 Task: Look for space in A Estrada, Spain from 6th September, 2023 to 10th September, 2023 for 1 adult in price range Rs.9000 to Rs.17000. Place can be private room with 1  bedroom having 1 bed and 1 bathroom. Property type can be house, flat, guest house, hotel. Amenities needed are: washing machine. Booking option can be shelf check-in. Required host language is English.
Action: Mouse moved to (344, 178)
Screenshot: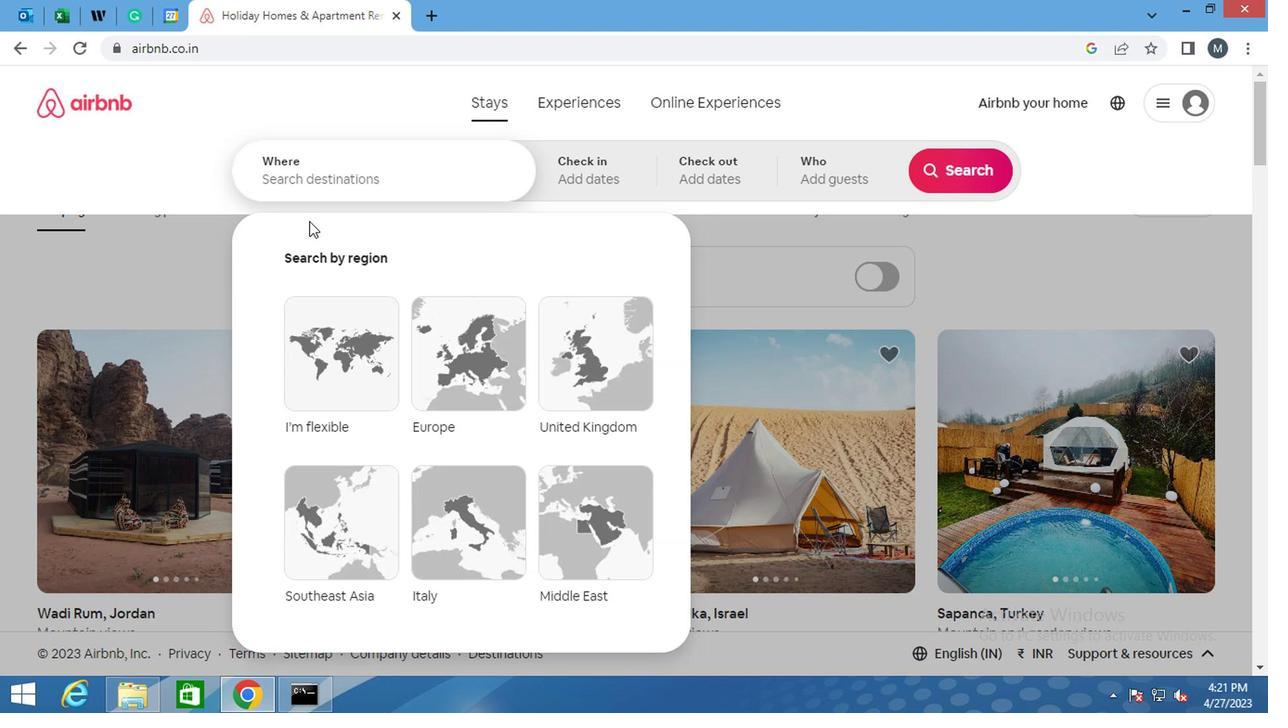 
Action: Key pressed <Key.shift>ESTRADA,<Key.shift>SPAI
Screenshot: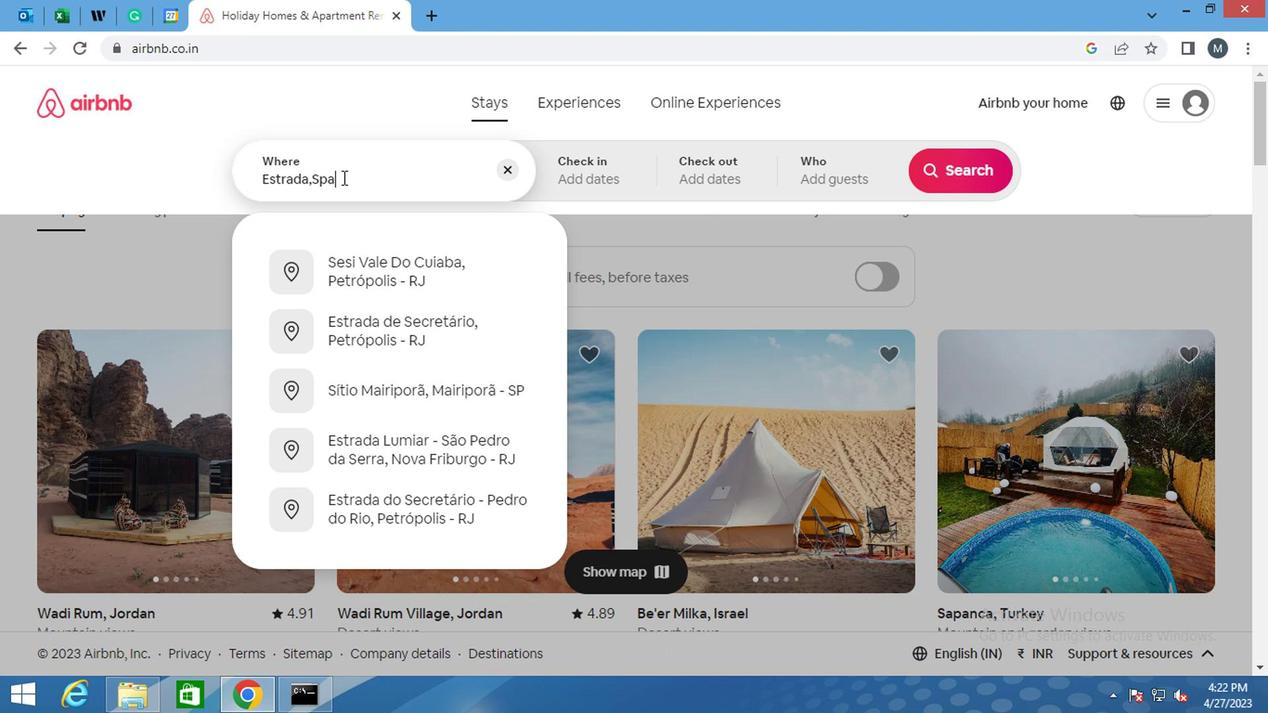 
Action: Mouse moved to (412, 288)
Screenshot: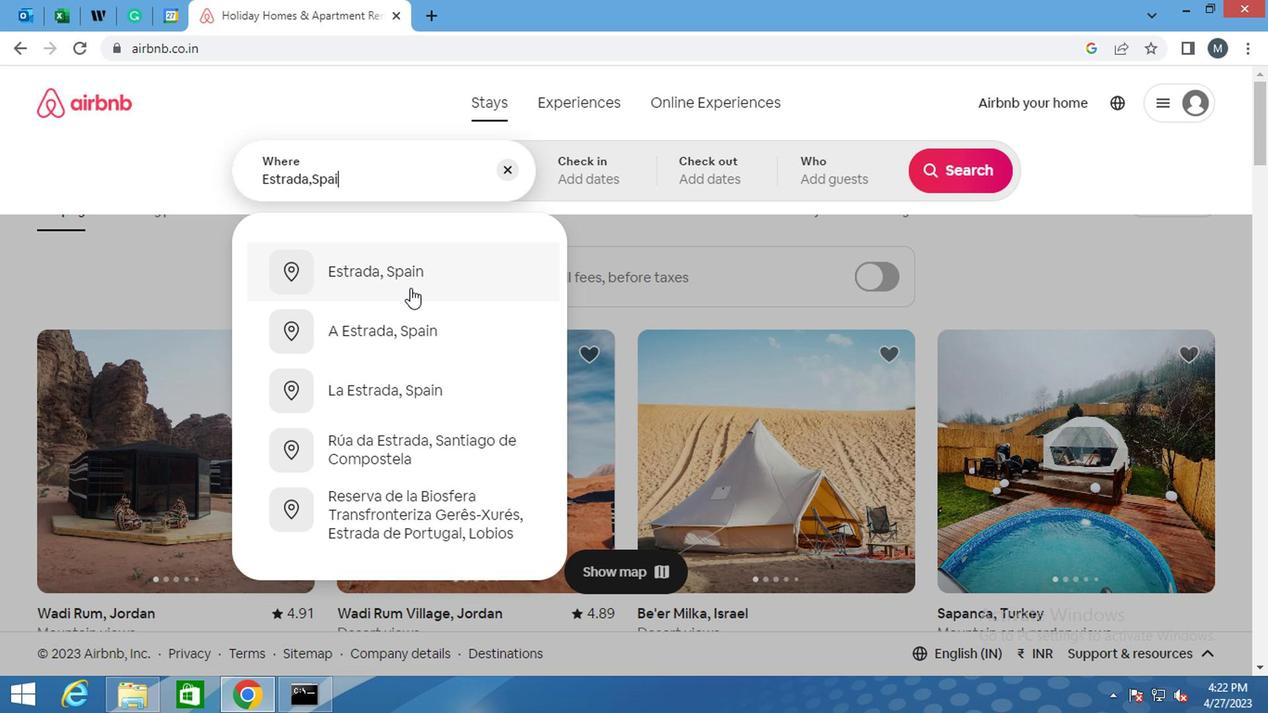 
Action: Mouse pressed left at (412, 288)
Screenshot: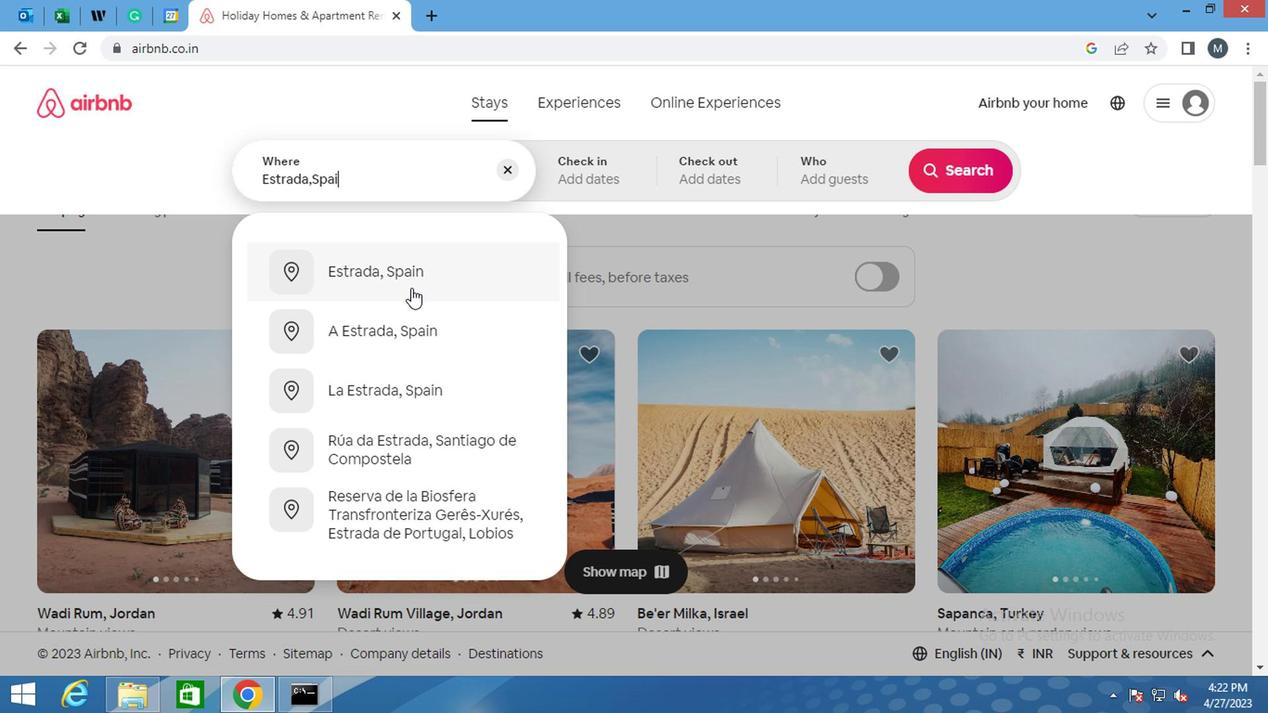 
Action: Mouse moved to (938, 323)
Screenshot: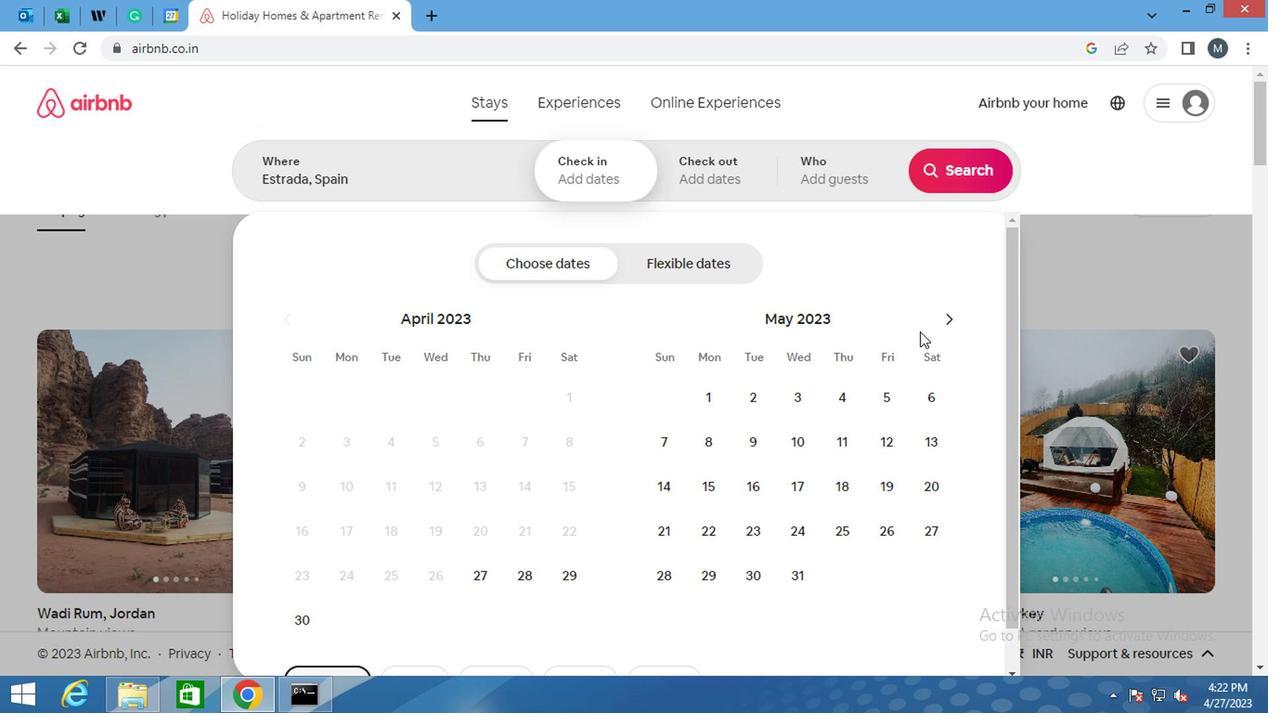 
Action: Mouse pressed left at (938, 323)
Screenshot: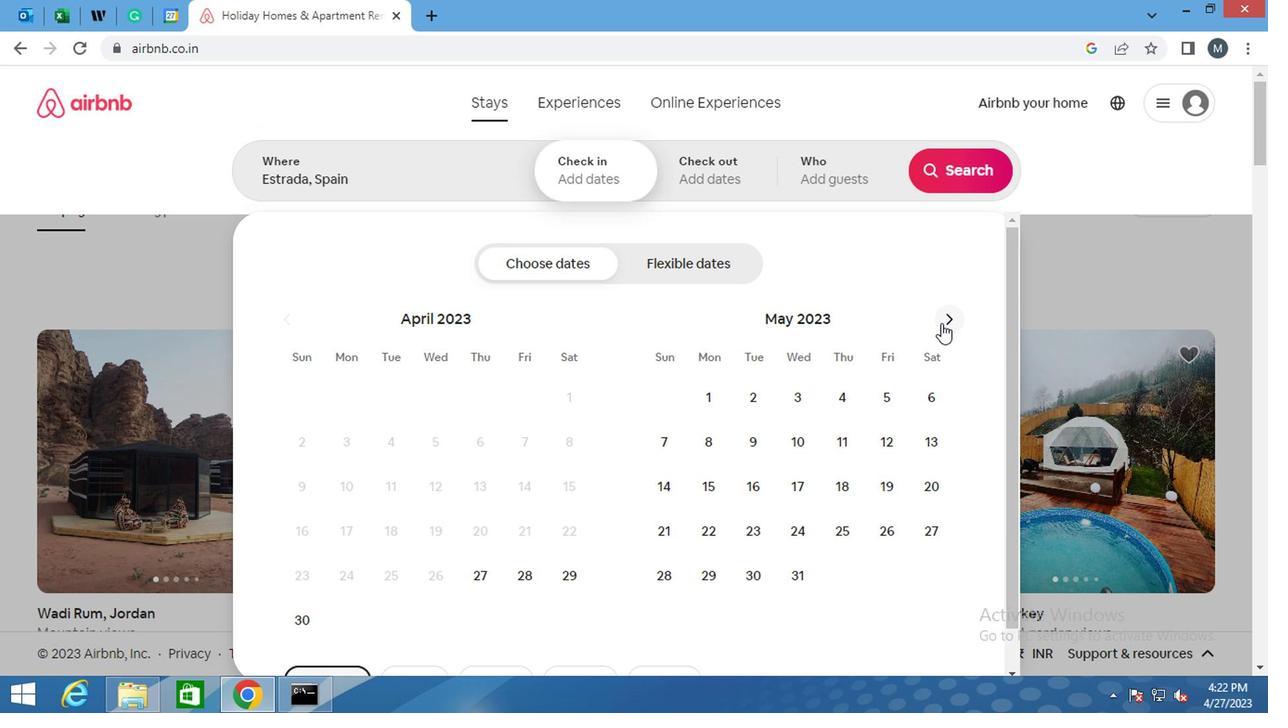 
Action: Mouse pressed left at (938, 323)
Screenshot: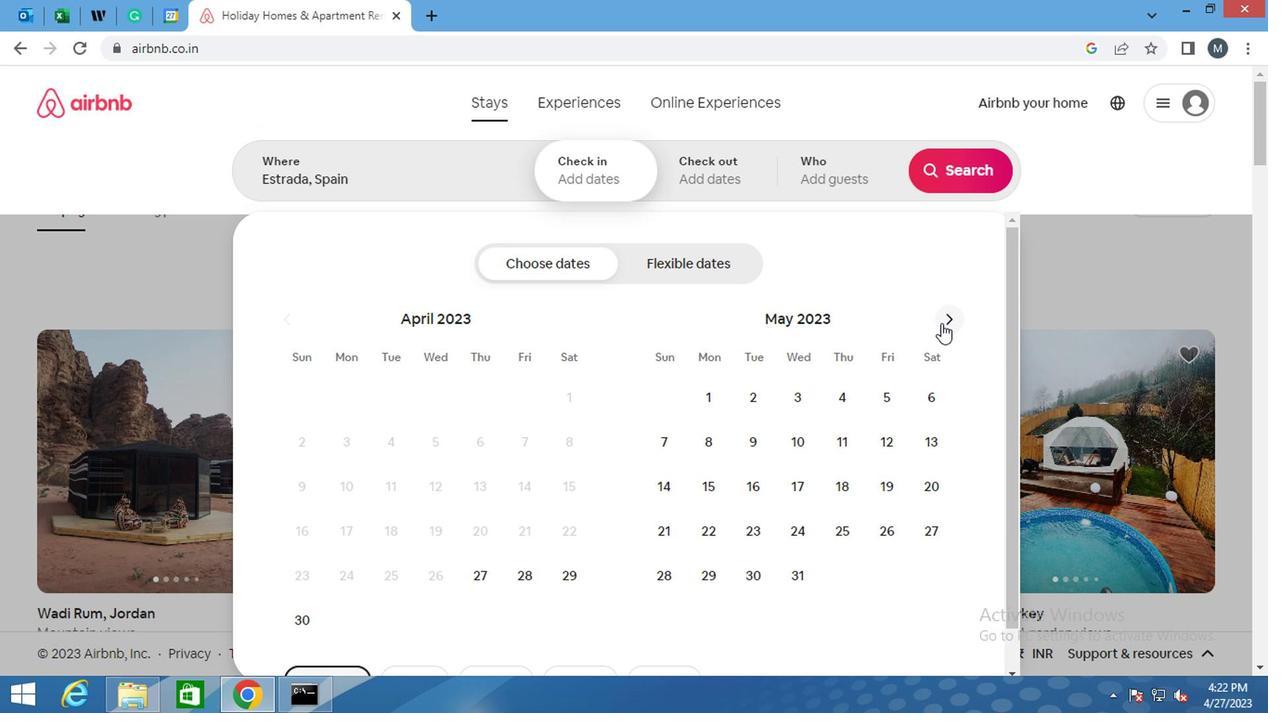 
Action: Mouse pressed left at (938, 323)
Screenshot: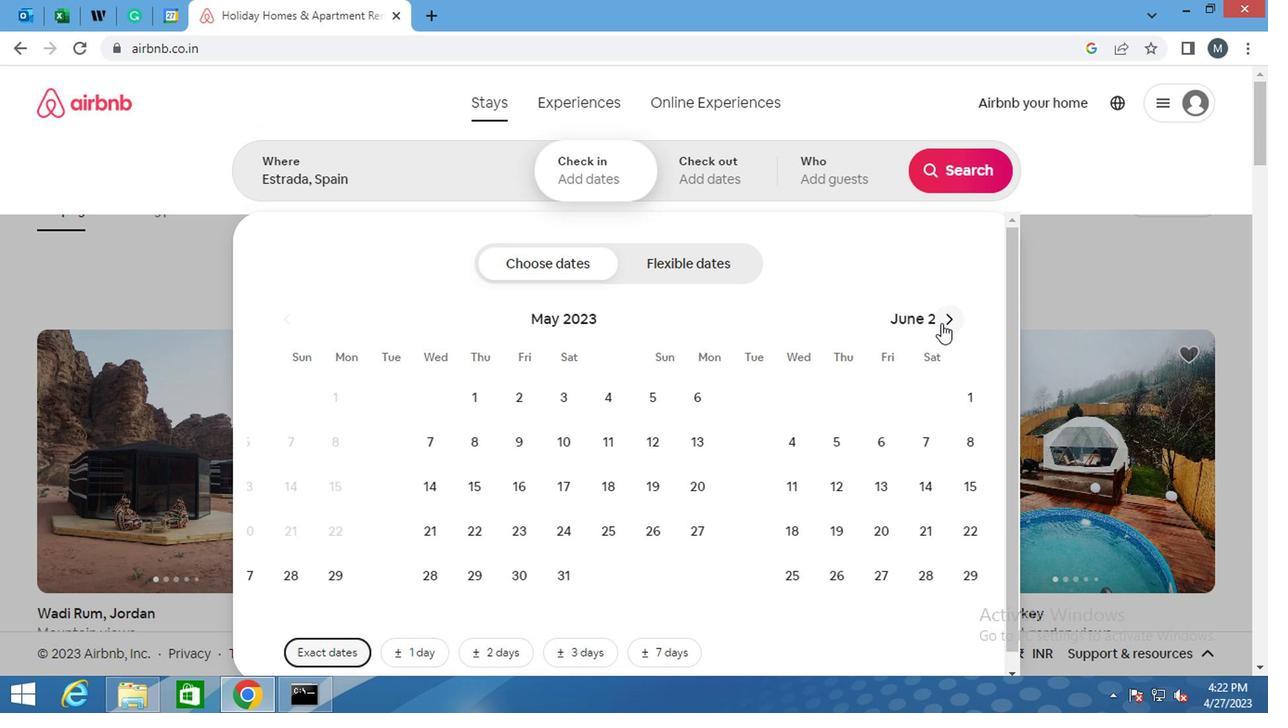 
Action: Mouse moved to (940, 323)
Screenshot: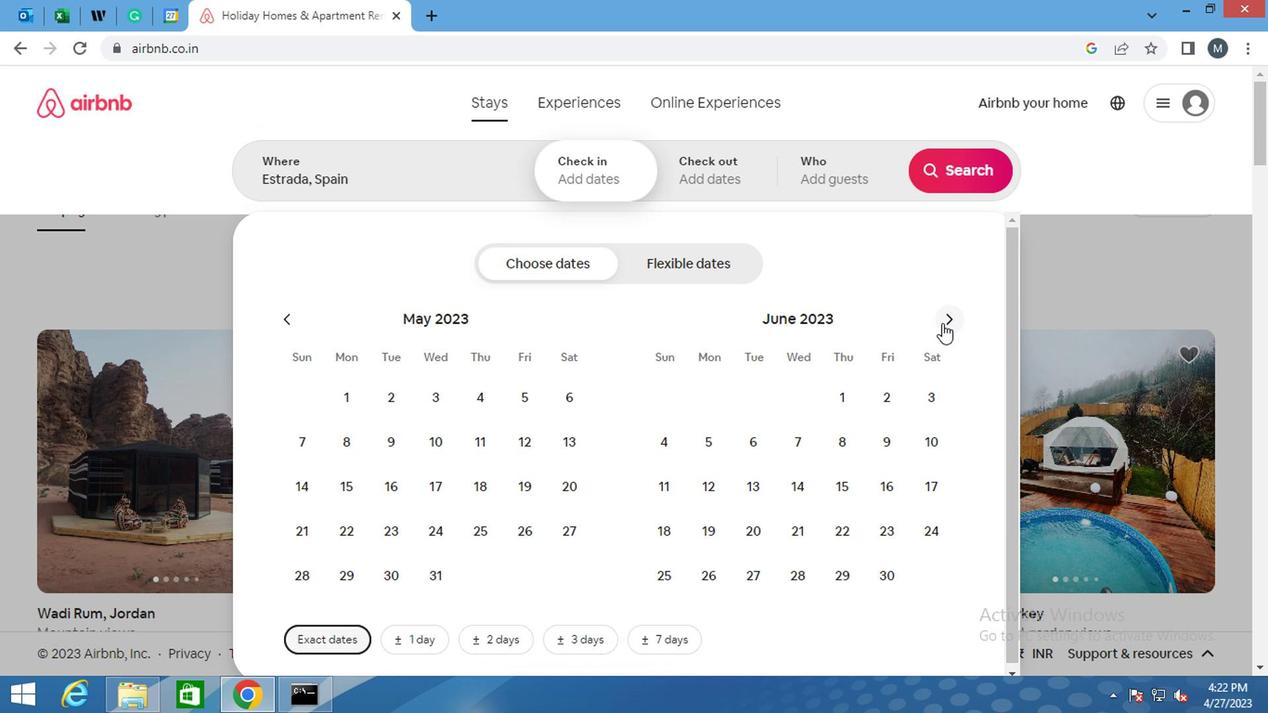 
Action: Mouse pressed left at (940, 323)
Screenshot: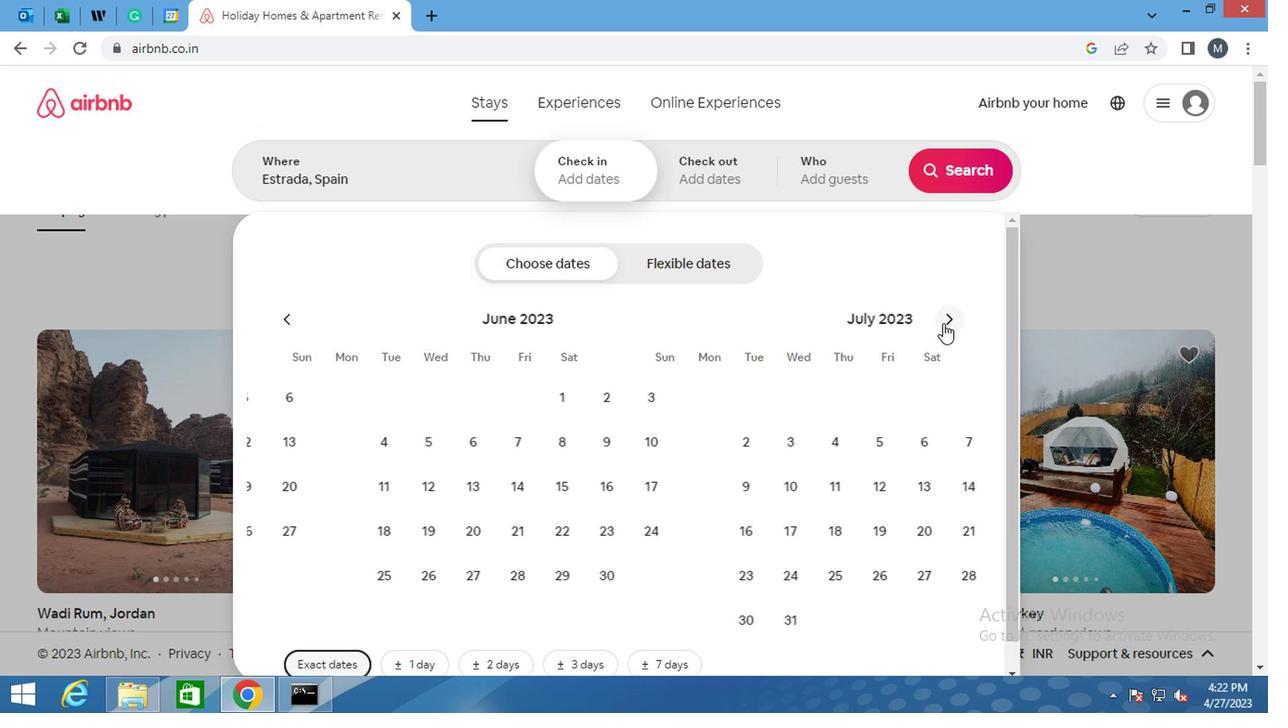 
Action: Mouse moved to (942, 323)
Screenshot: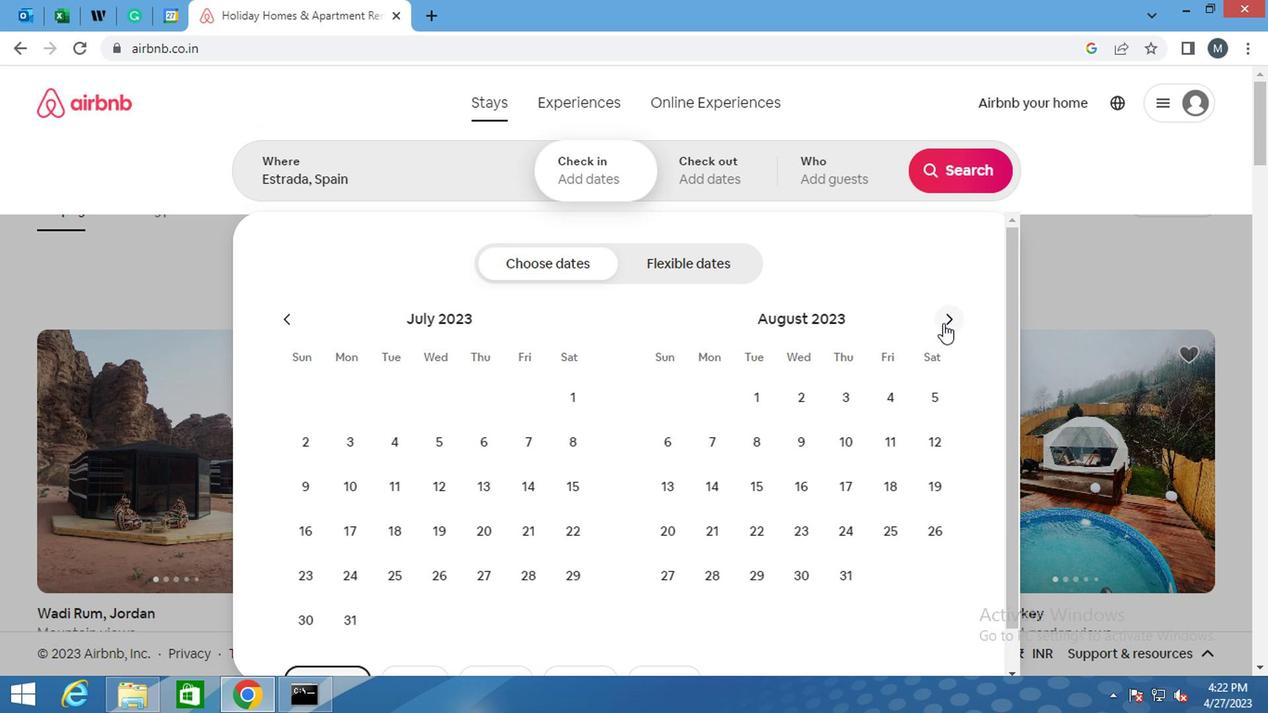 
Action: Mouse pressed left at (942, 323)
Screenshot: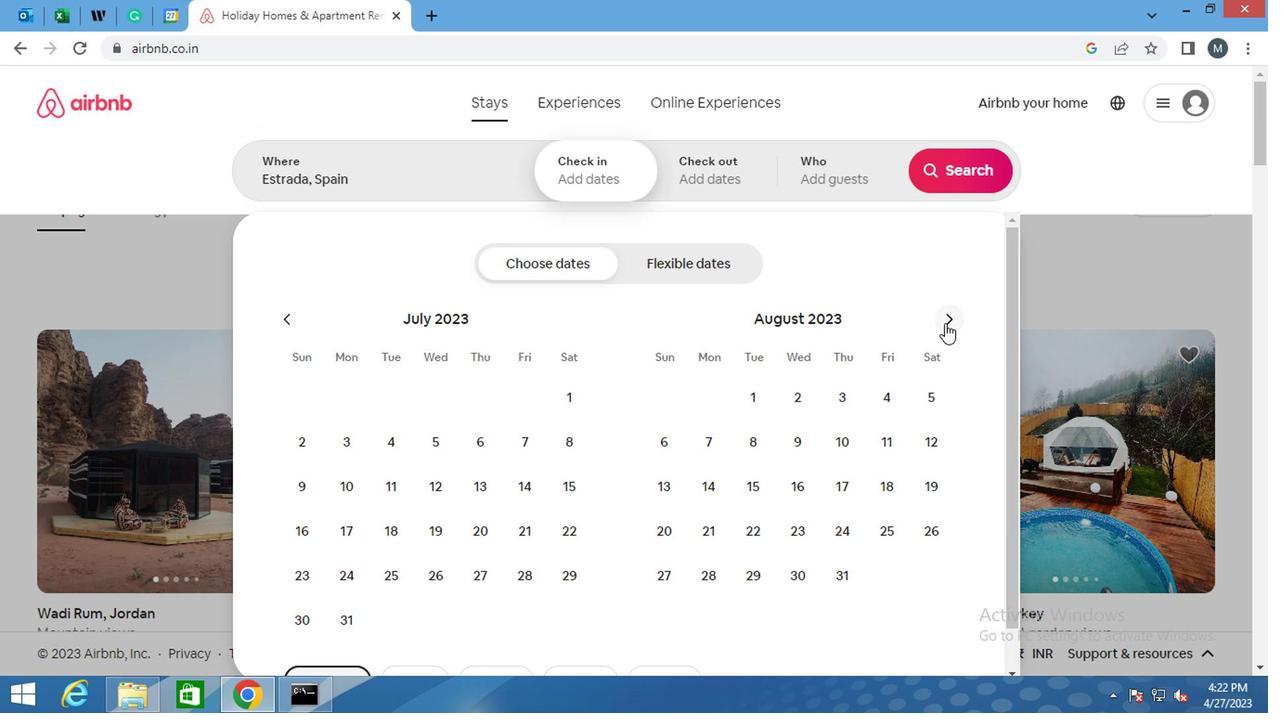 
Action: Mouse moved to (793, 442)
Screenshot: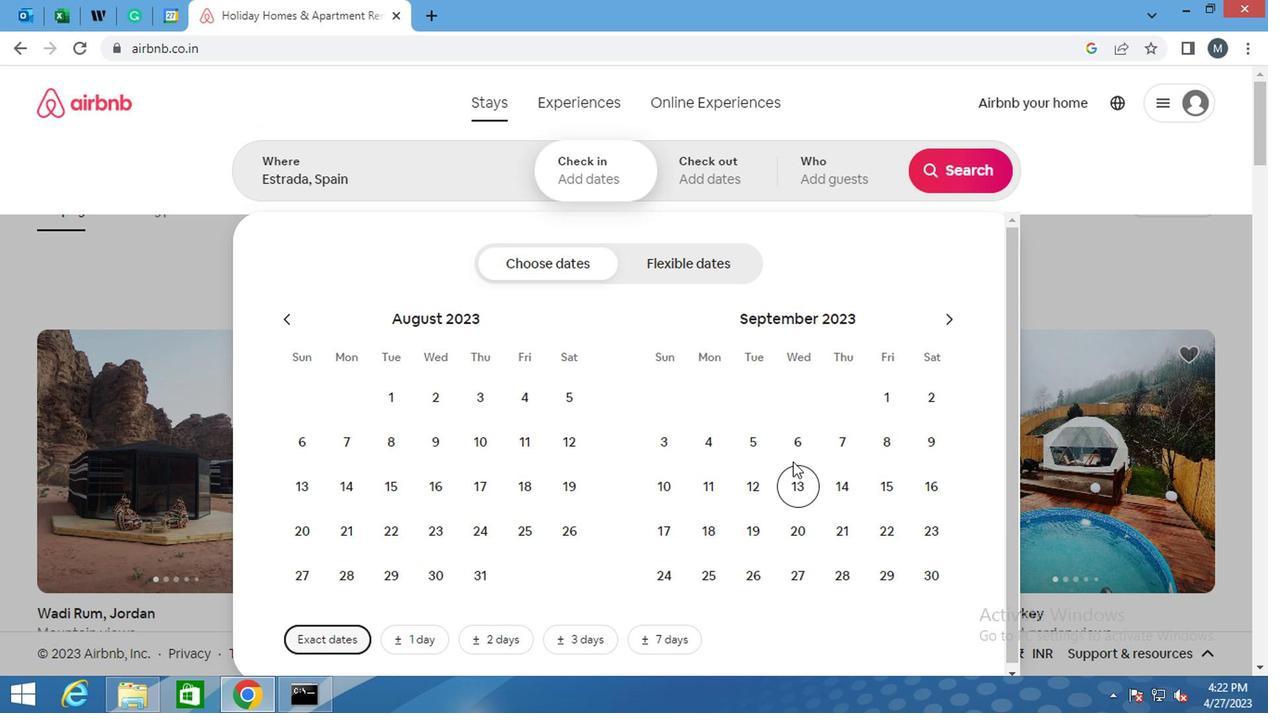 
Action: Mouse pressed left at (793, 442)
Screenshot: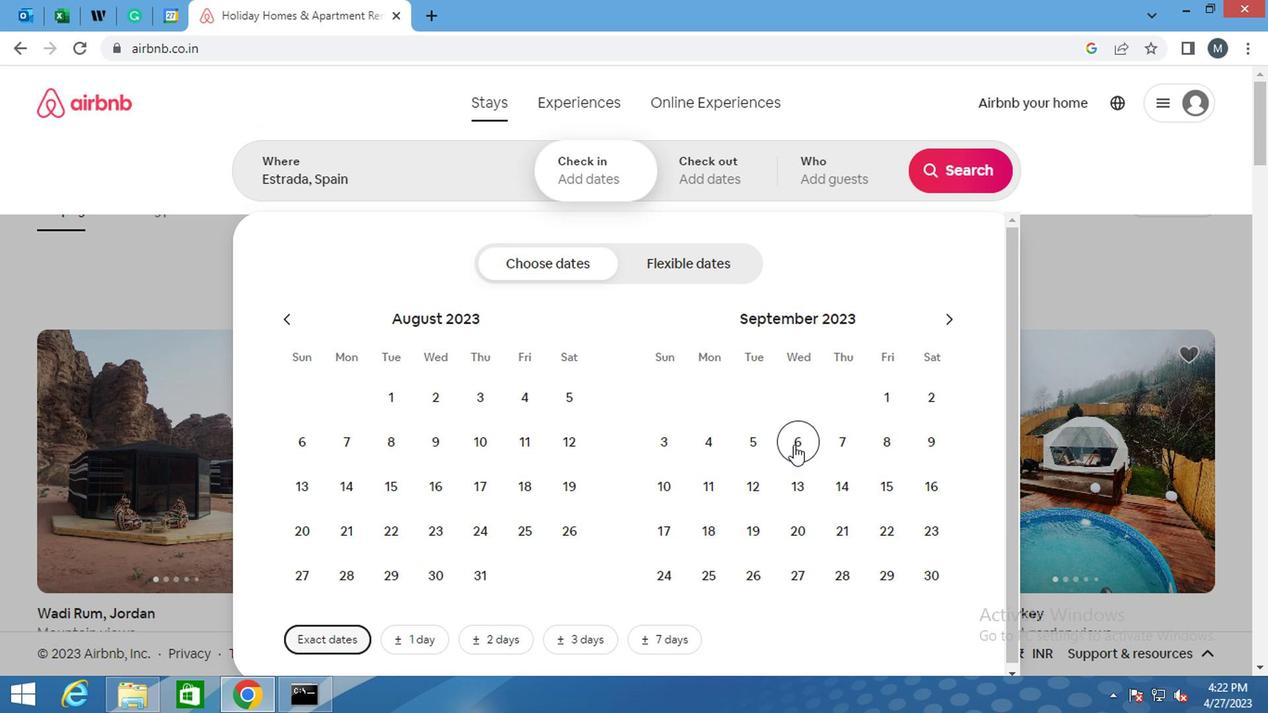 
Action: Mouse moved to (649, 499)
Screenshot: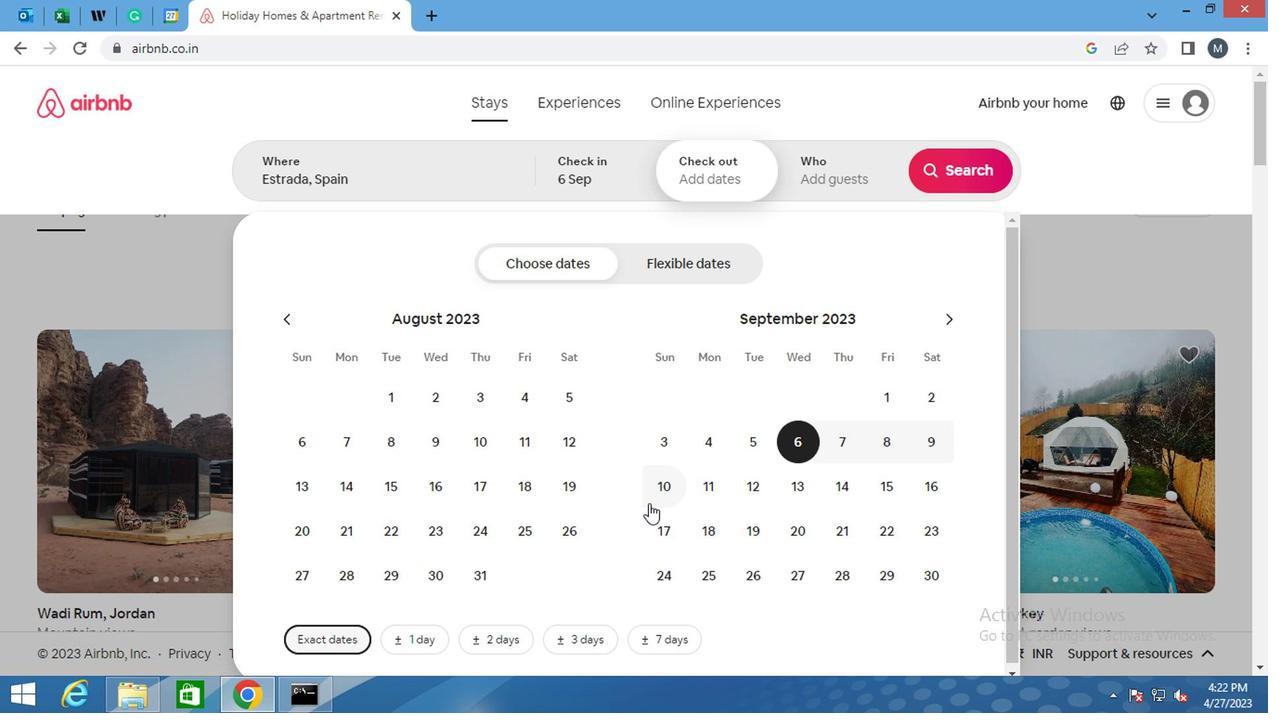 
Action: Mouse pressed left at (649, 499)
Screenshot: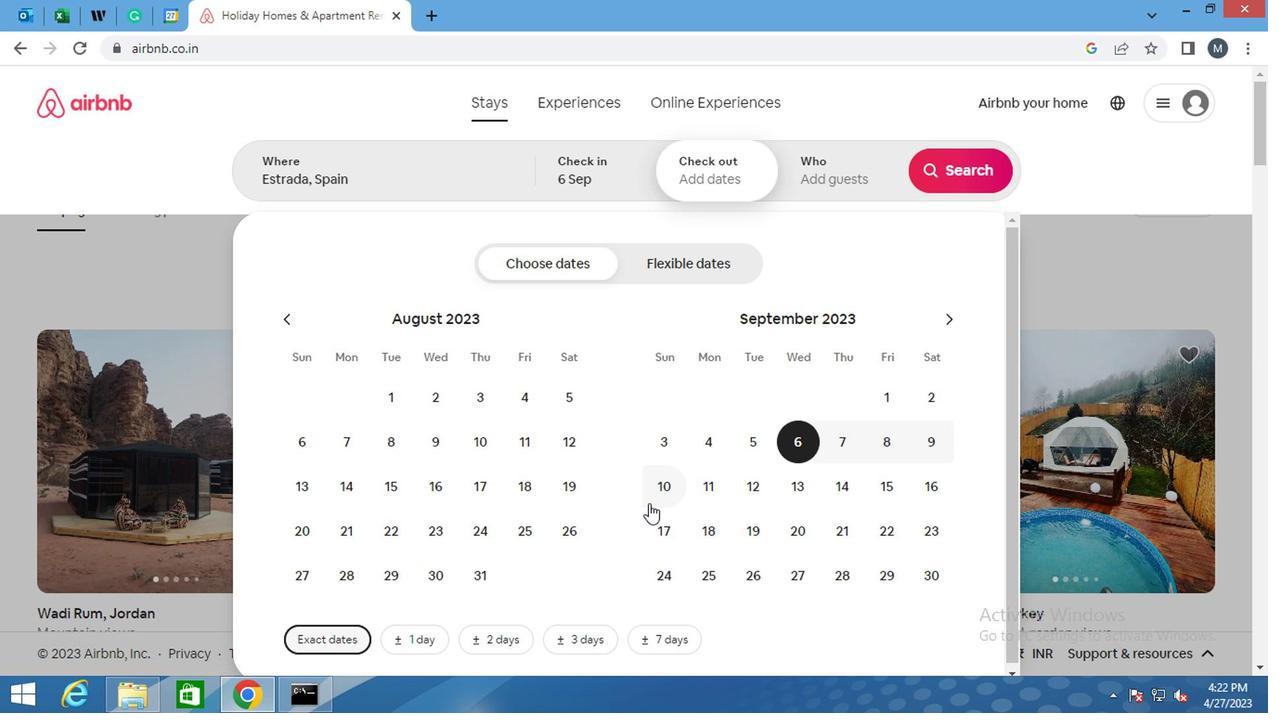 
Action: Mouse moved to (826, 169)
Screenshot: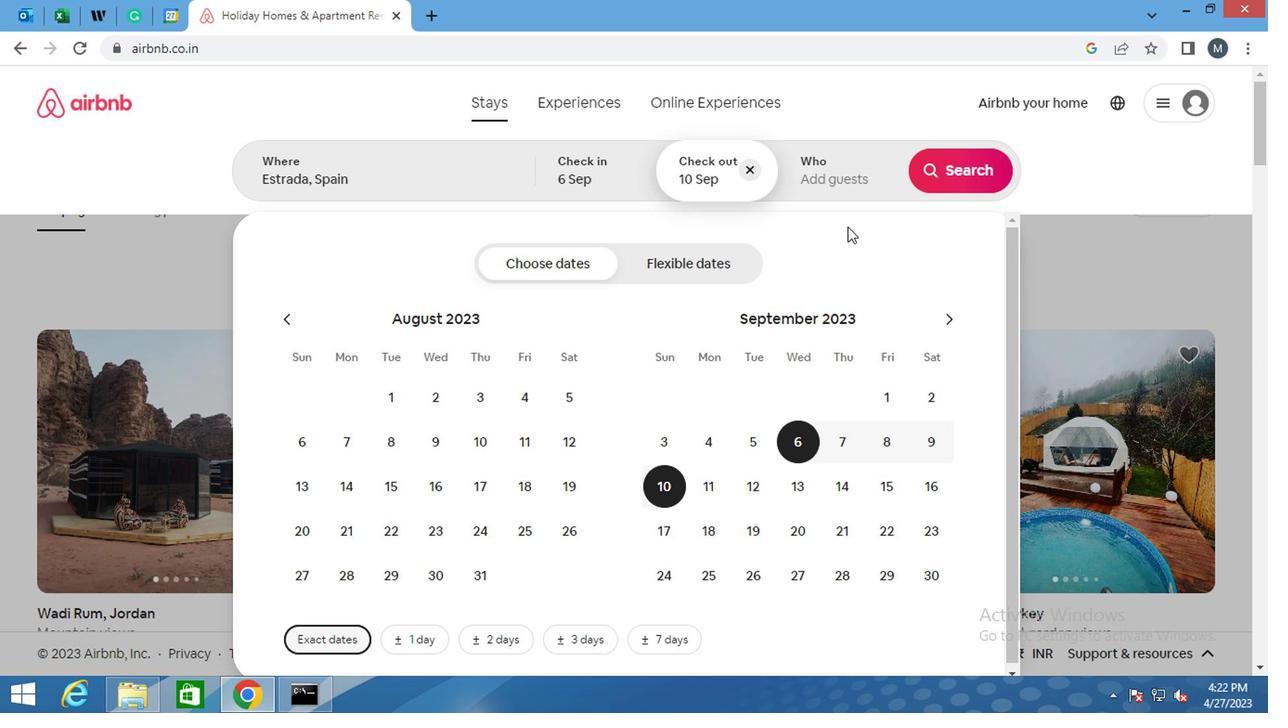 
Action: Mouse pressed left at (826, 169)
Screenshot: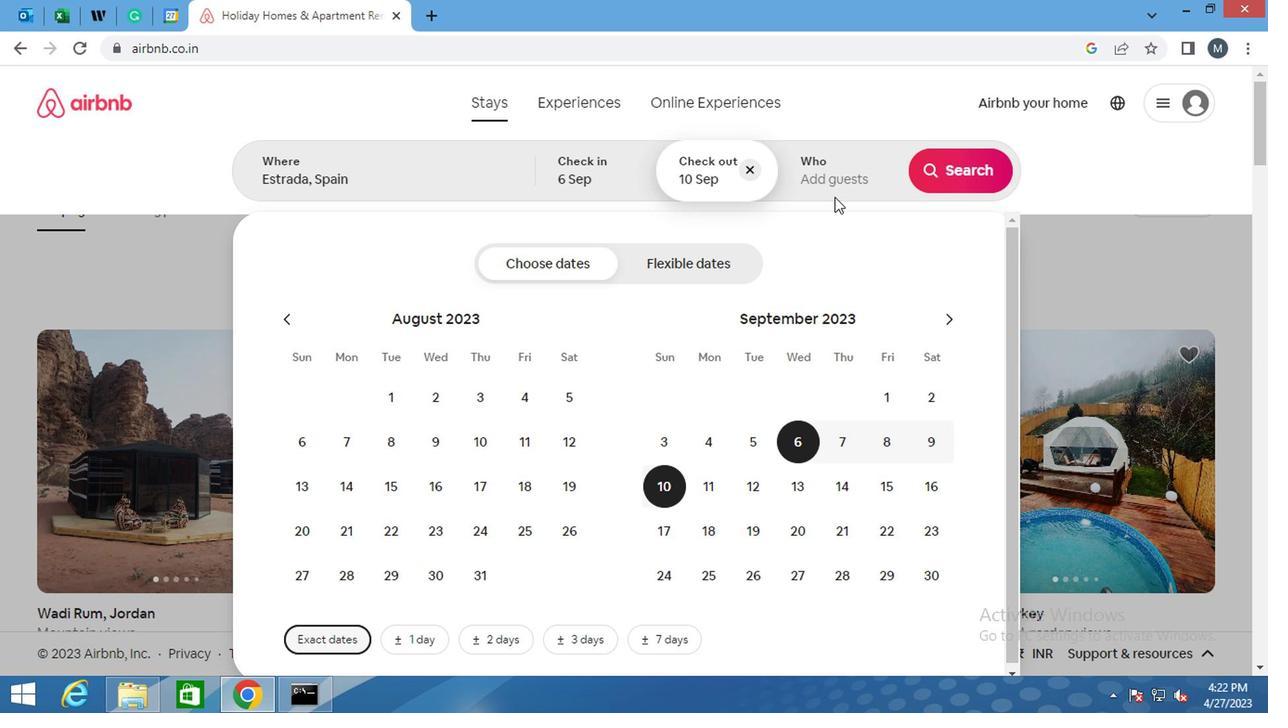 
Action: Mouse moved to (963, 269)
Screenshot: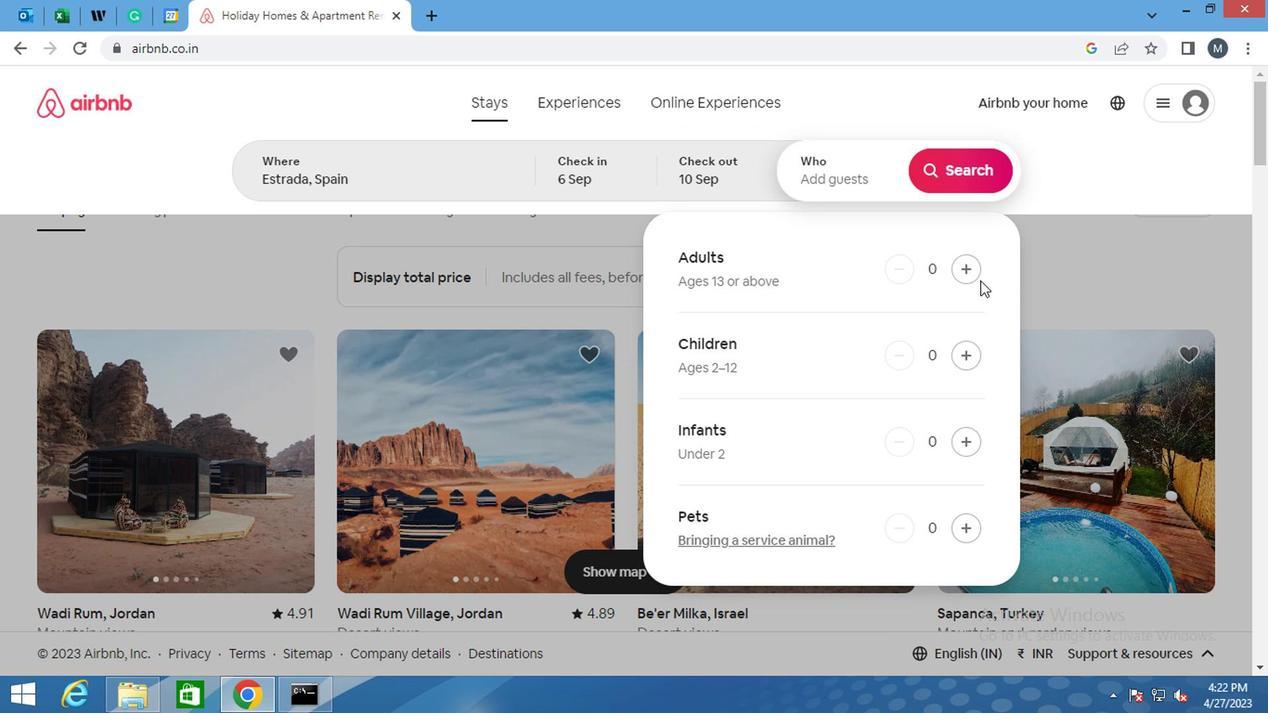 
Action: Mouse pressed left at (963, 269)
Screenshot: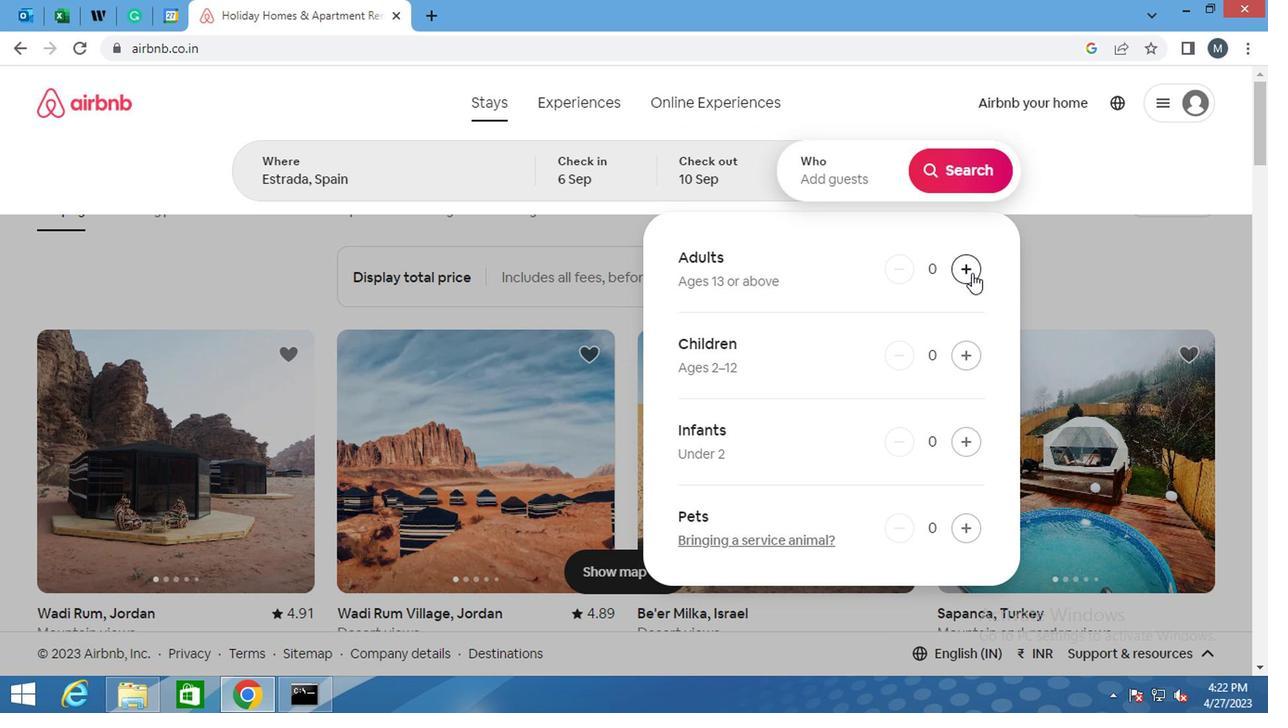 
Action: Mouse moved to (967, 168)
Screenshot: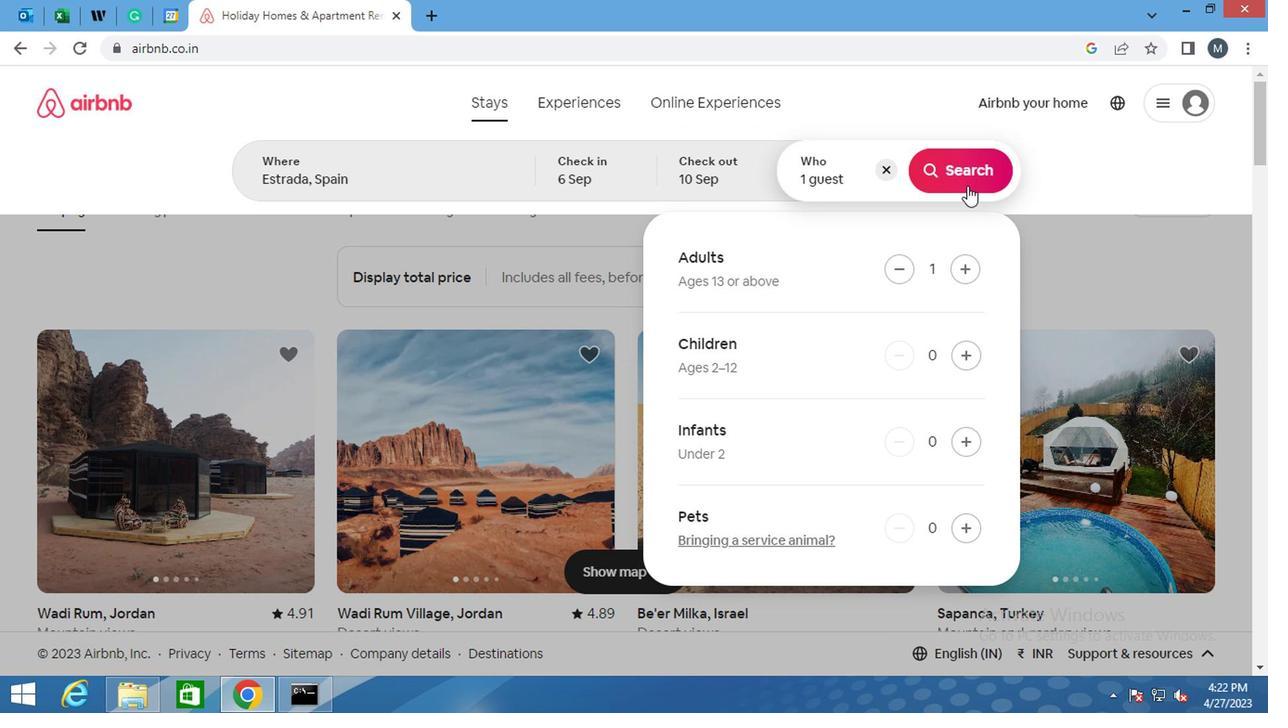 
Action: Mouse pressed left at (967, 168)
Screenshot: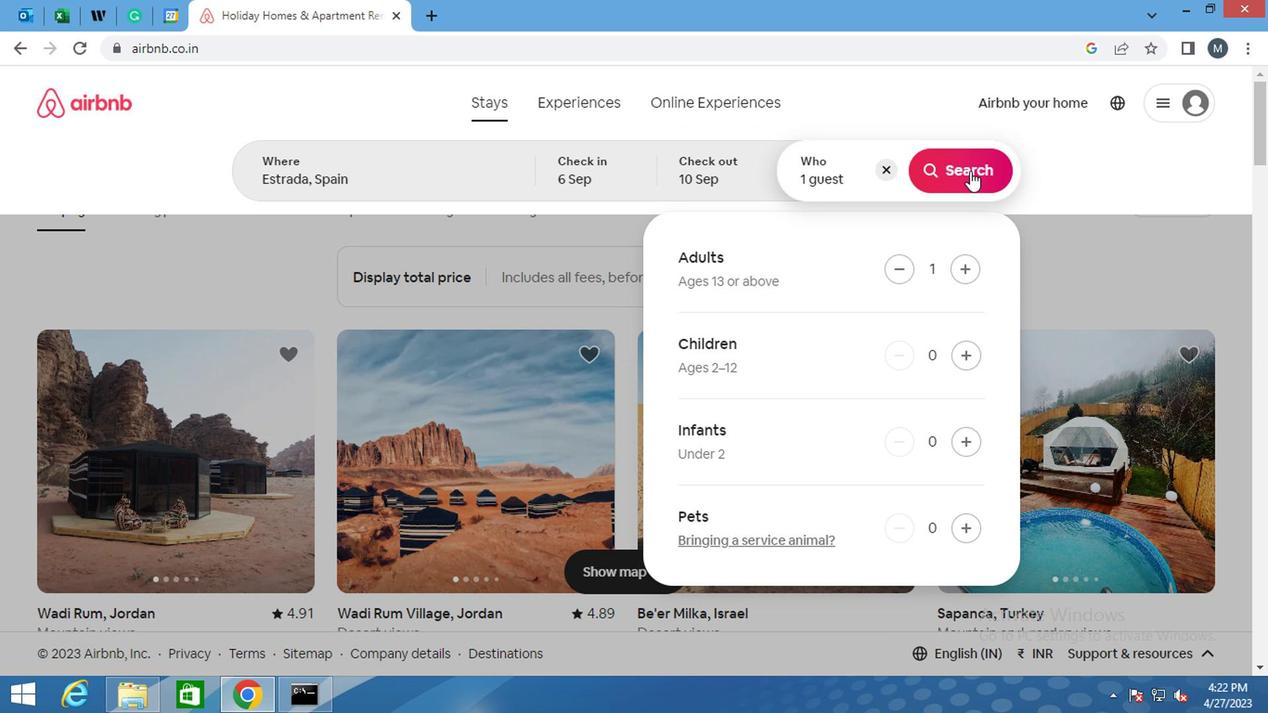 
Action: Mouse moved to (1168, 178)
Screenshot: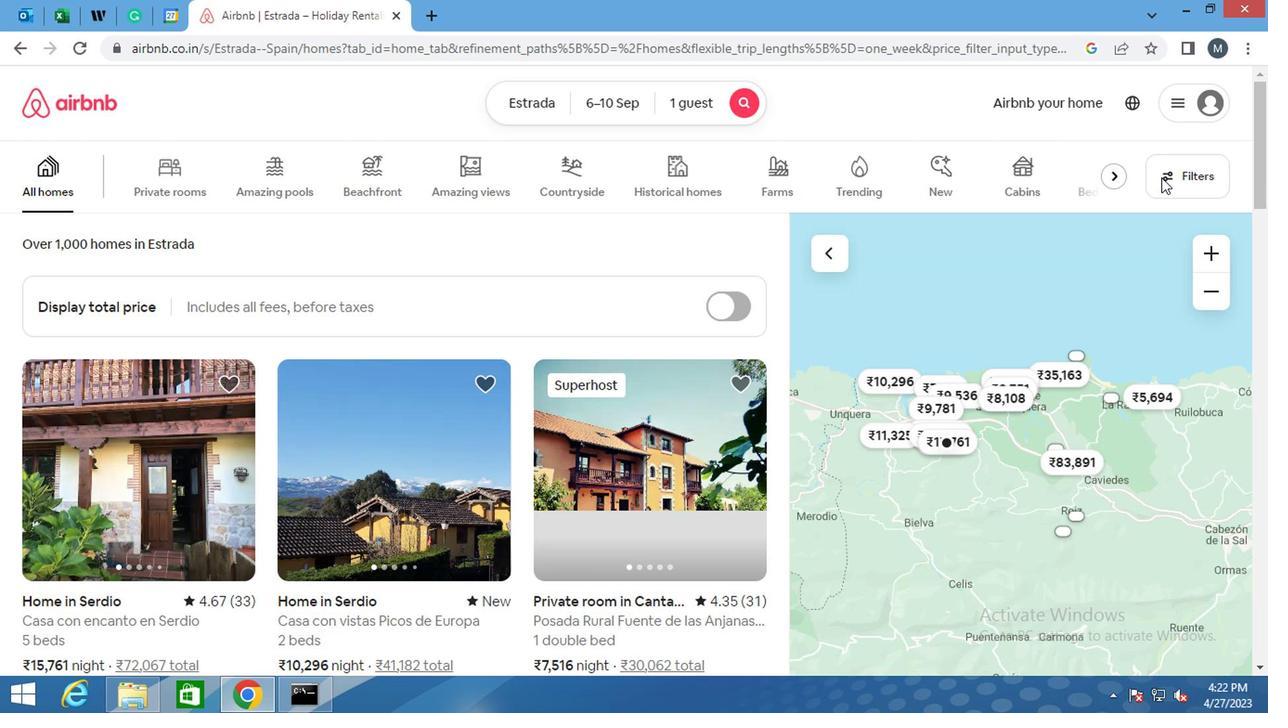 
Action: Mouse pressed left at (1168, 178)
Screenshot: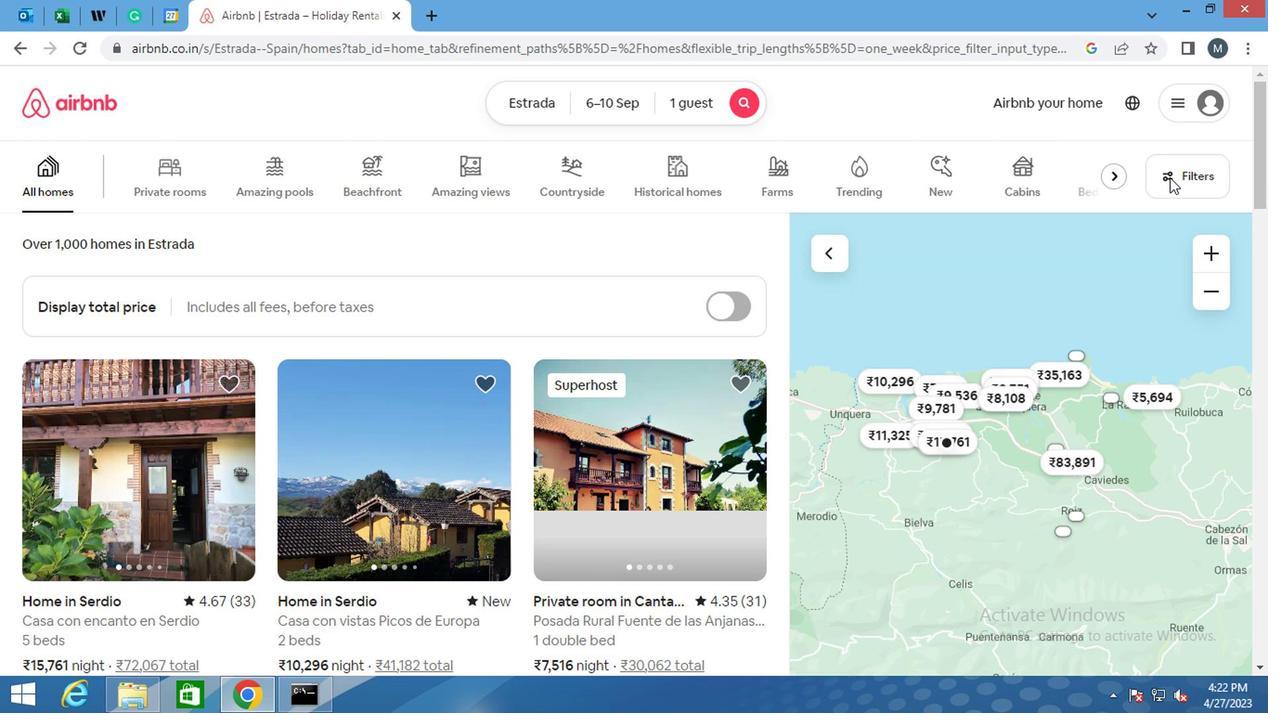 
Action: Mouse moved to (480, 415)
Screenshot: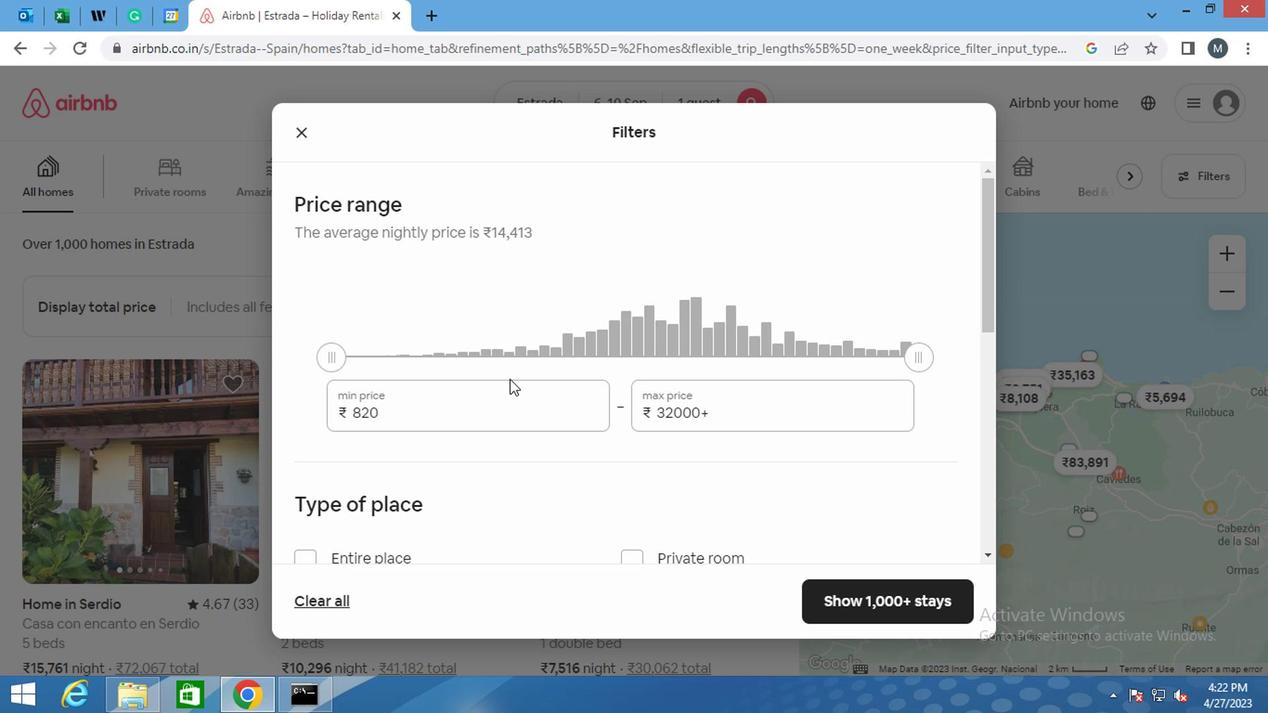 
Action: Mouse pressed left at (480, 415)
Screenshot: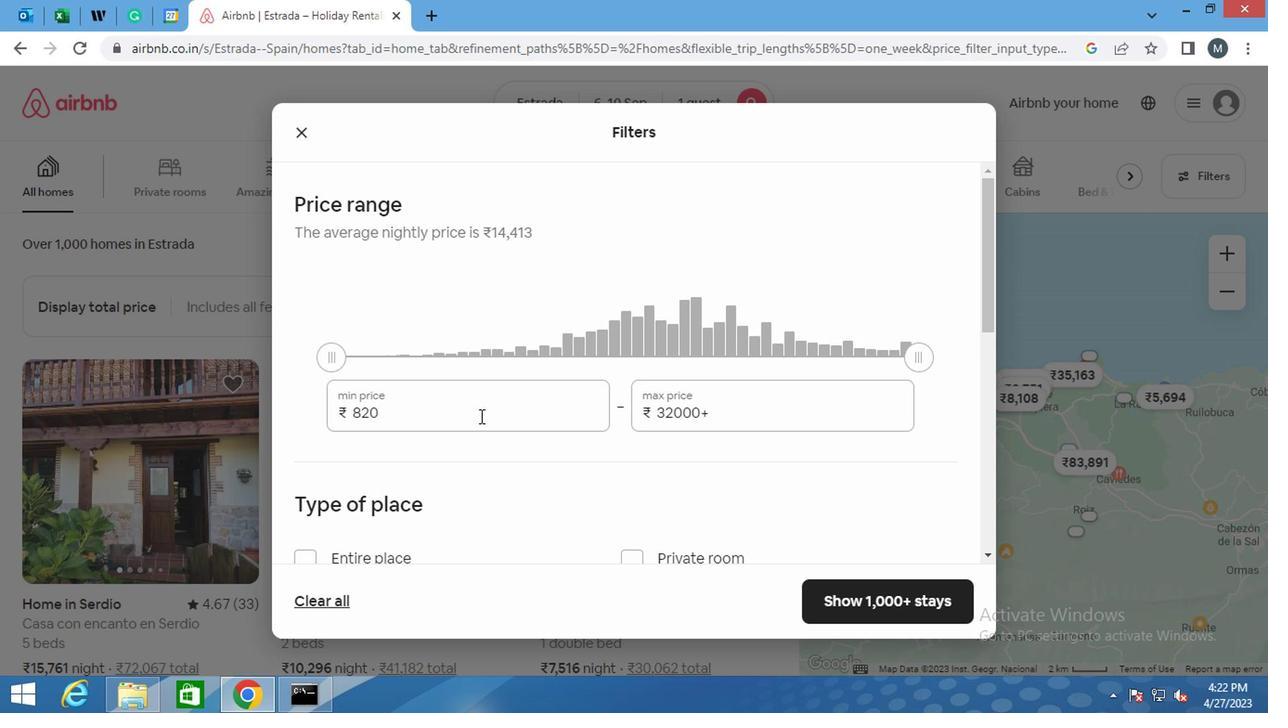 
Action: Mouse moved to (480, 415)
Screenshot: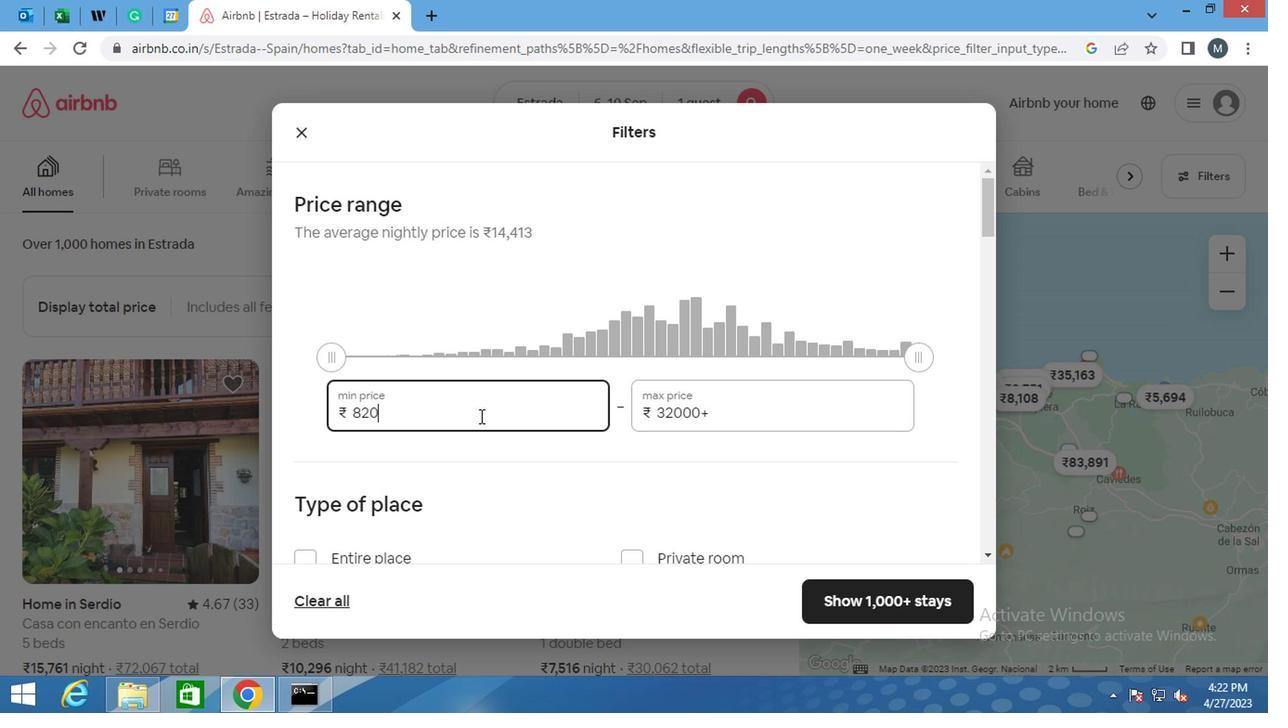 
Action: Key pressed <Key.backspace><Key.backspace><Key.backspace><Key.backspace><Key.backspace>90
Screenshot: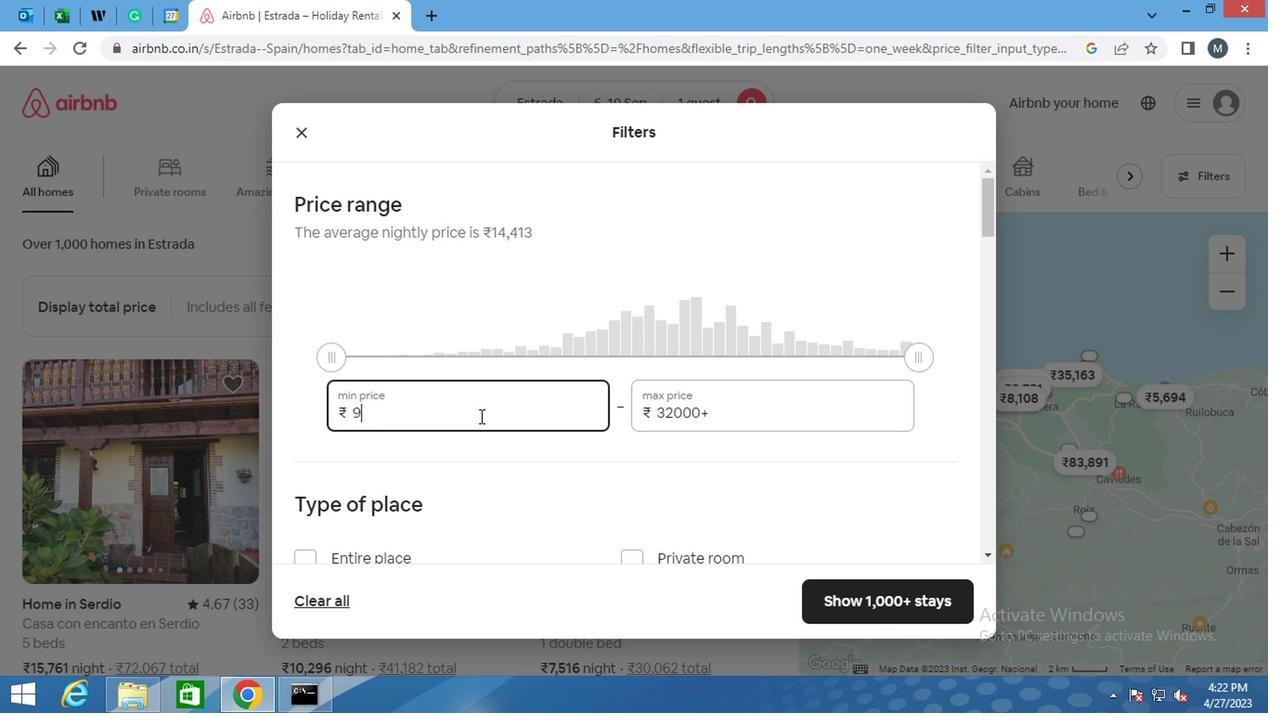 
Action: Mouse moved to (476, 416)
Screenshot: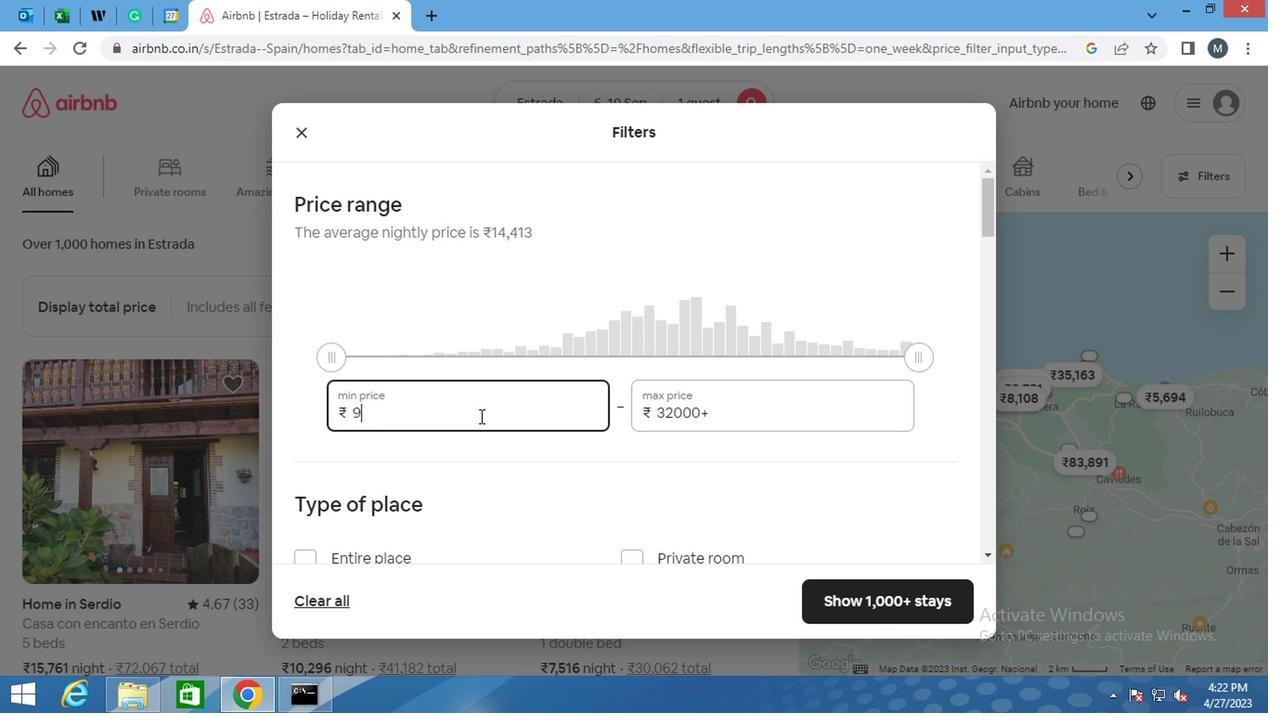 
Action: Key pressed 00
Screenshot: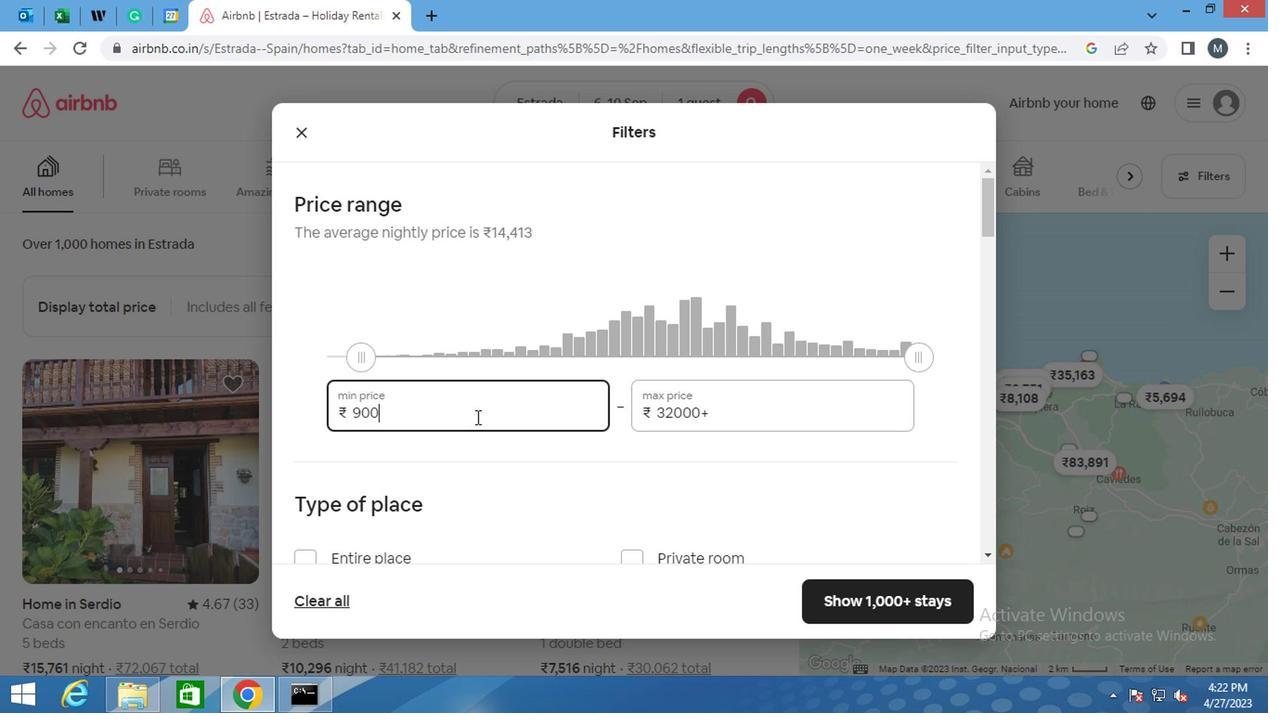 
Action: Mouse moved to (725, 410)
Screenshot: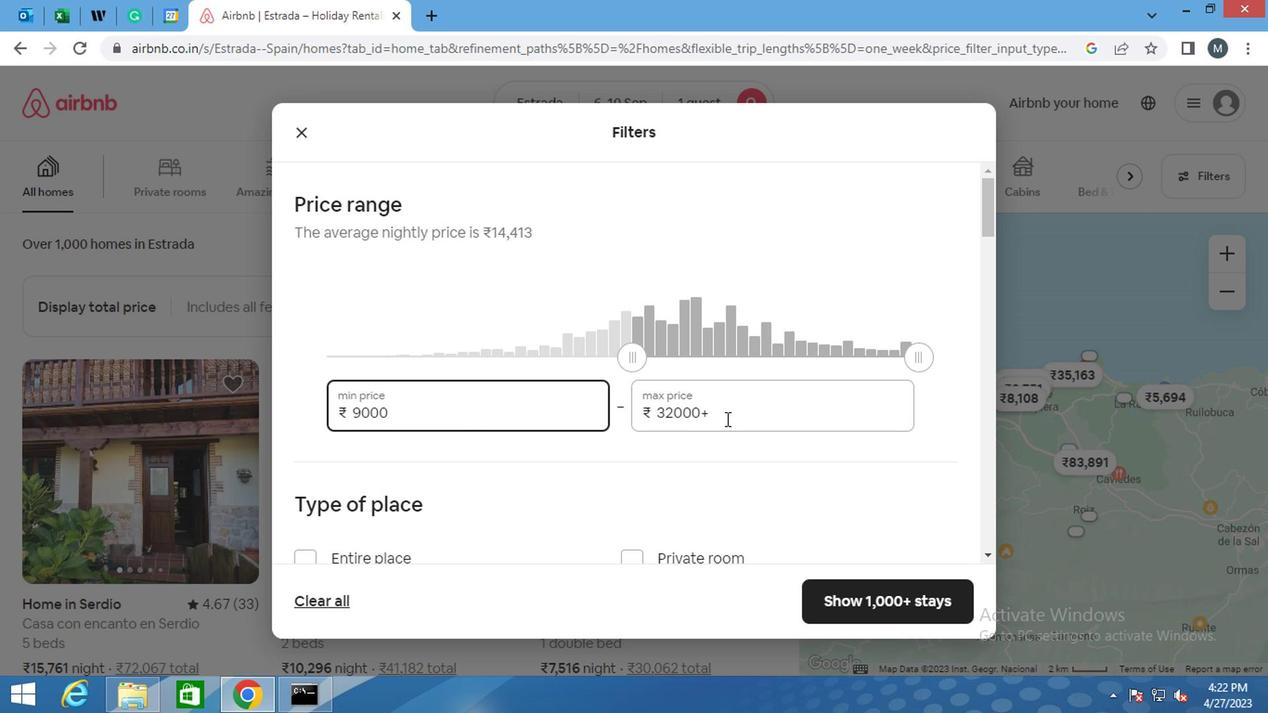 
Action: Mouse pressed left at (725, 410)
Screenshot: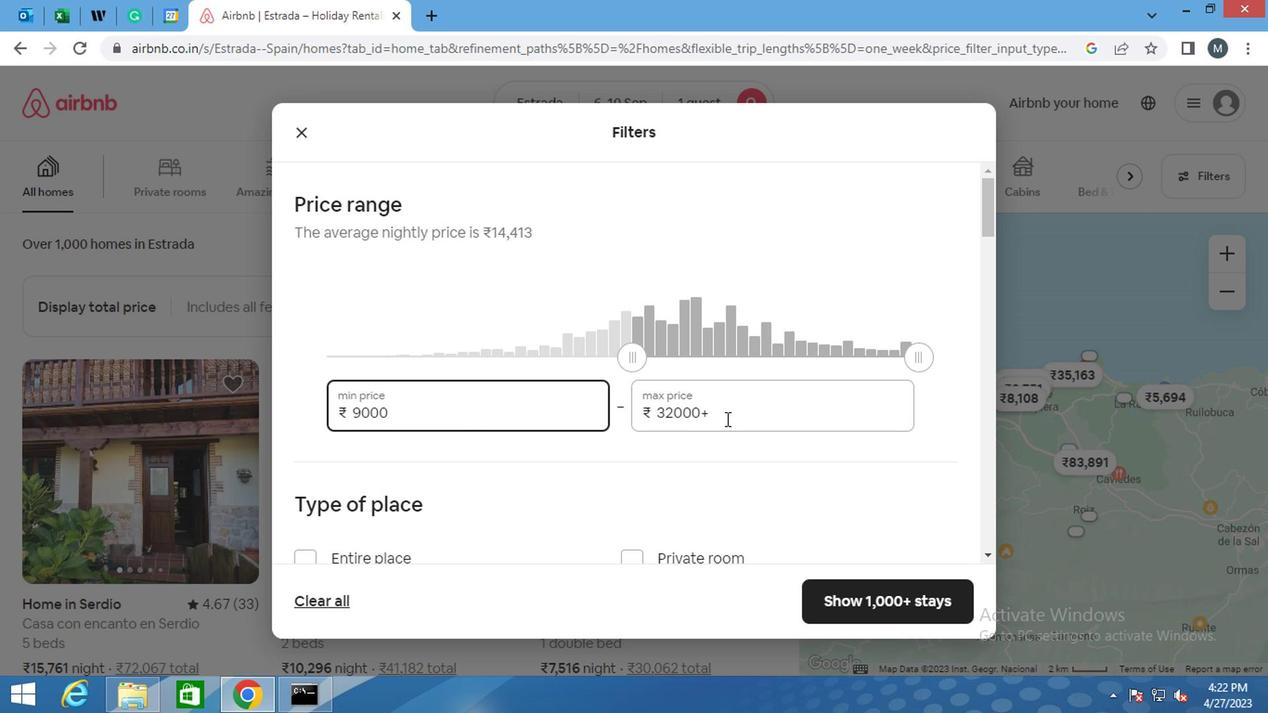 
Action: Mouse moved to (645, 408)
Screenshot: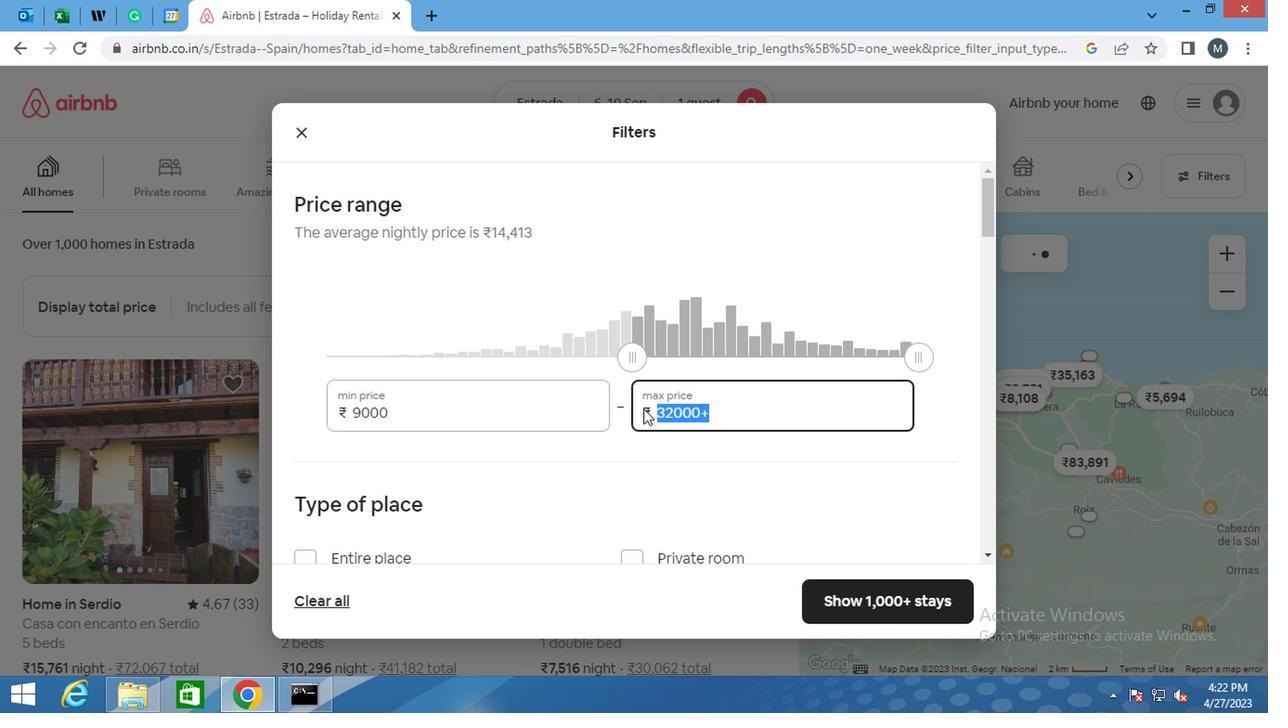 
Action: Key pressed 17000
Screenshot: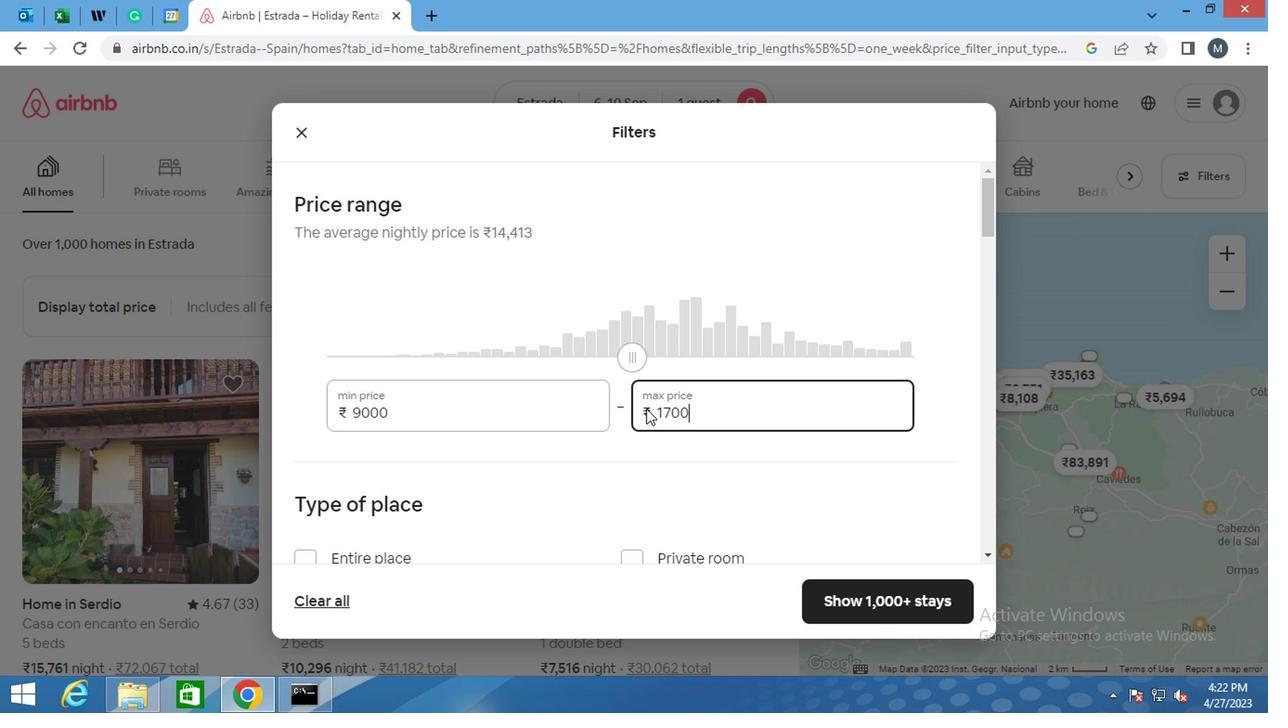 
Action: Mouse moved to (600, 391)
Screenshot: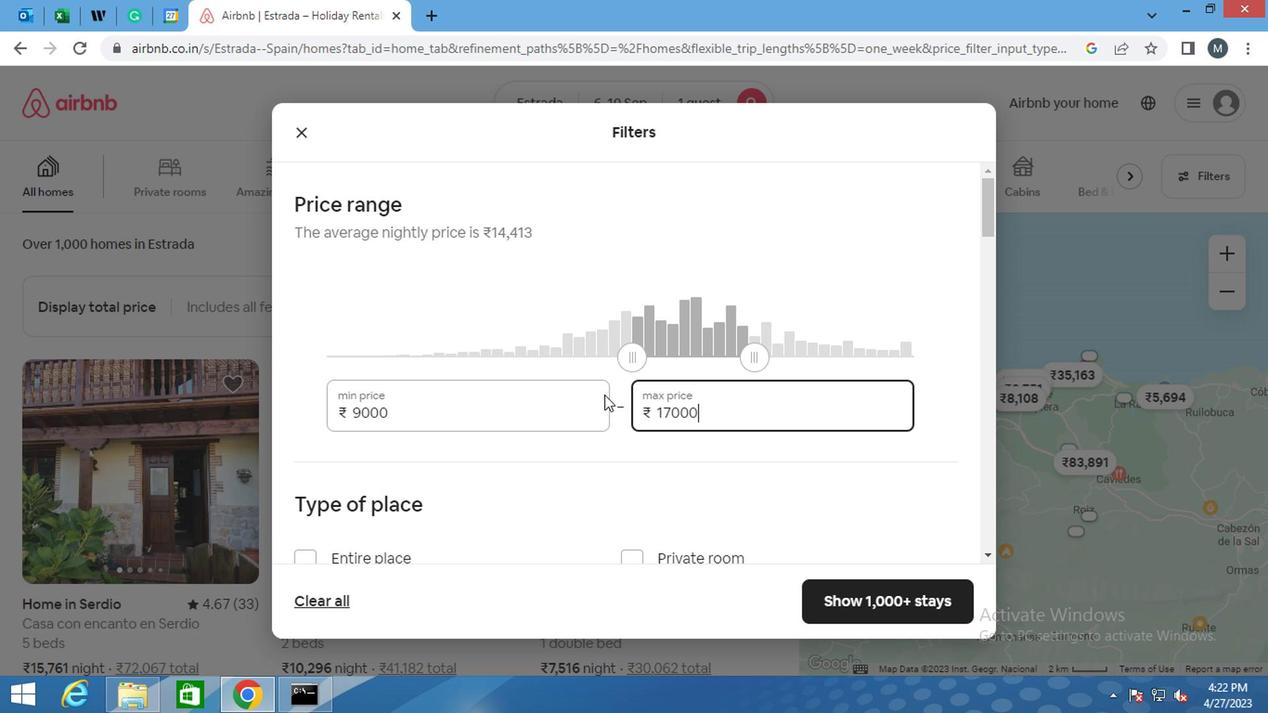 
Action: Mouse scrolled (600, 391) with delta (0, 0)
Screenshot: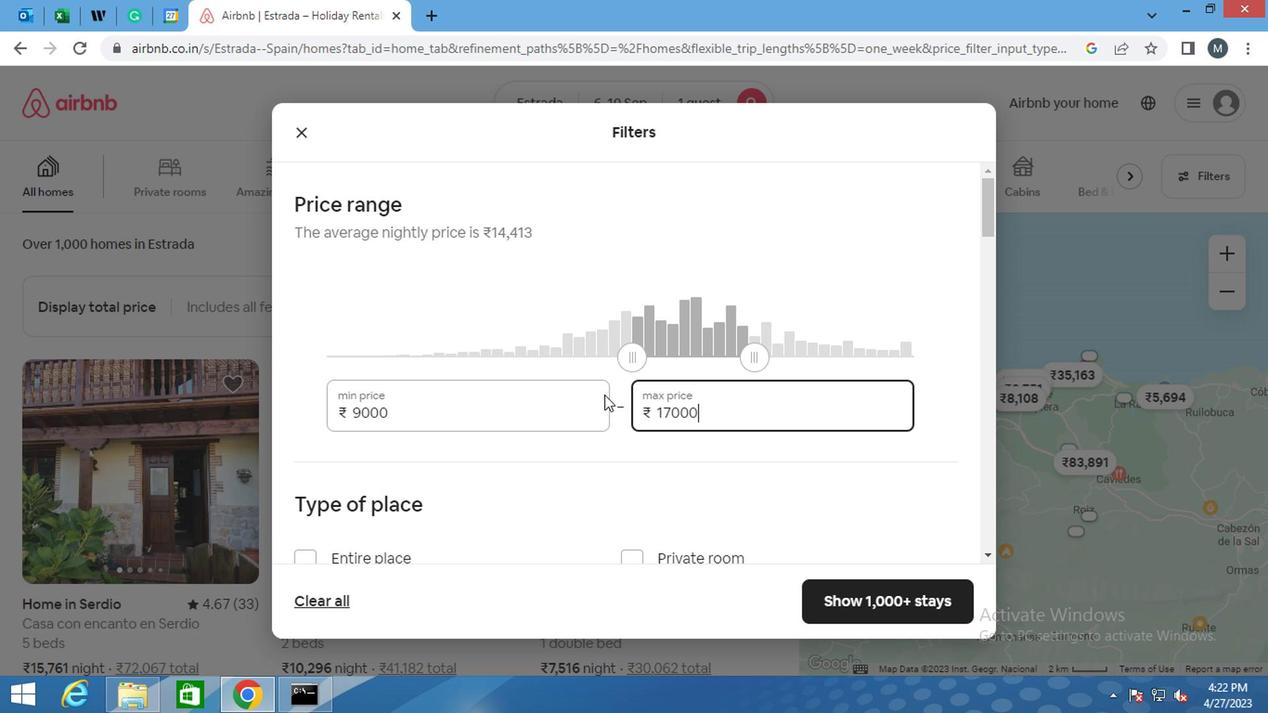 
Action: Mouse moved to (598, 391)
Screenshot: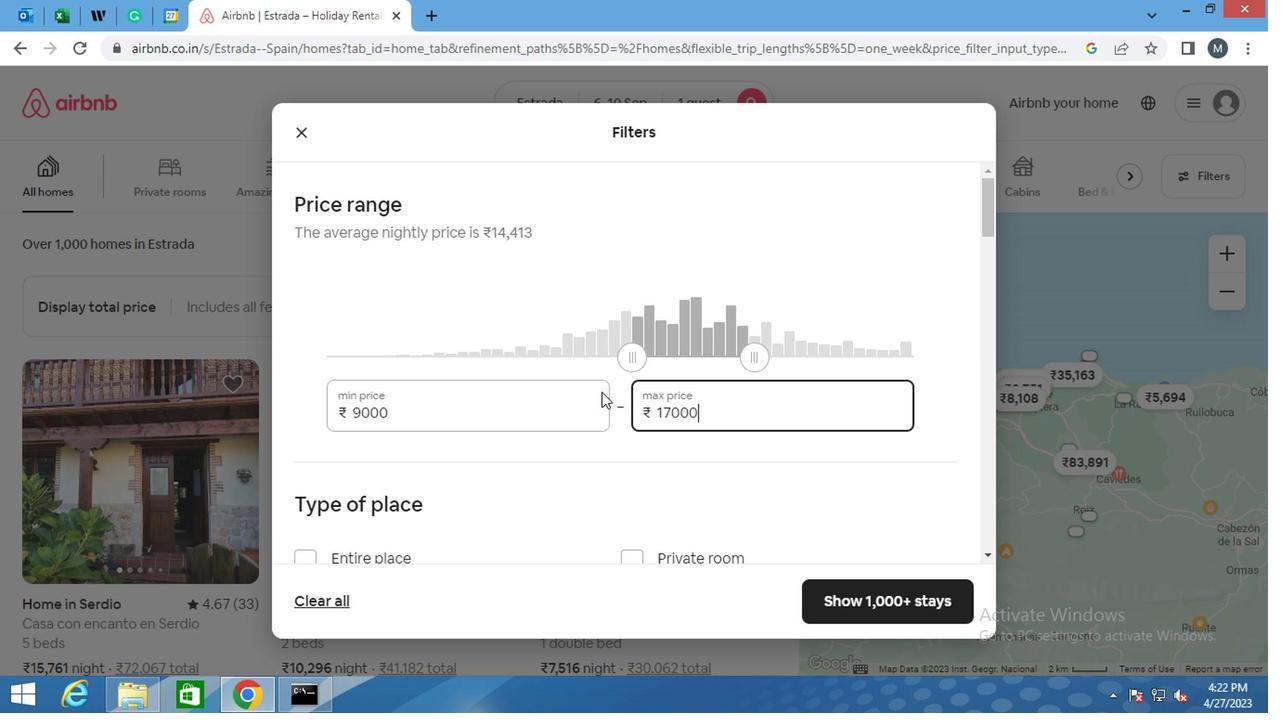 
Action: Mouse scrolled (598, 391) with delta (0, 0)
Screenshot: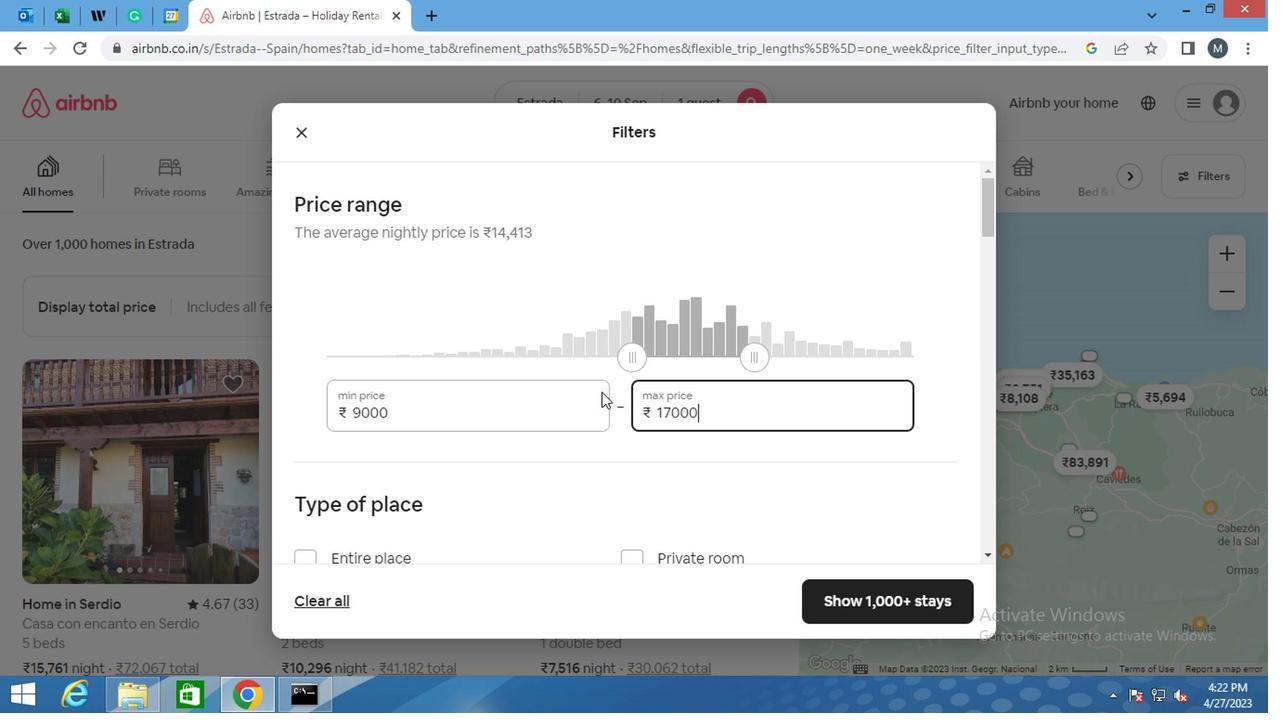 
Action: Mouse moved to (622, 366)
Screenshot: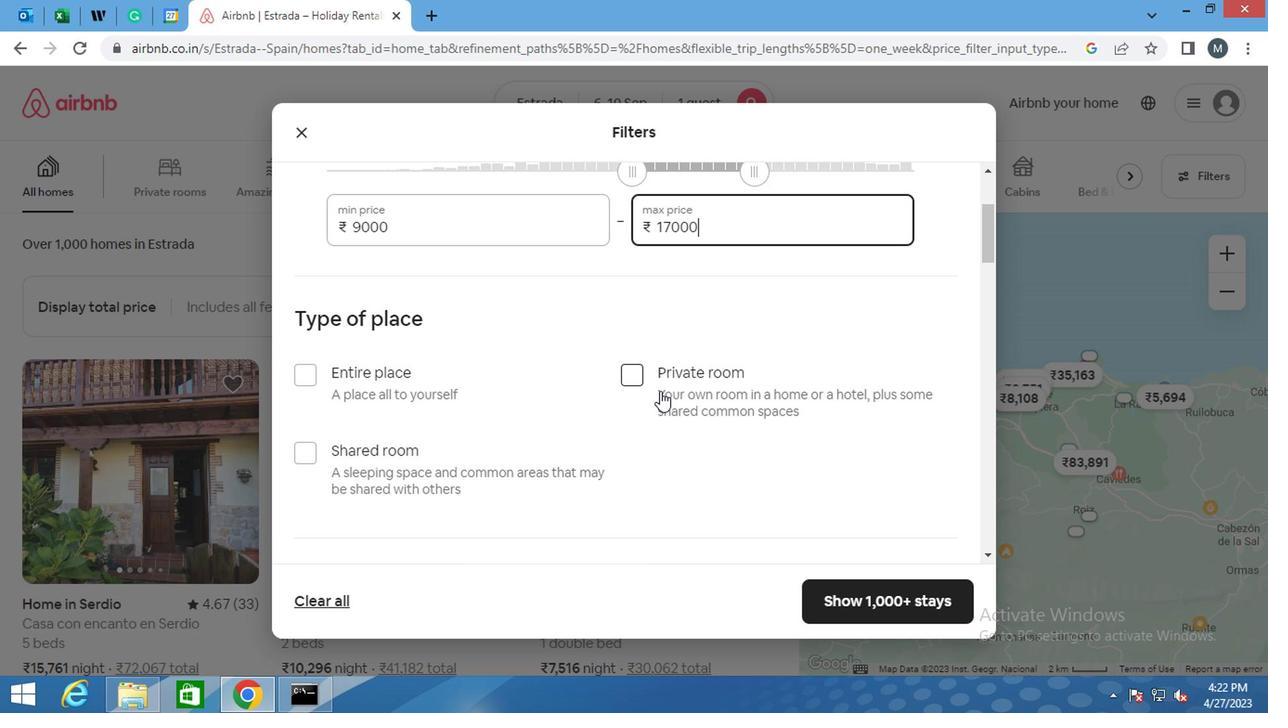 
Action: Mouse pressed left at (622, 366)
Screenshot: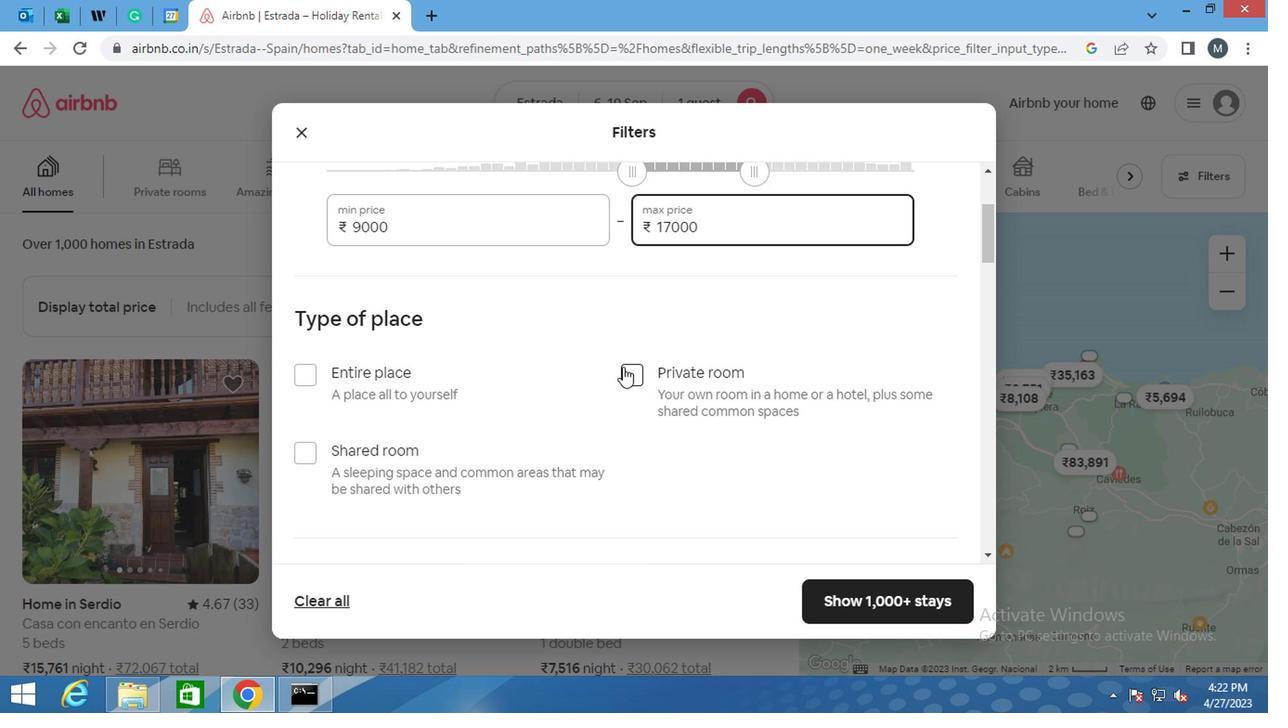 
Action: Mouse moved to (521, 334)
Screenshot: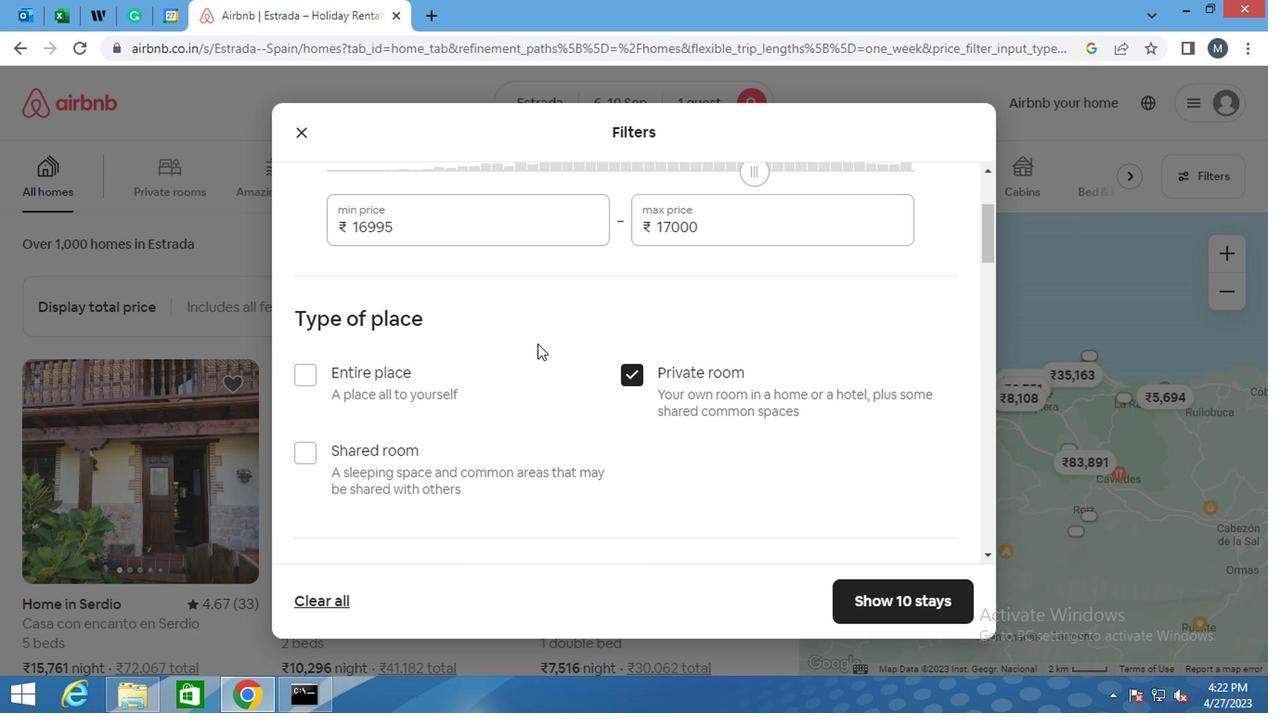 
Action: Mouse scrolled (521, 333) with delta (0, -1)
Screenshot: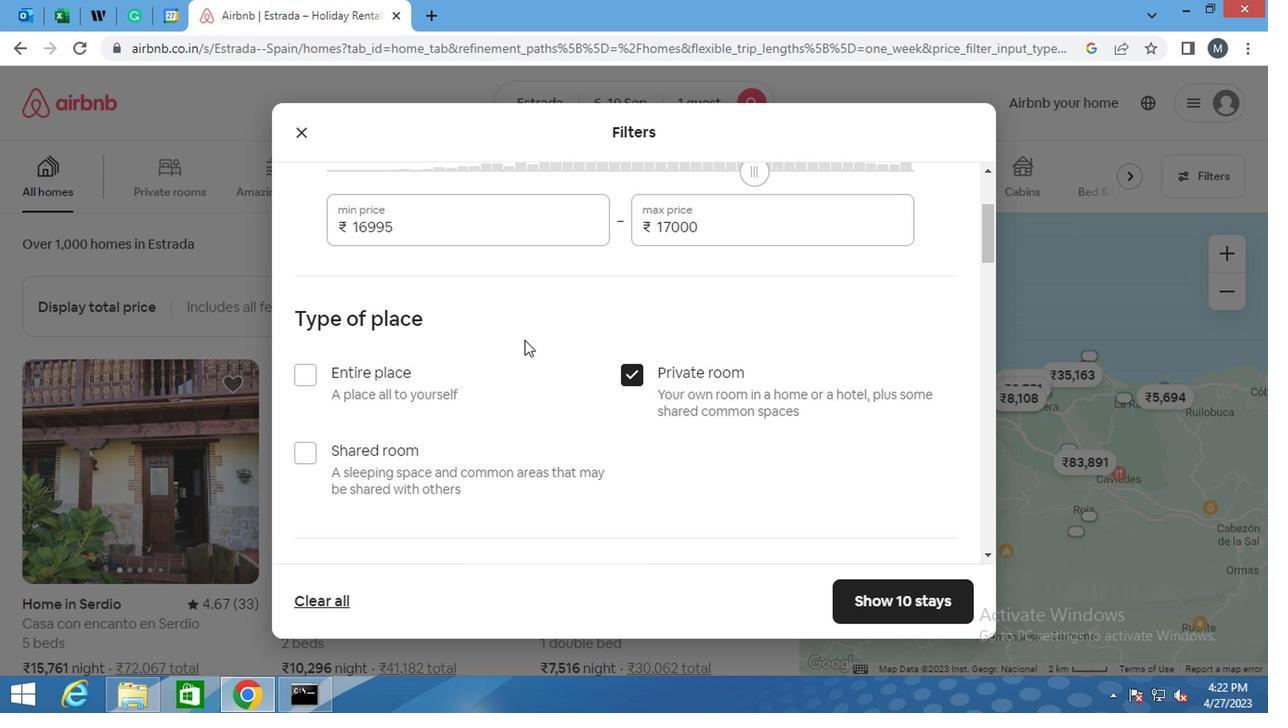 
Action: Mouse moved to (520, 334)
Screenshot: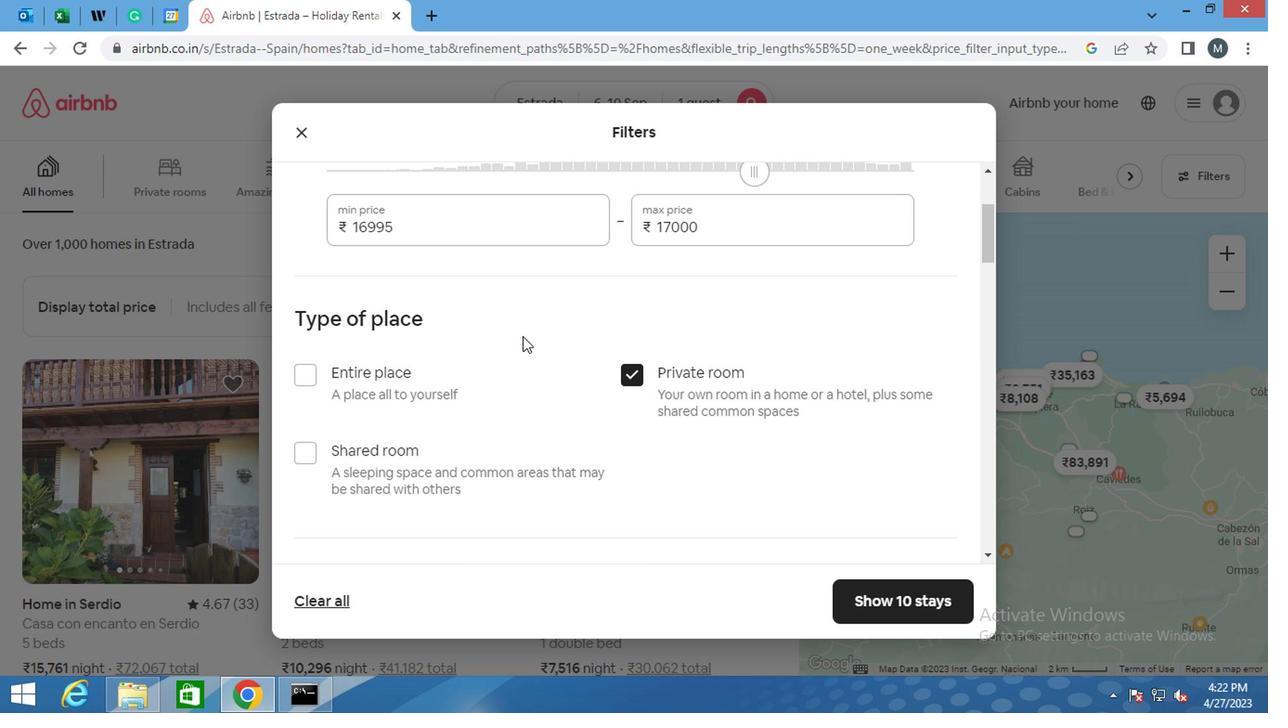 
Action: Mouse scrolled (520, 333) with delta (0, -1)
Screenshot: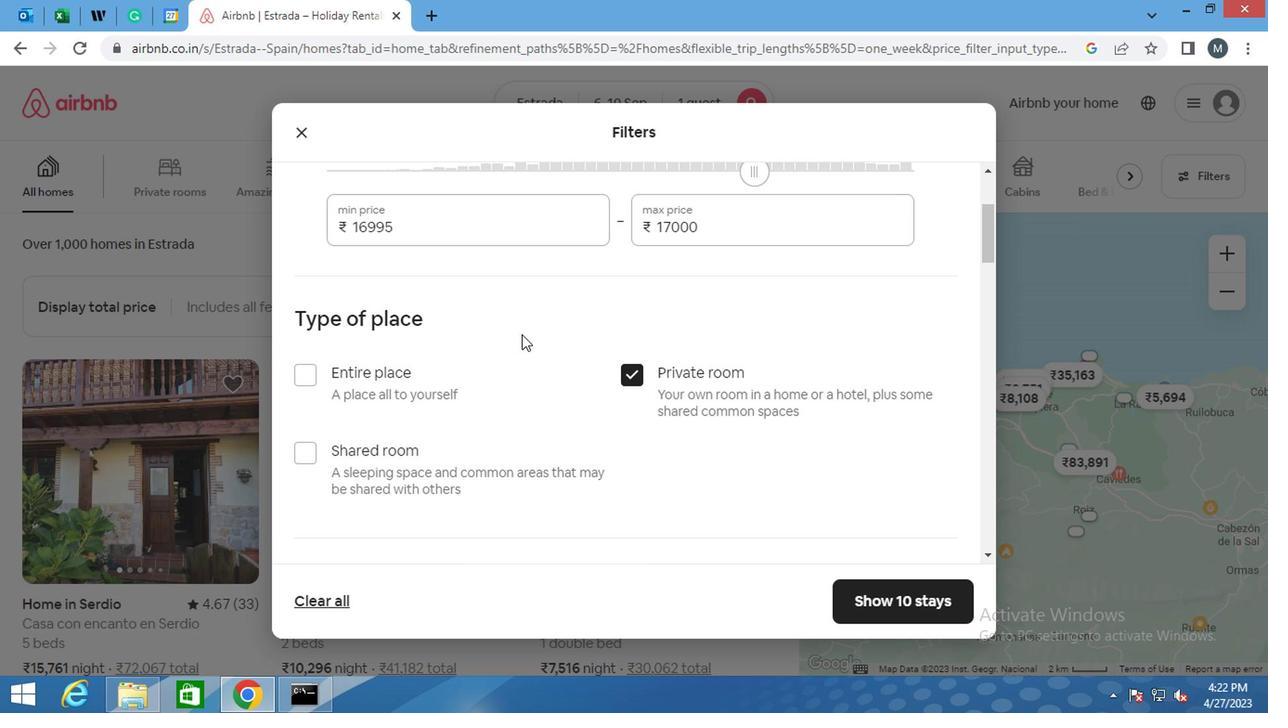 
Action: Mouse moved to (491, 320)
Screenshot: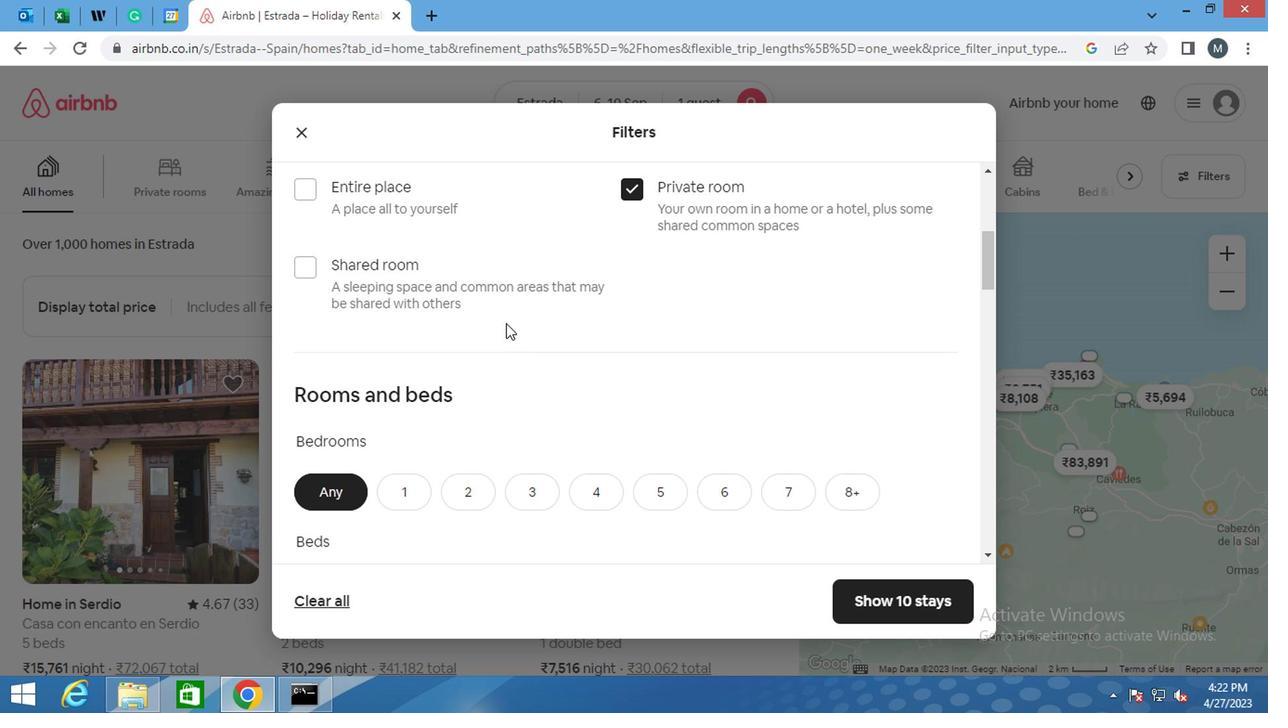 
Action: Mouse scrolled (491, 319) with delta (0, -1)
Screenshot: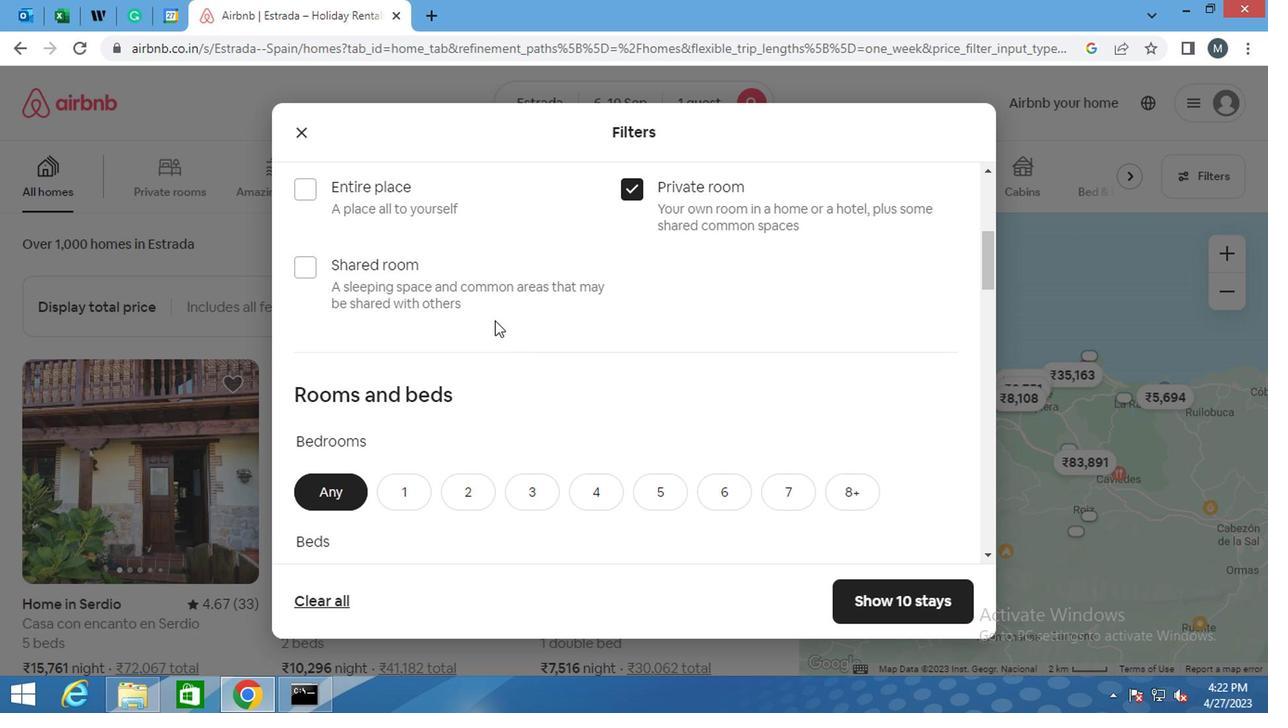 
Action: Mouse moved to (468, 335)
Screenshot: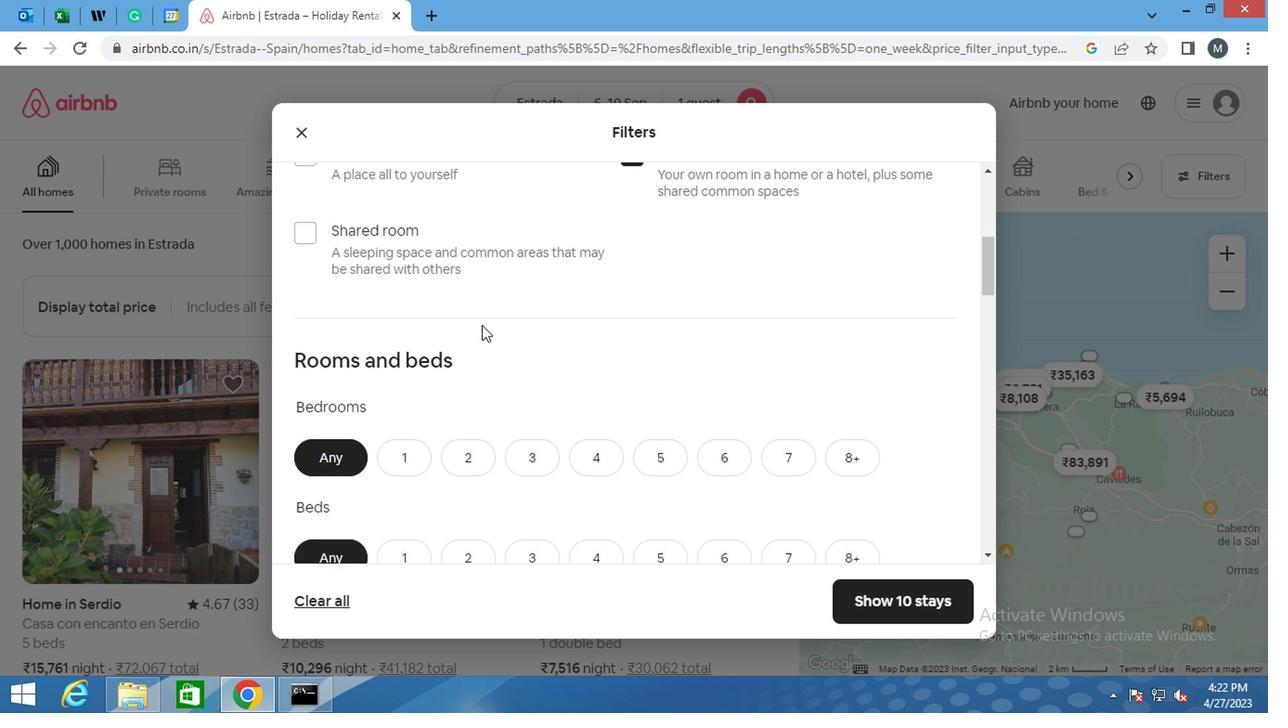 
Action: Mouse scrolled (468, 334) with delta (0, 0)
Screenshot: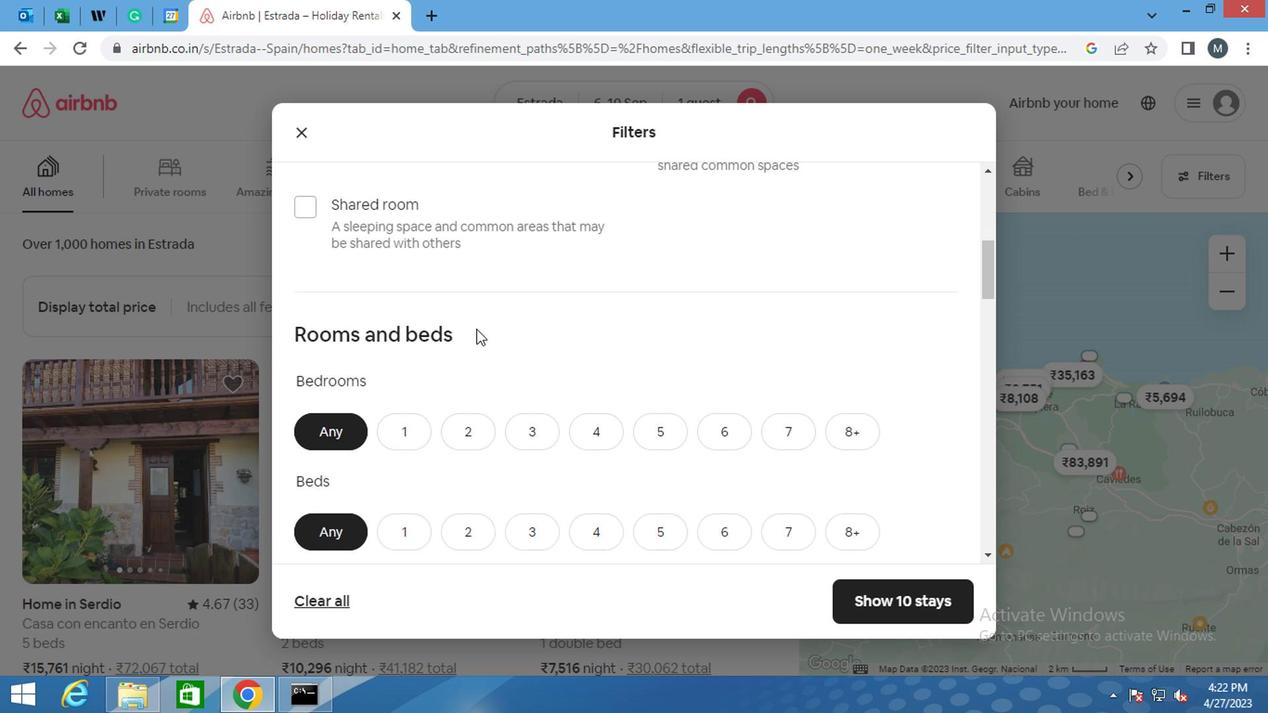 
Action: Mouse moved to (463, 340)
Screenshot: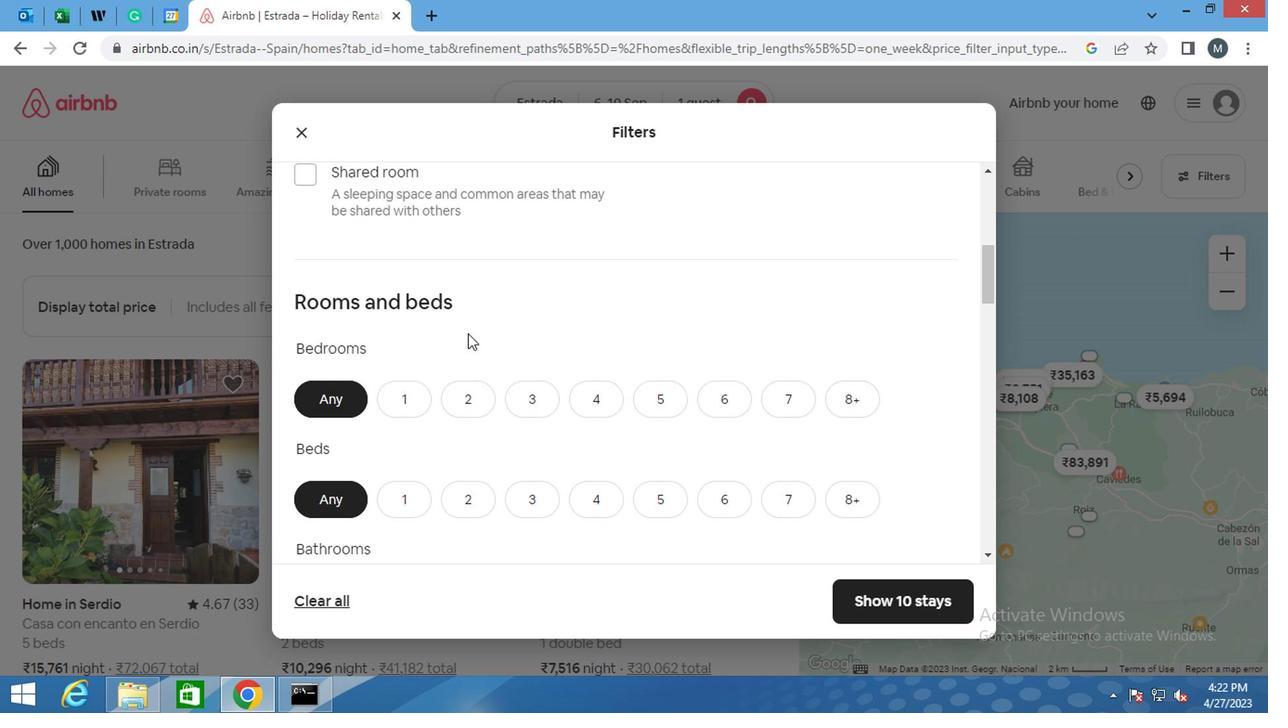 
Action: Mouse scrolled (463, 339) with delta (0, 0)
Screenshot: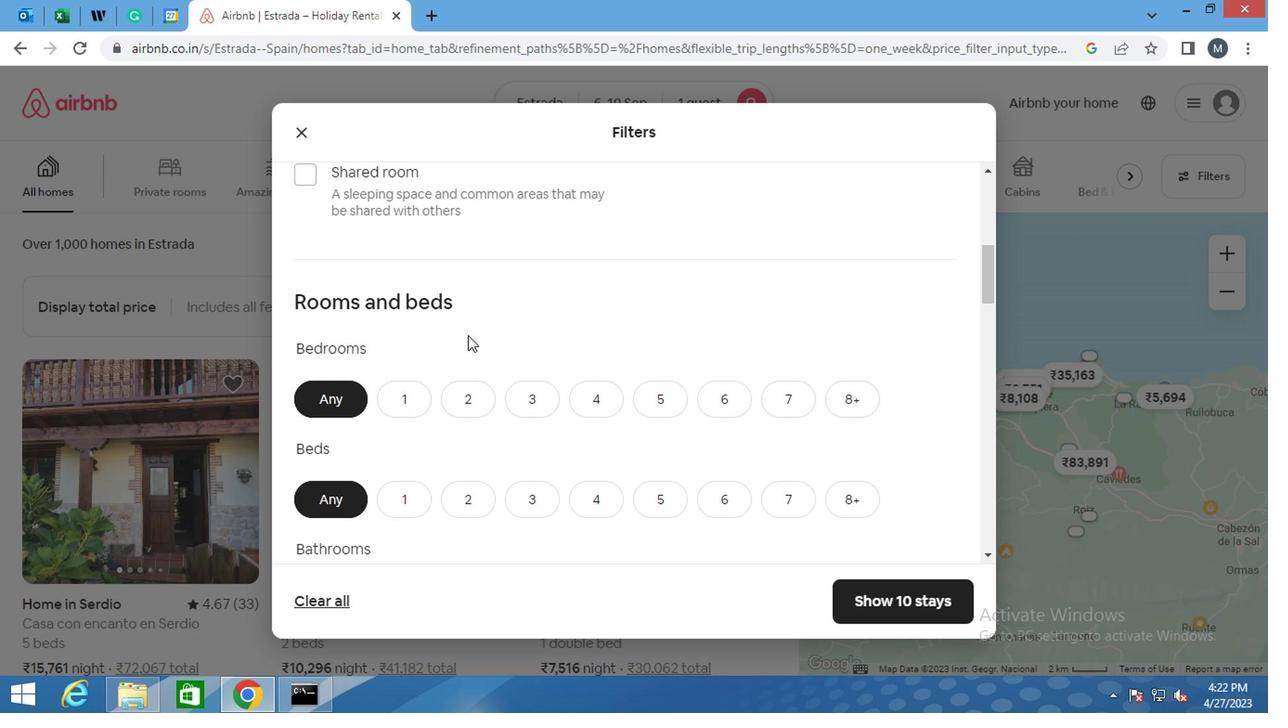 
Action: Mouse moved to (400, 230)
Screenshot: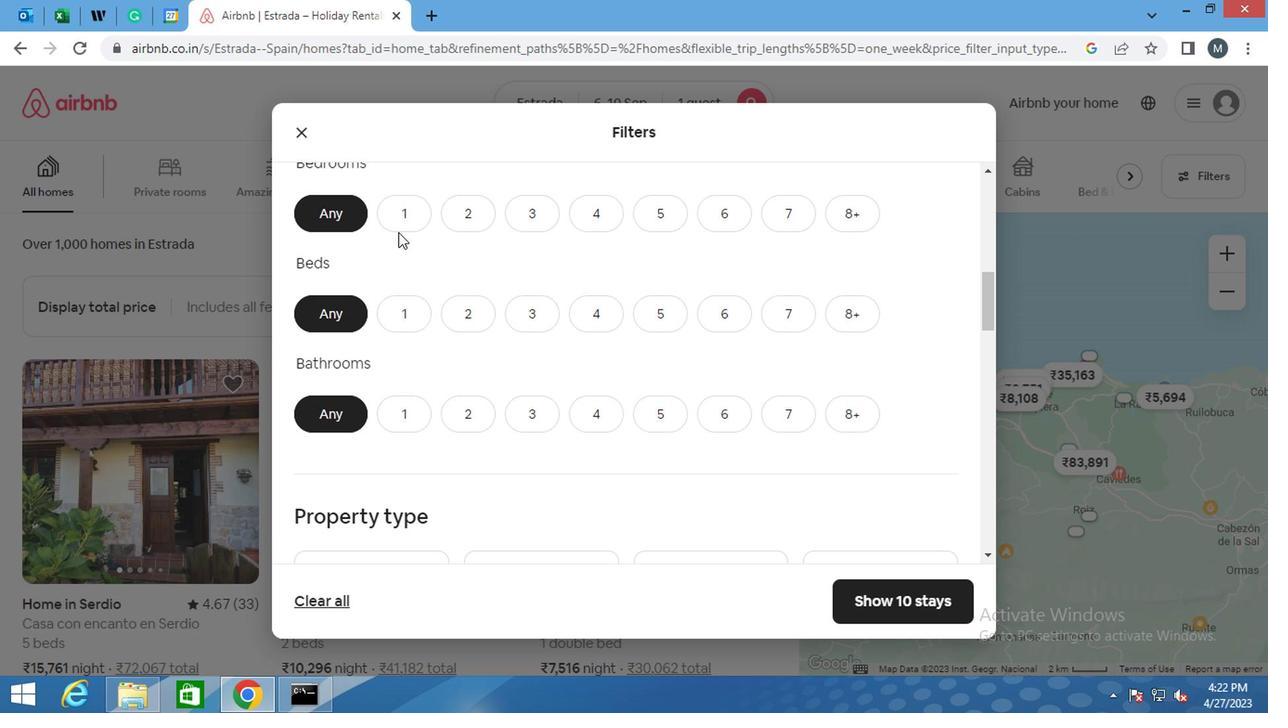 
Action: Mouse pressed left at (400, 230)
Screenshot: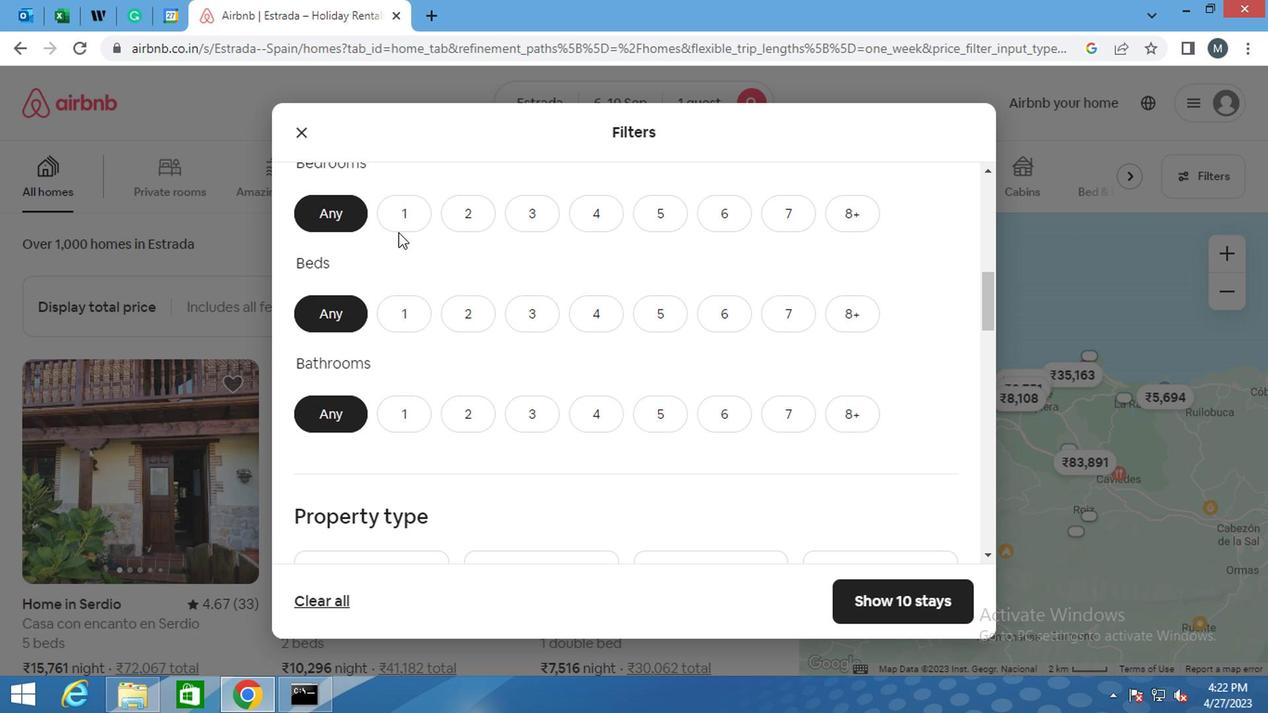 
Action: Mouse moved to (396, 309)
Screenshot: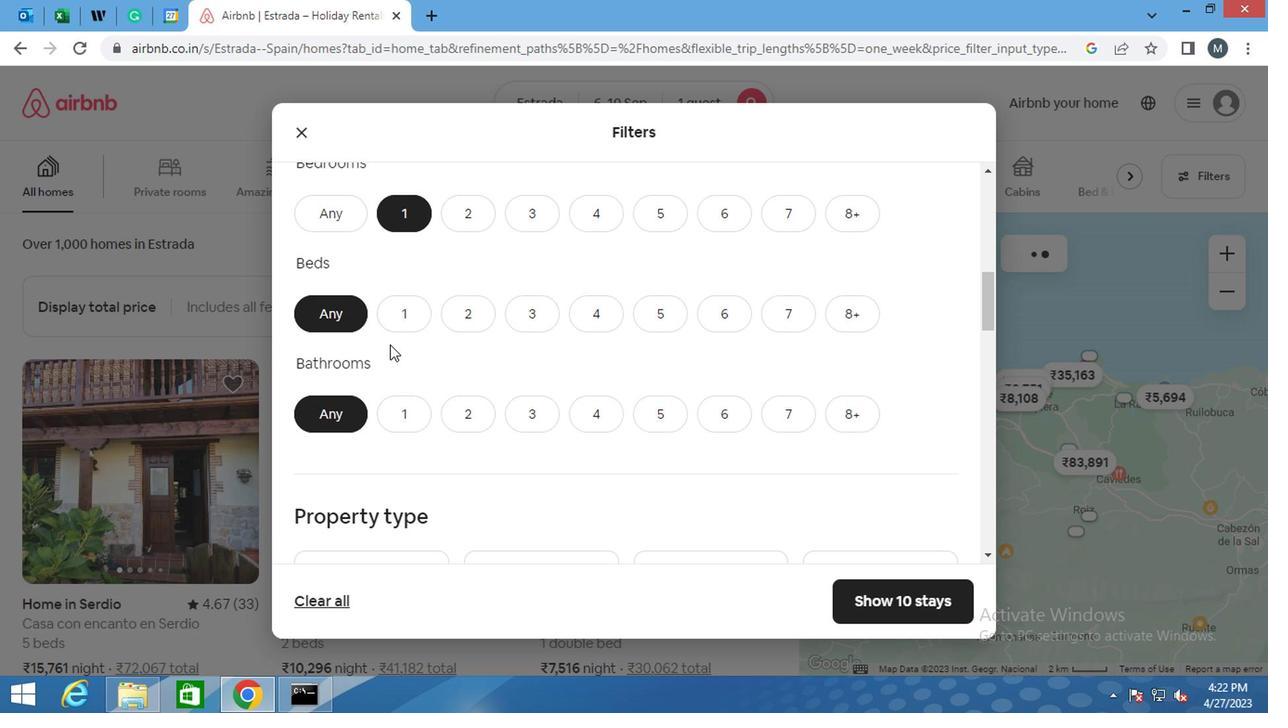 
Action: Mouse pressed left at (396, 309)
Screenshot: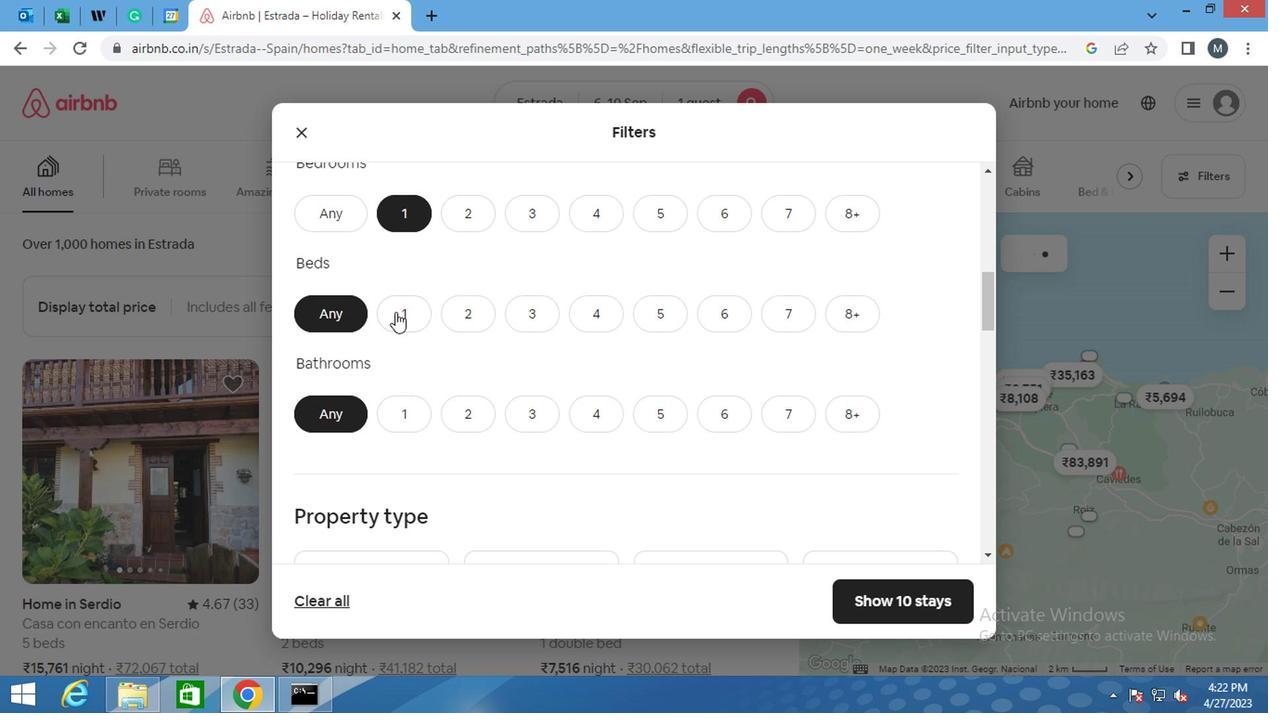
Action: Mouse moved to (413, 430)
Screenshot: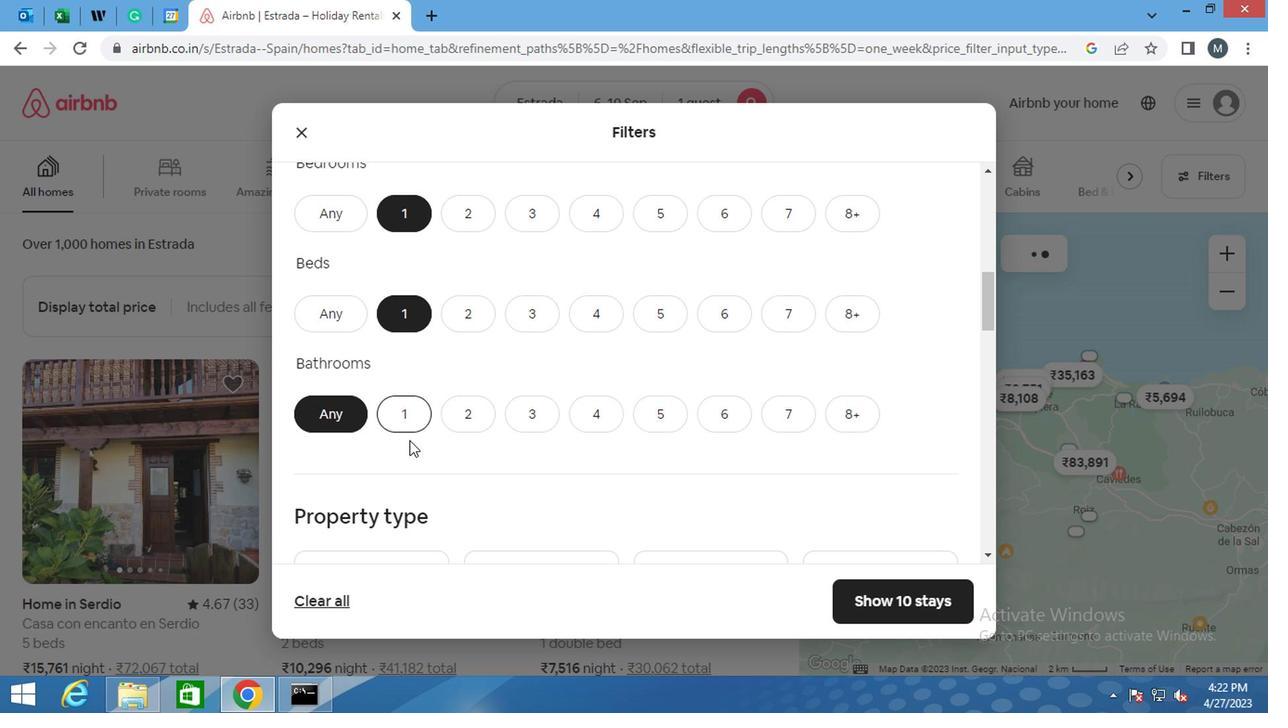 
Action: Mouse pressed left at (413, 430)
Screenshot: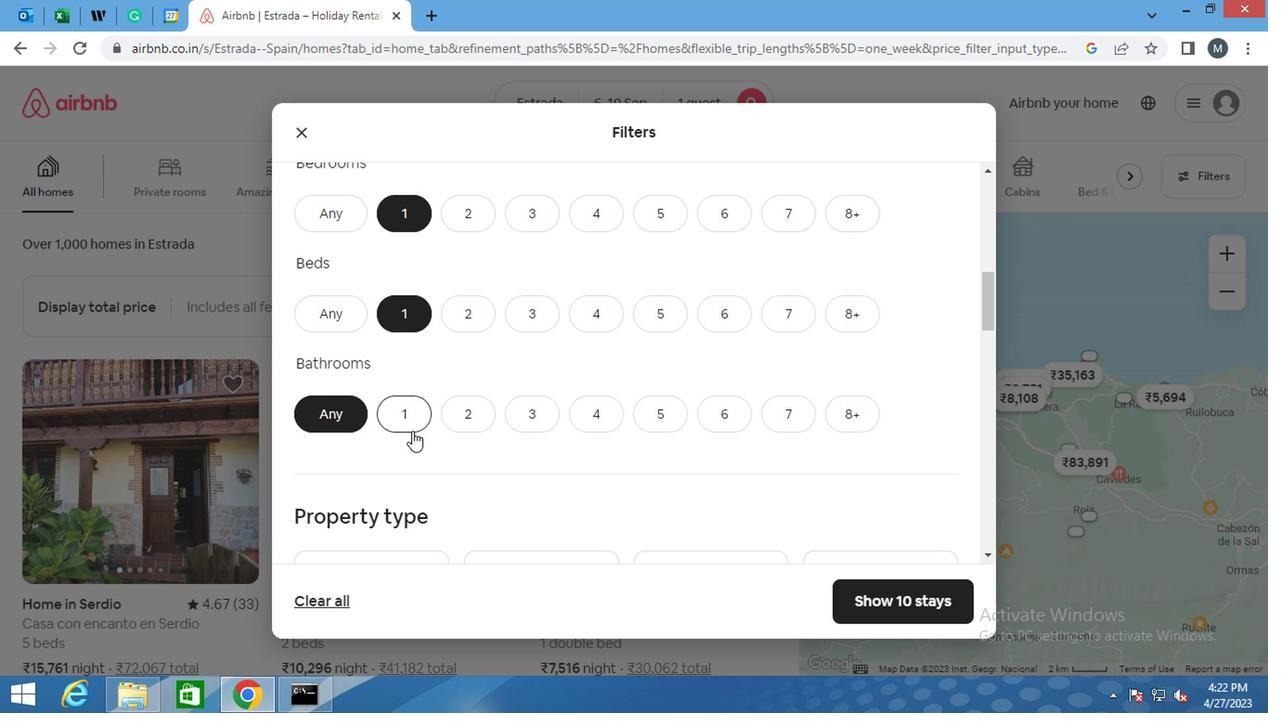 
Action: Mouse moved to (433, 374)
Screenshot: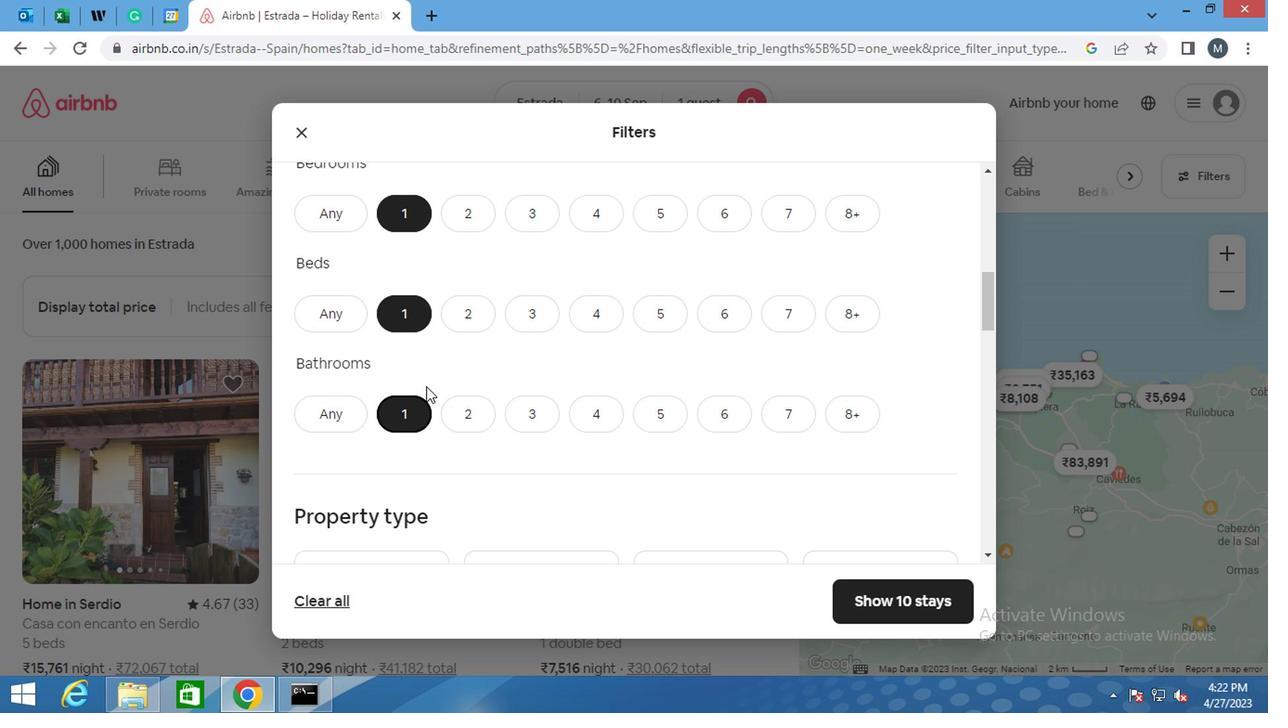 
Action: Mouse scrolled (433, 373) with delta (0, -1)
Screenshot: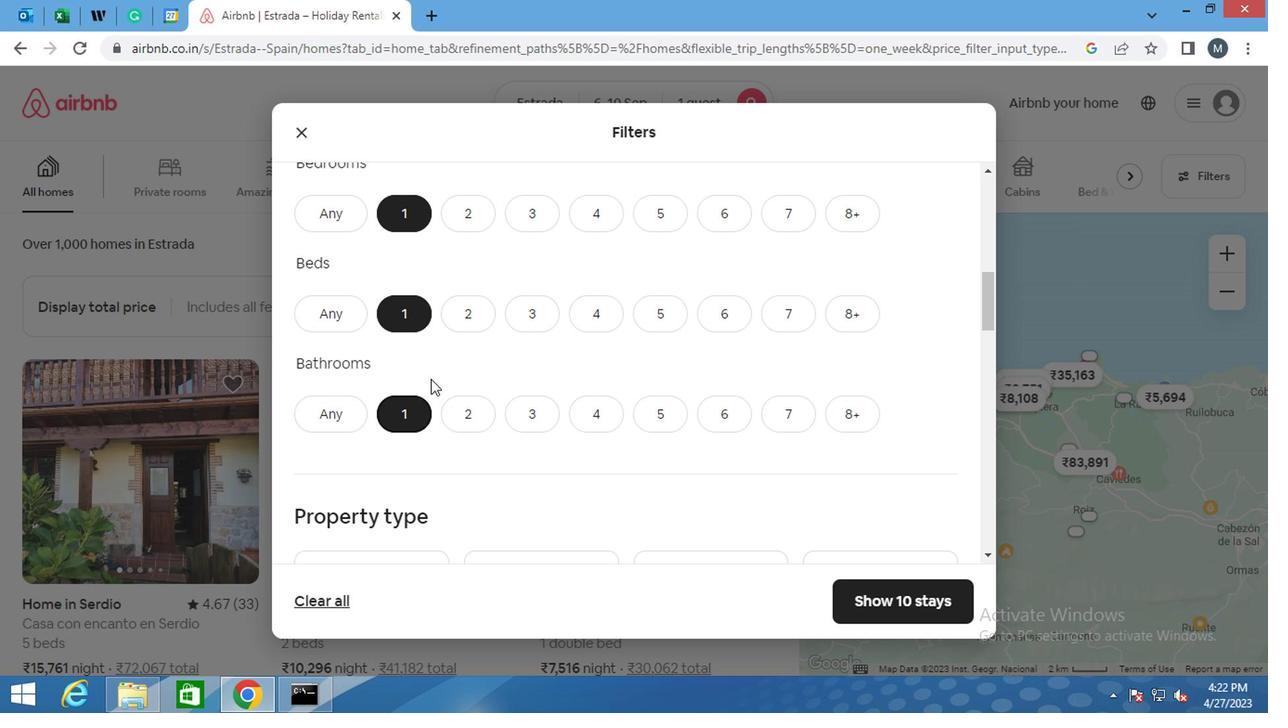 
Action: Mouse scrolled (433, 373) with delta (0, -1)
Screenshot: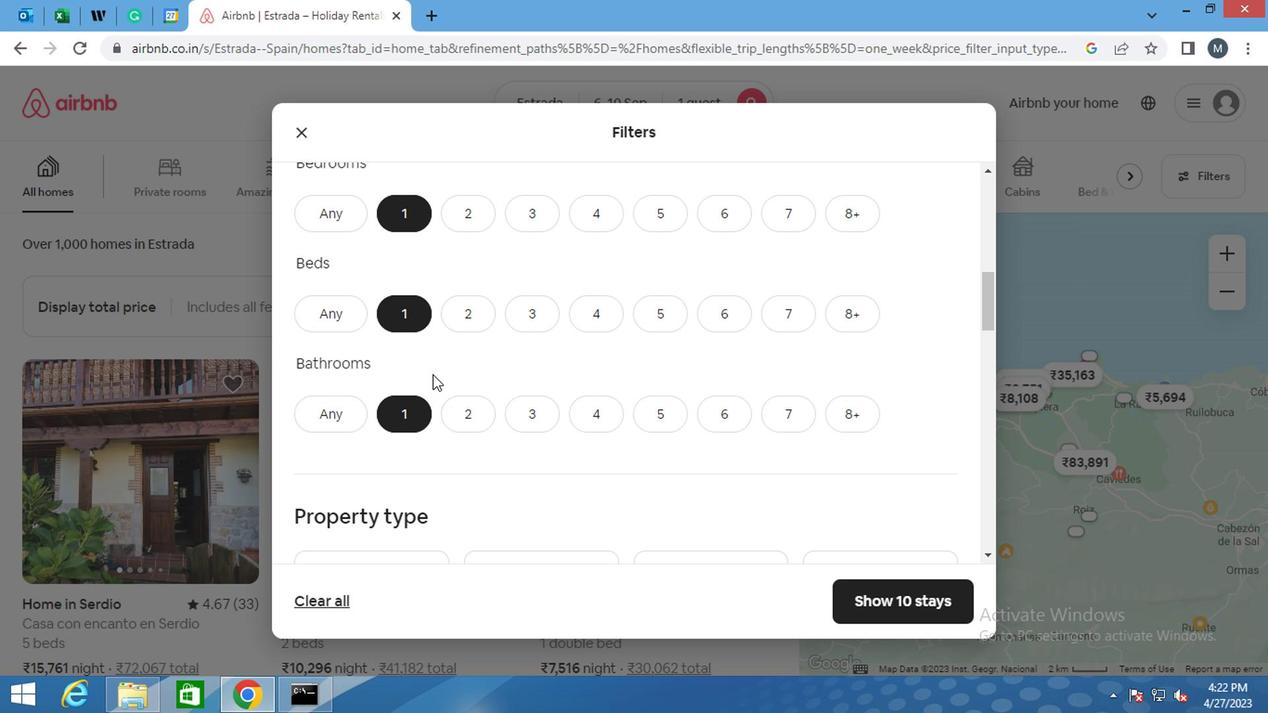 
Action: Mouse moved to (432, 369)
Screenshot: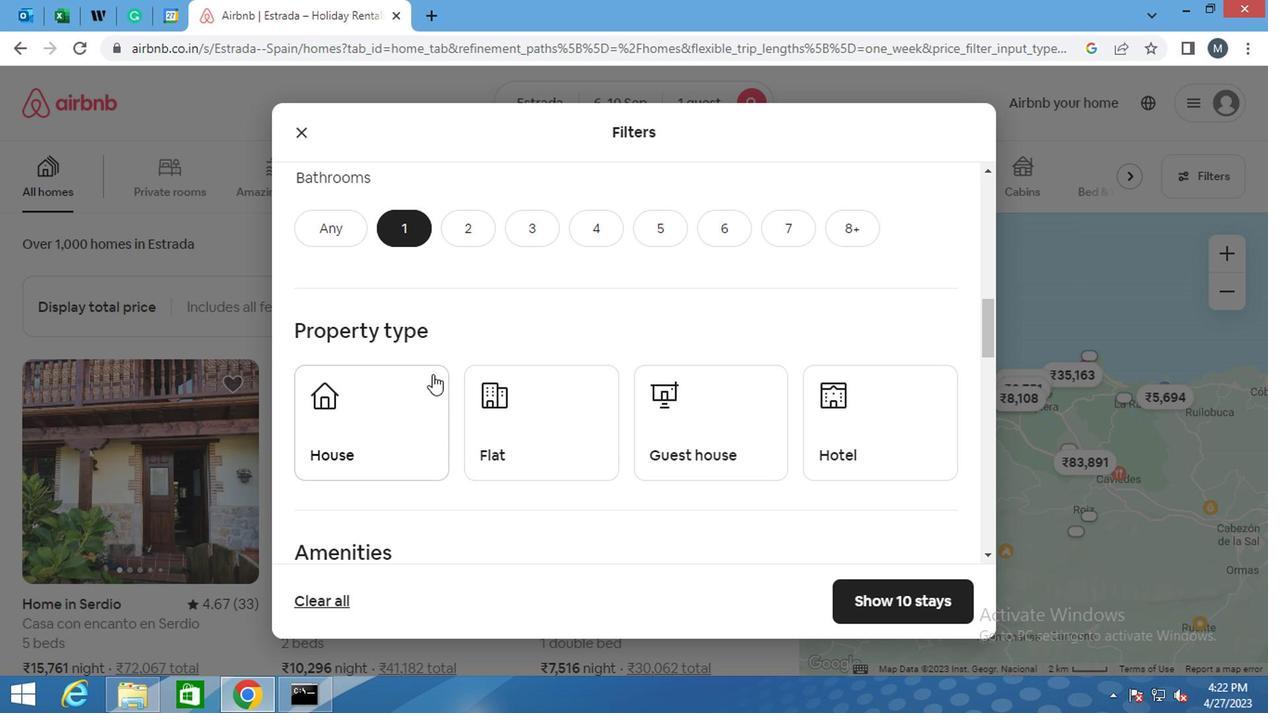 
Action: Mouse scrolled (432, 368) with delta (0, -1)
Screenshot: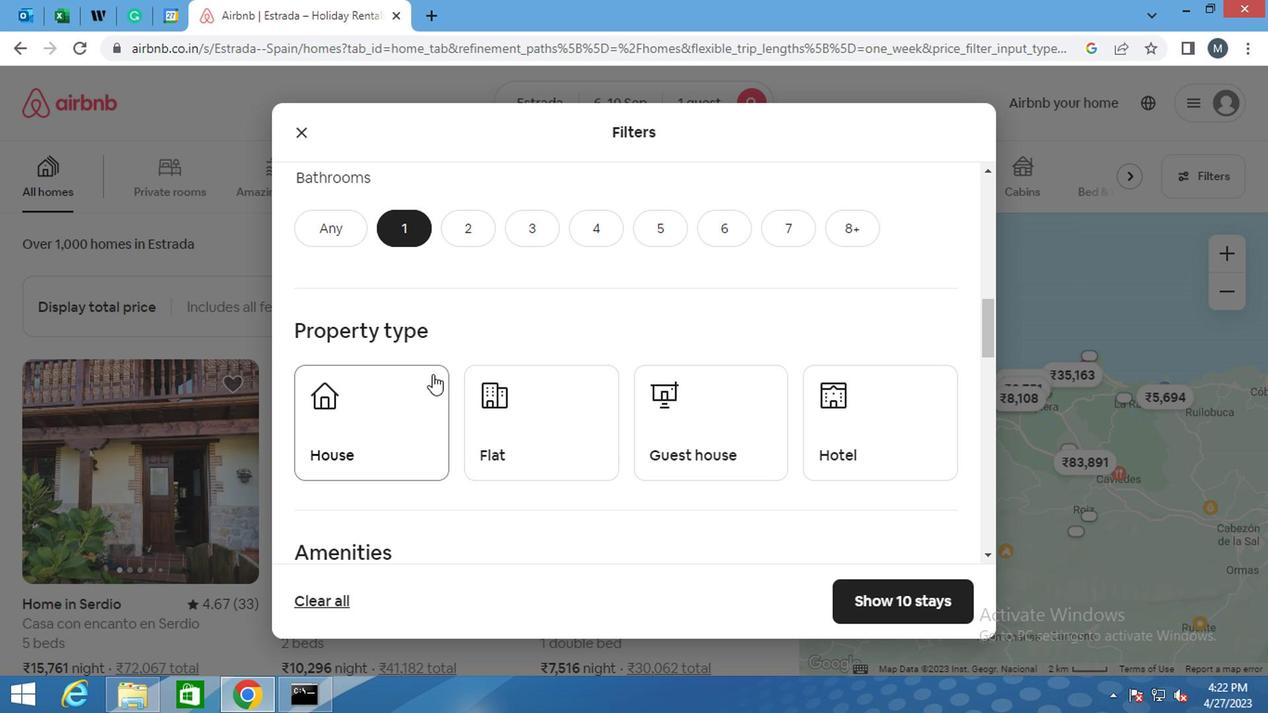
Action: Mouse moved to (405, 363)
Screenshot: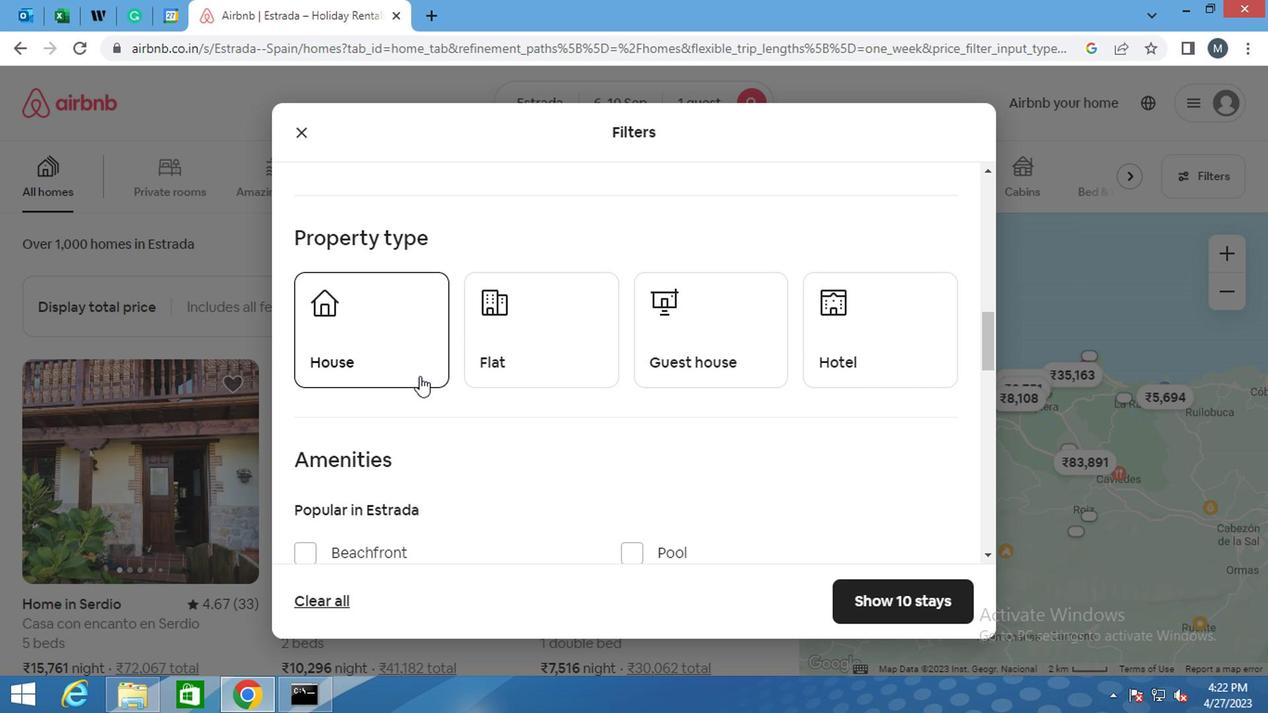 
Action: Mouse pressed left at (405, 363)
Screenshot: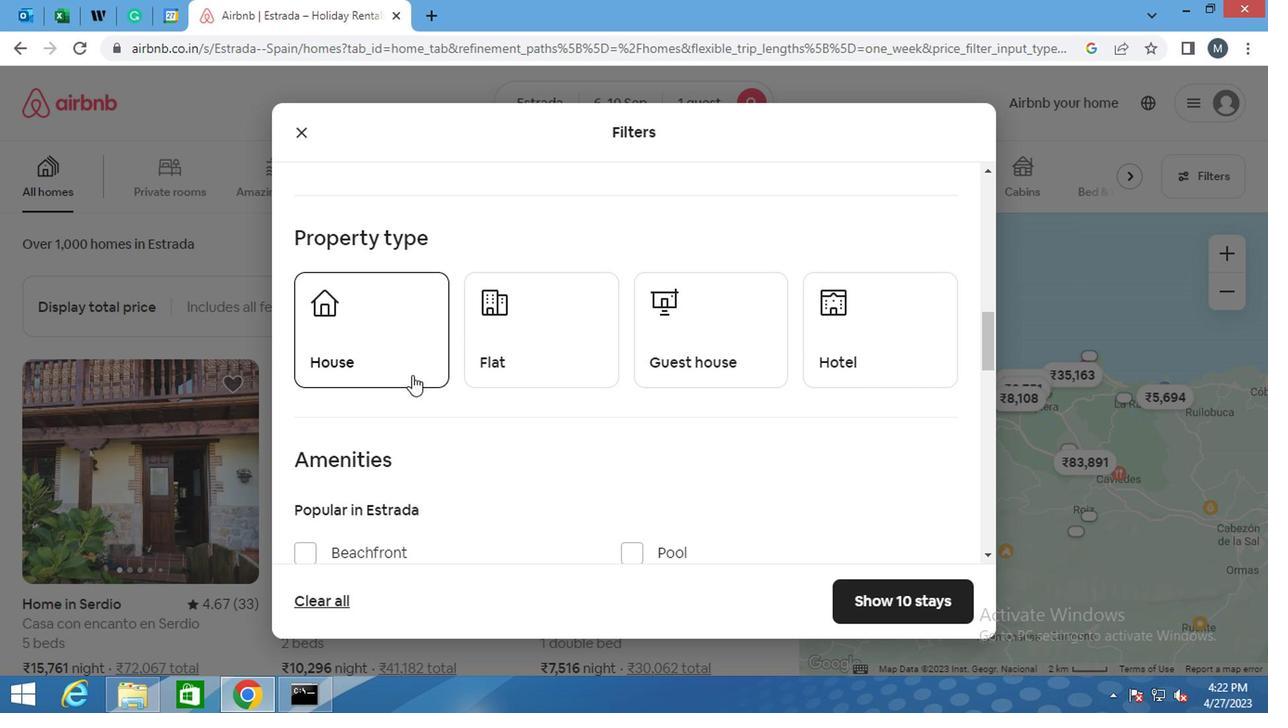 
Action: Mouse moved to (463, 354)
Screenshot: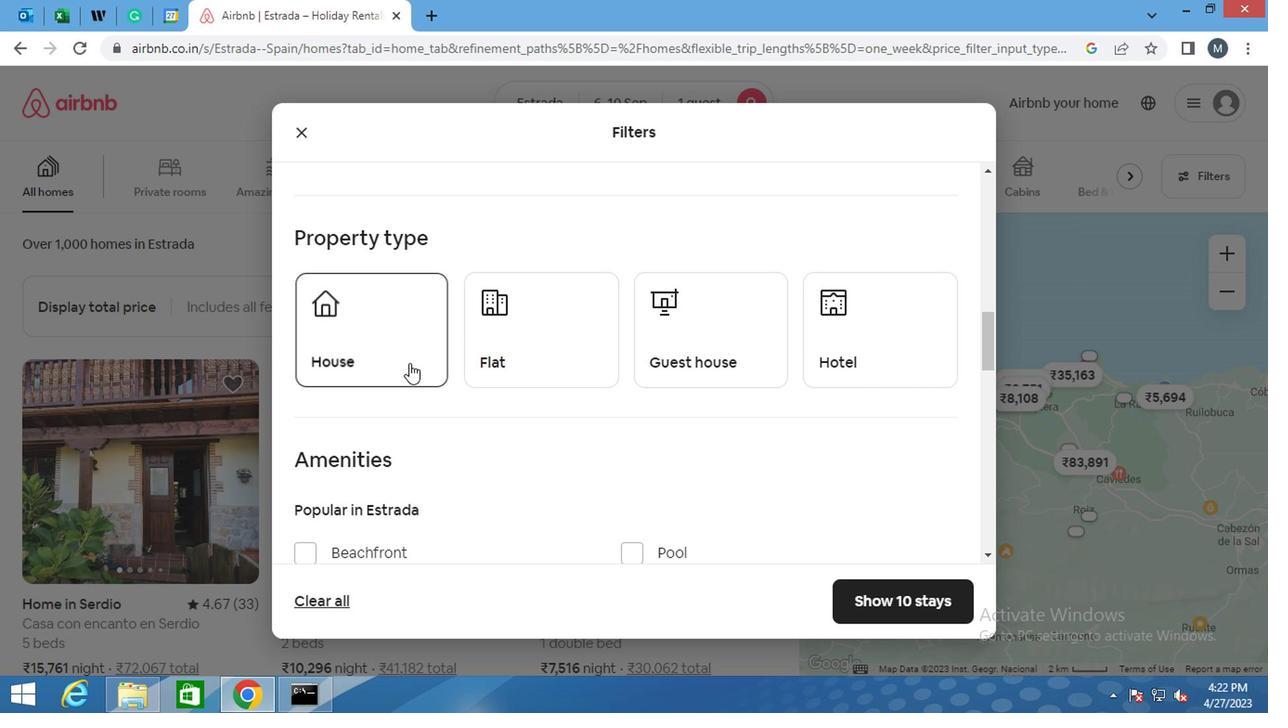 
Action: Mouse pressed left at (463, 354)
Screenshot: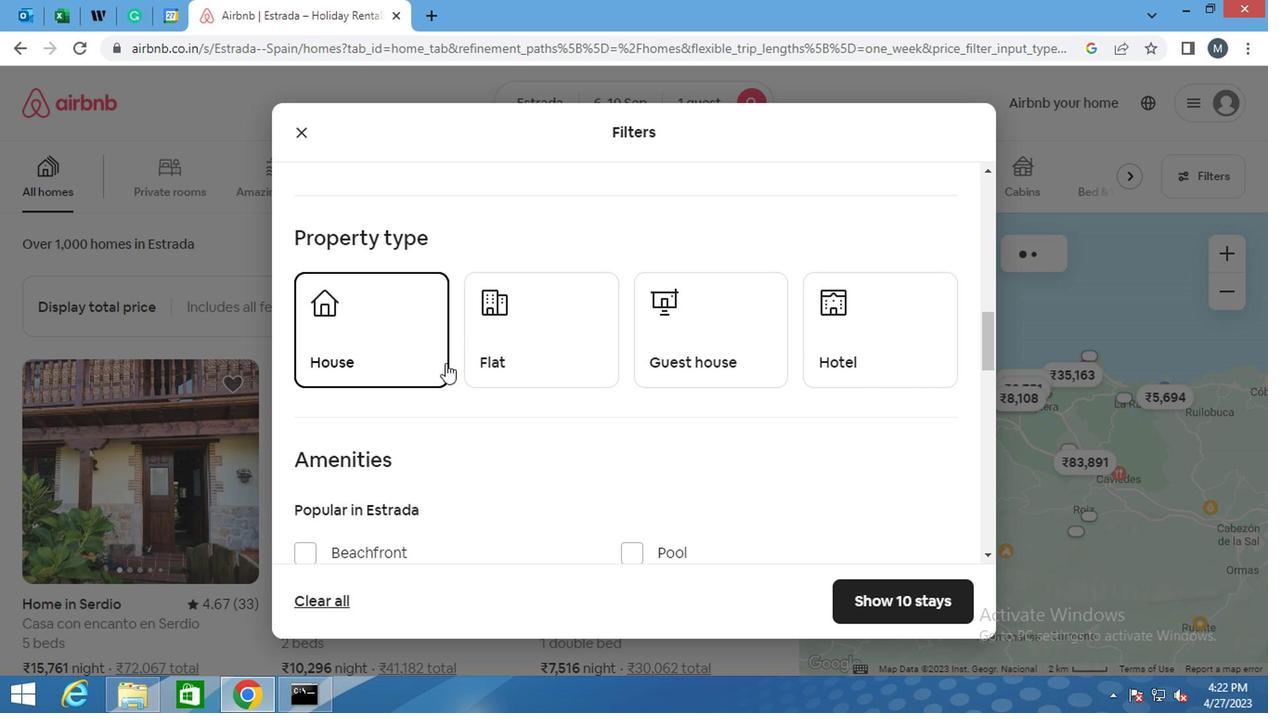 
Action: Mouse moved to (686, 351)
Screenshot: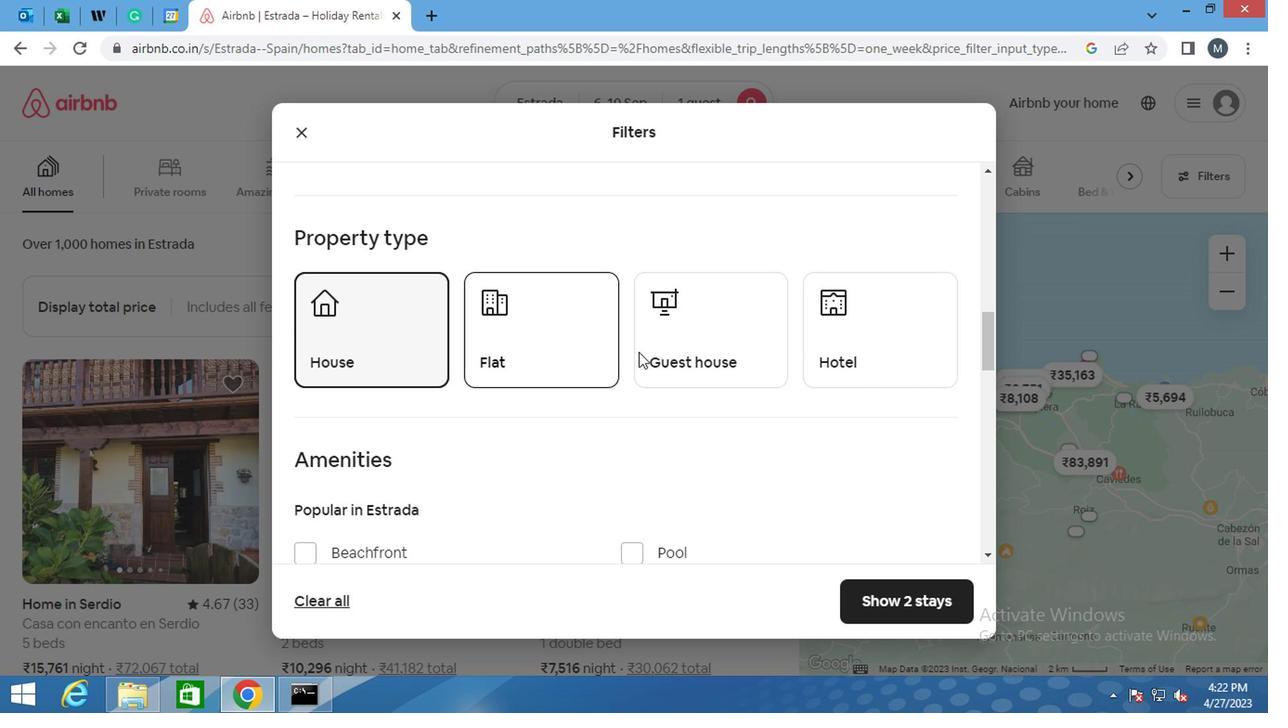
Action: Mouse pressed left at (686, 351)
Screenshot: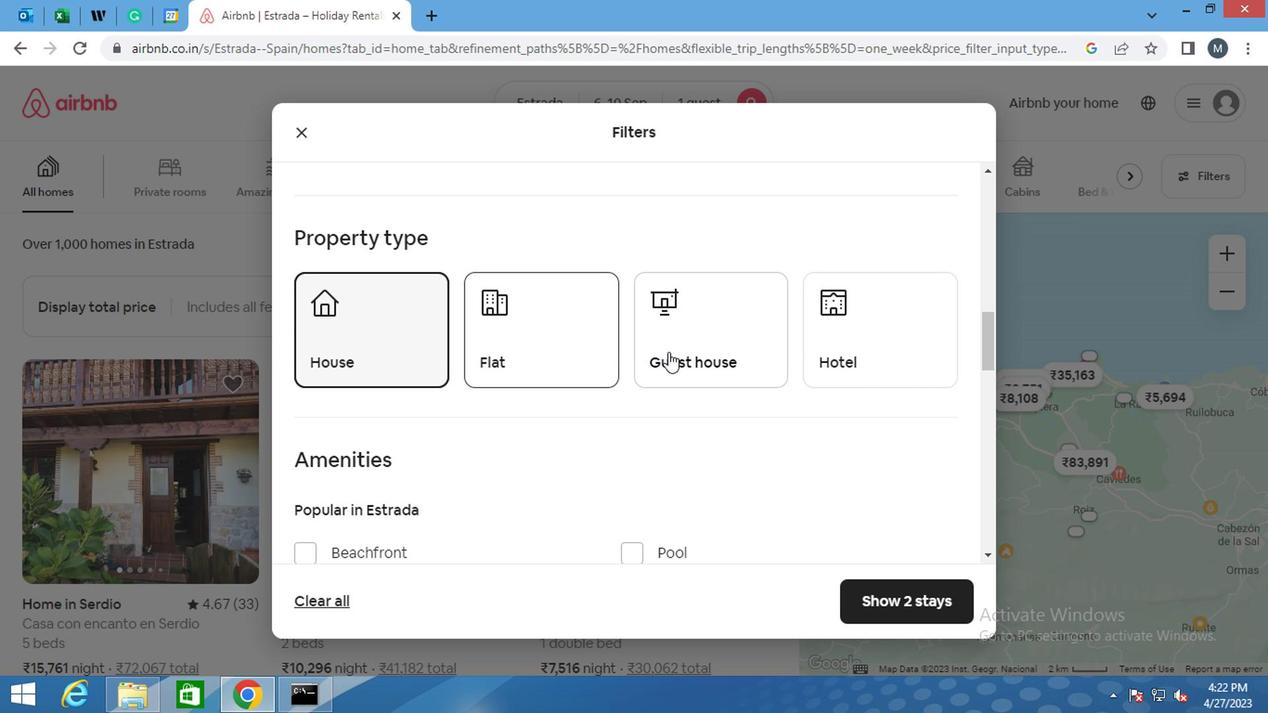 
Action: Mouse moved to (844, 350)
Screenshot: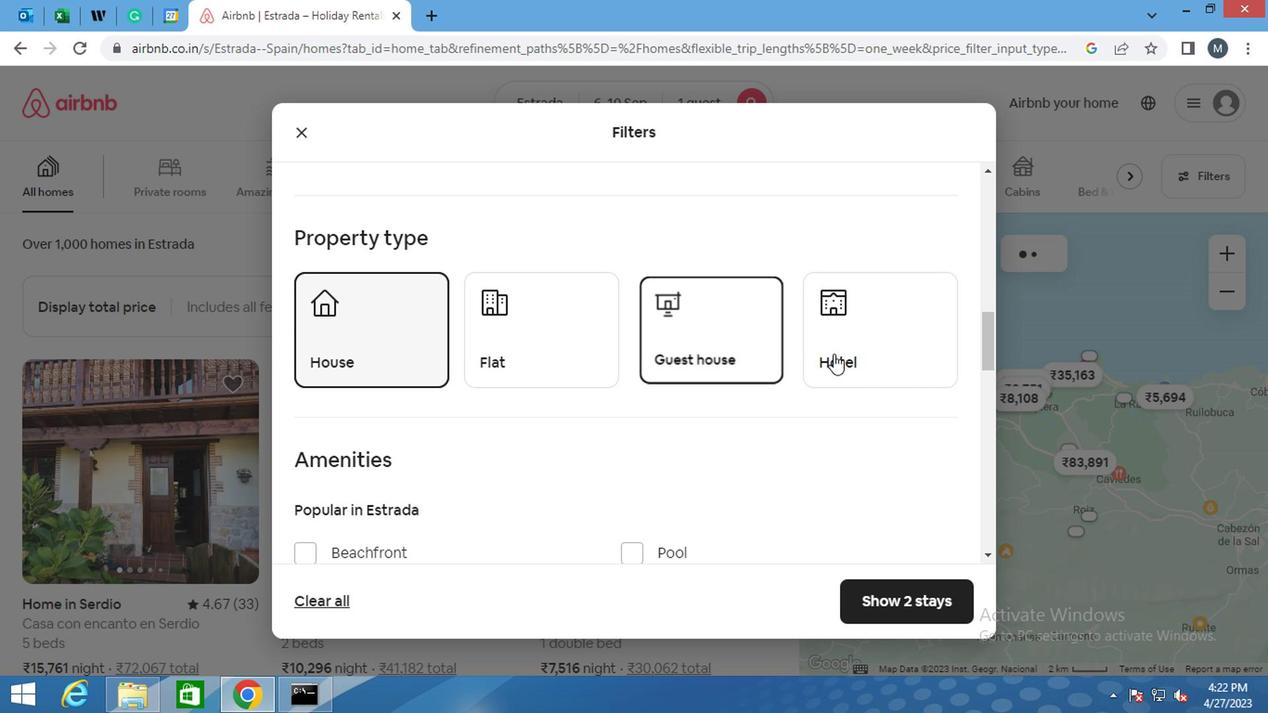 
Action: Mouse pressed left at (844, 350)
Screenshot: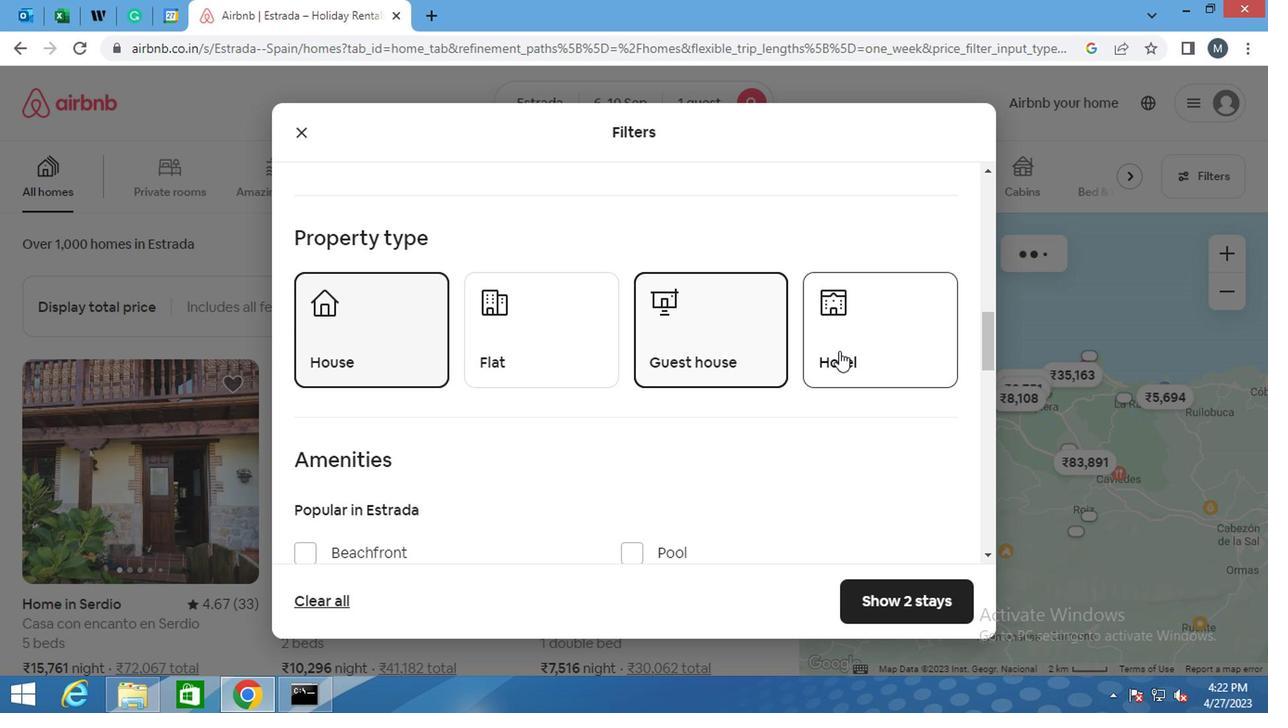 
Action: Mouse moved to (483, 419)
Screenshot: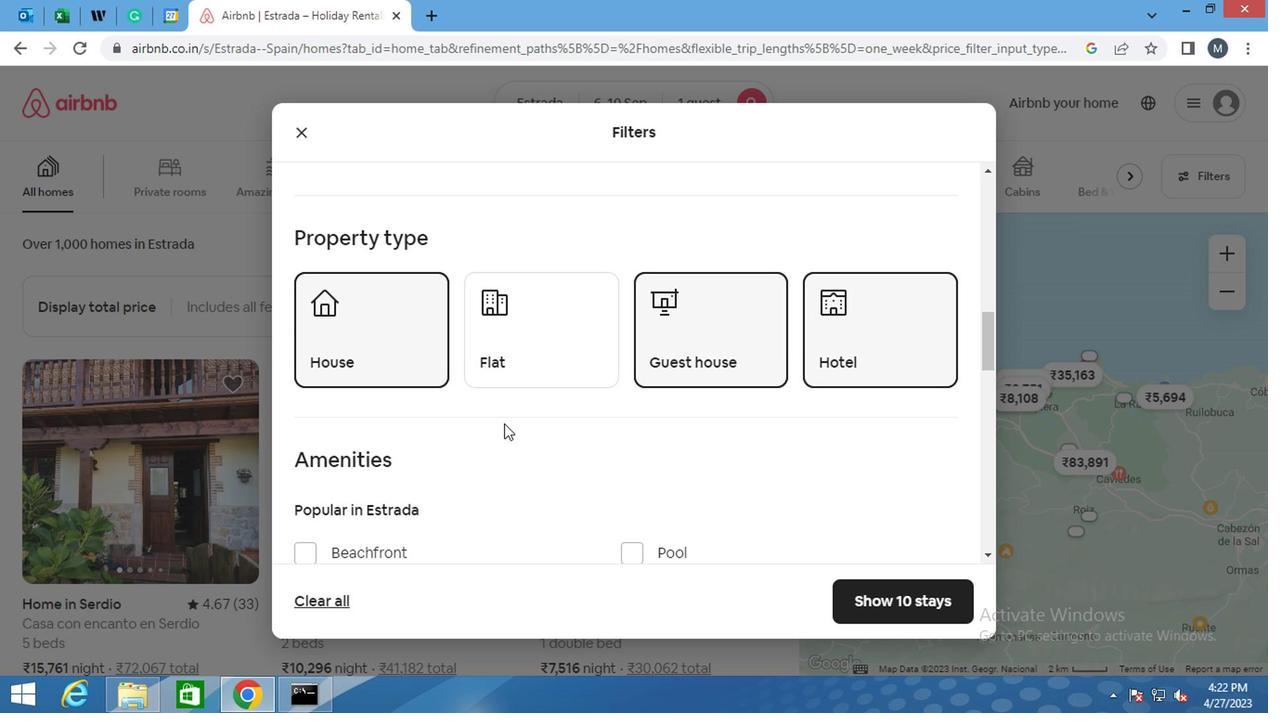 
Action: Mouse scrolled (483, 418) with delta (0, 0)
Screenshot: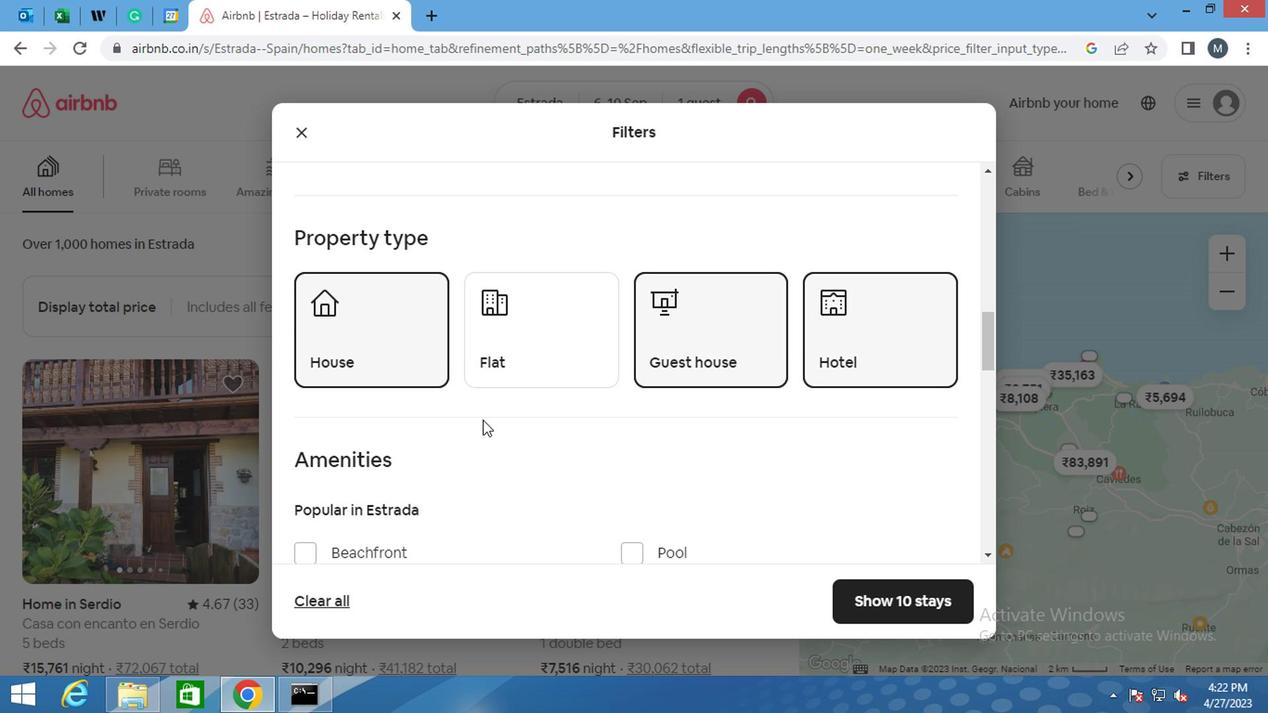 
Action: Mouse scrolled (483, 418) with delta (0, 0)
Screenshot: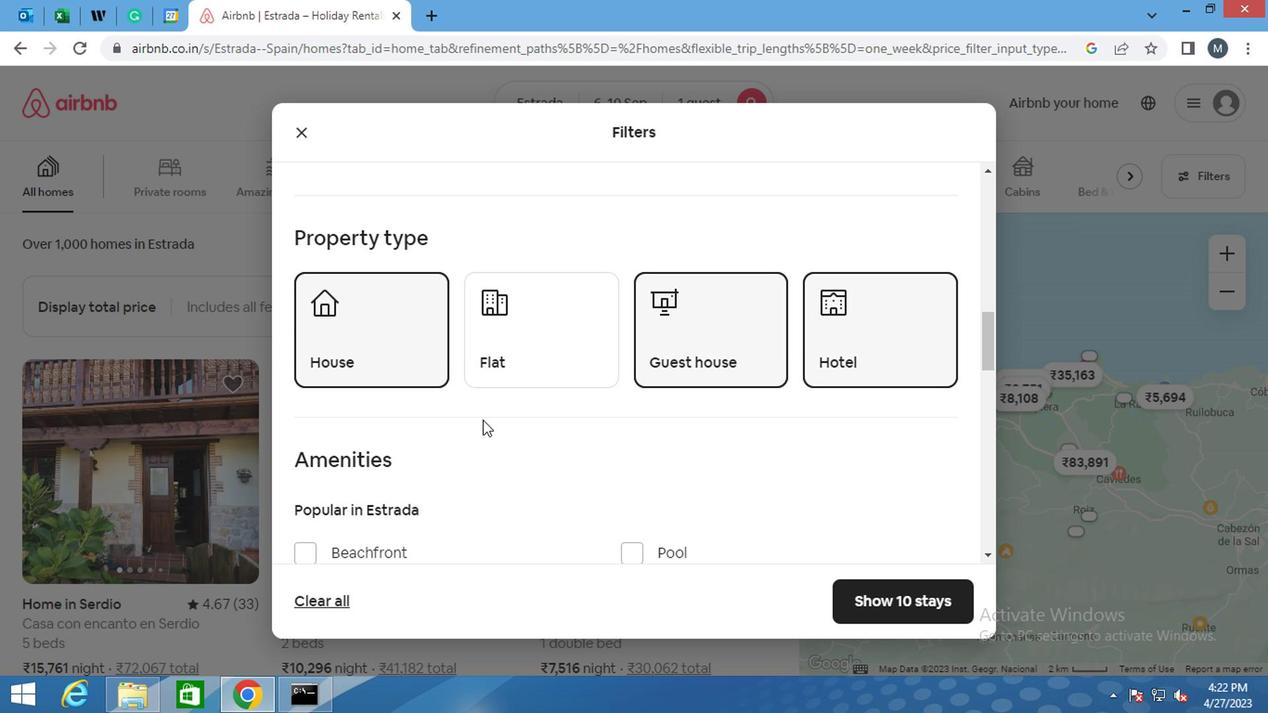 
Action: Mouse scrolled (483, 418) with delta (0, 0)
Screenshot: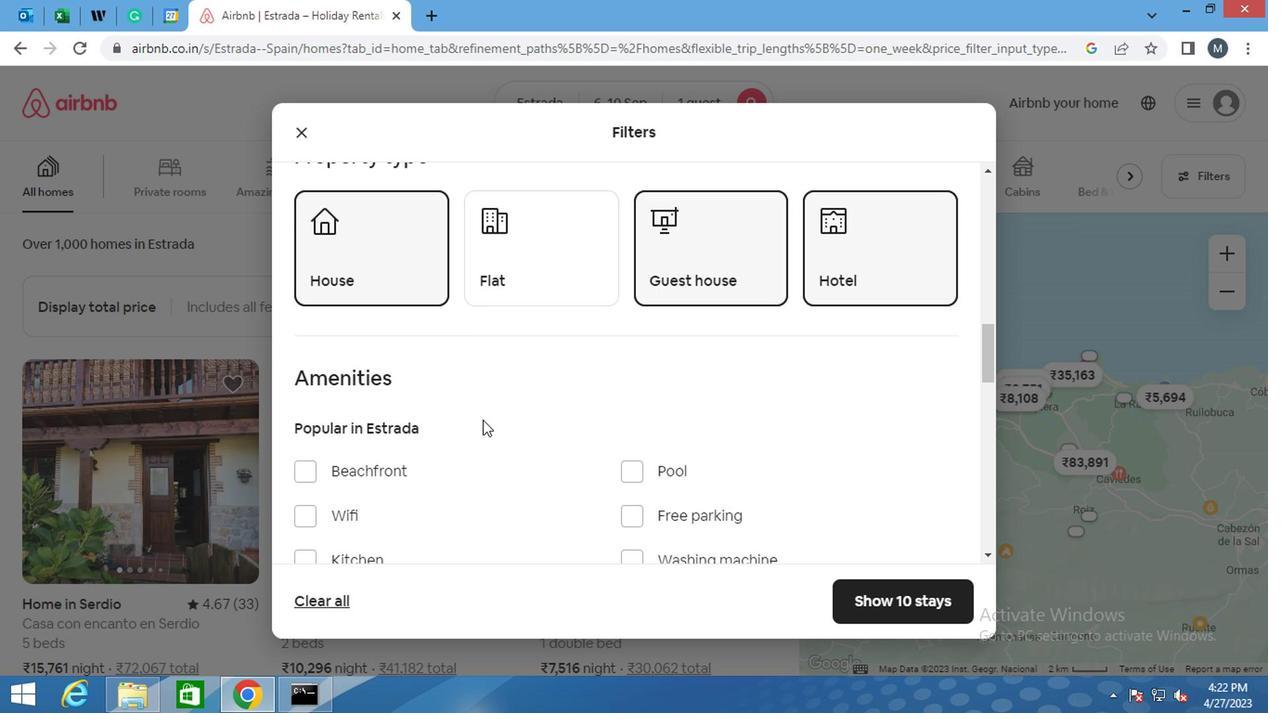 
Action: Mouse moved to (437, 415)
Screenshot: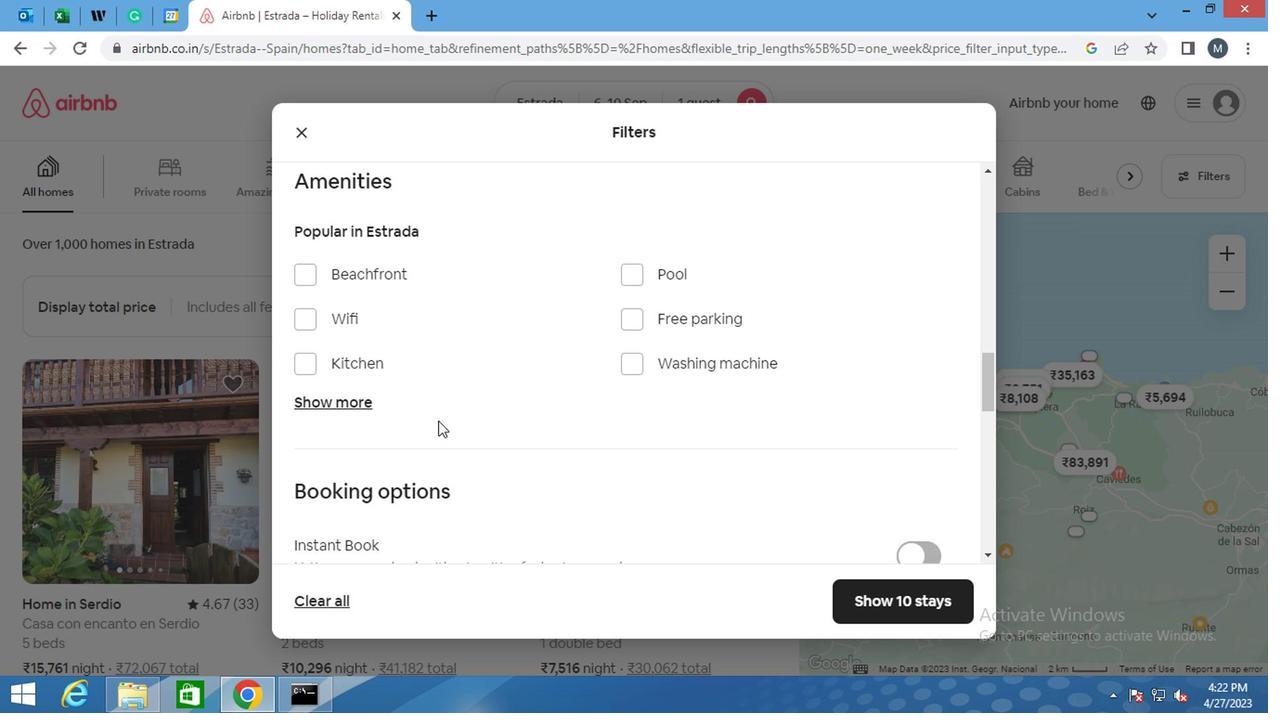 
Action: Mouse scrolled (437, 414) with delta (0, 0)
Screenshot: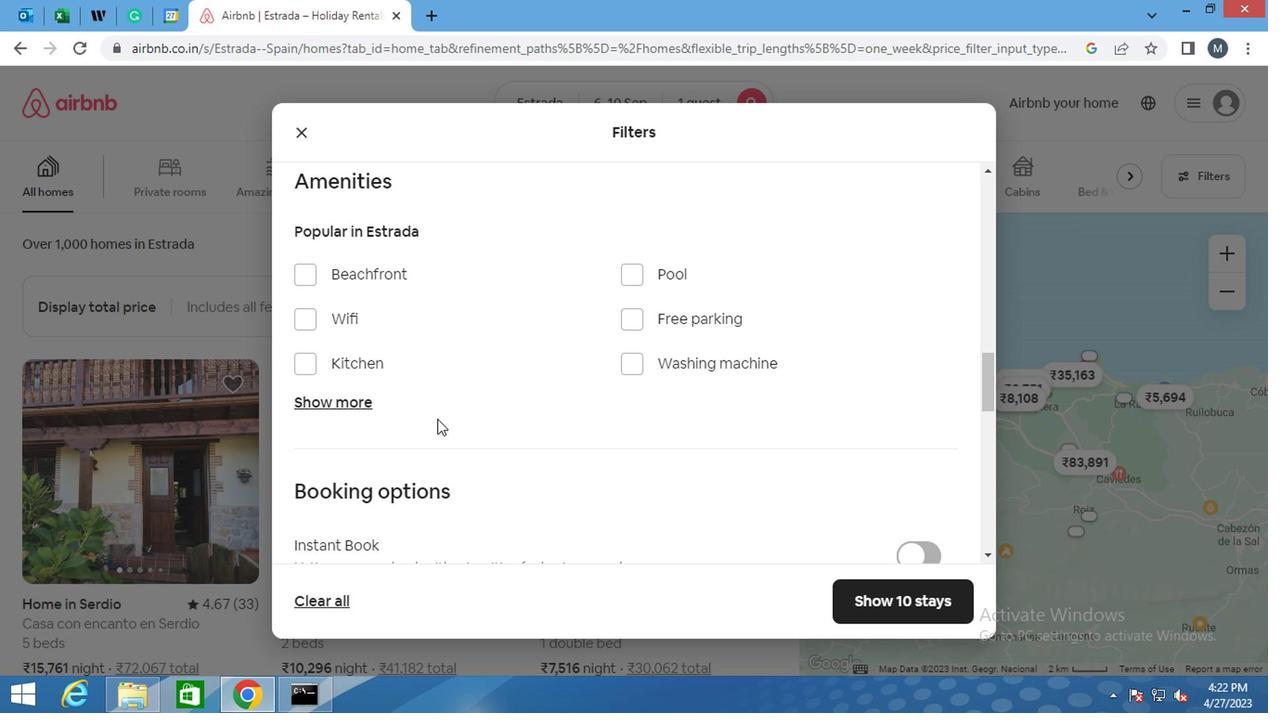 
Action: Mouse moved to (387, 418)
Screenshot: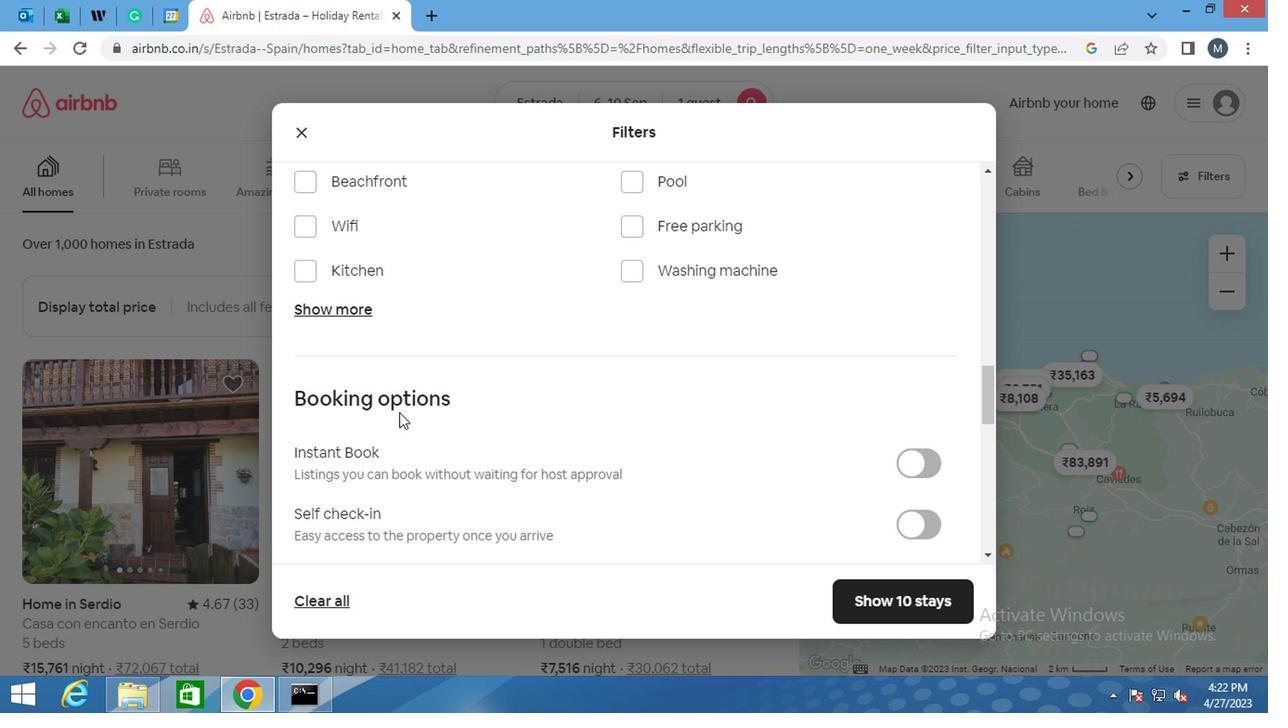 
Action: Mouse scrolled (387, 417) with delta (0, -1)
Screenshot: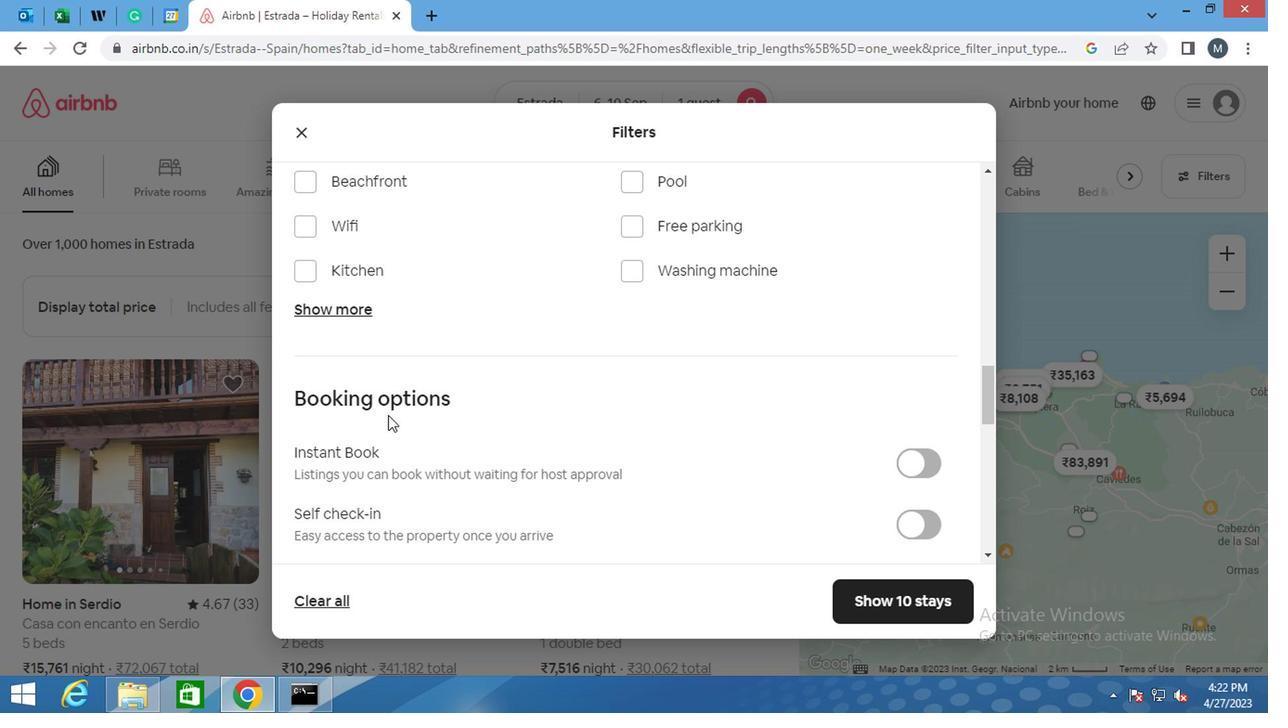 
Action: Mouse scrolled (387, 419) with delta (0, 0)
Screenshot: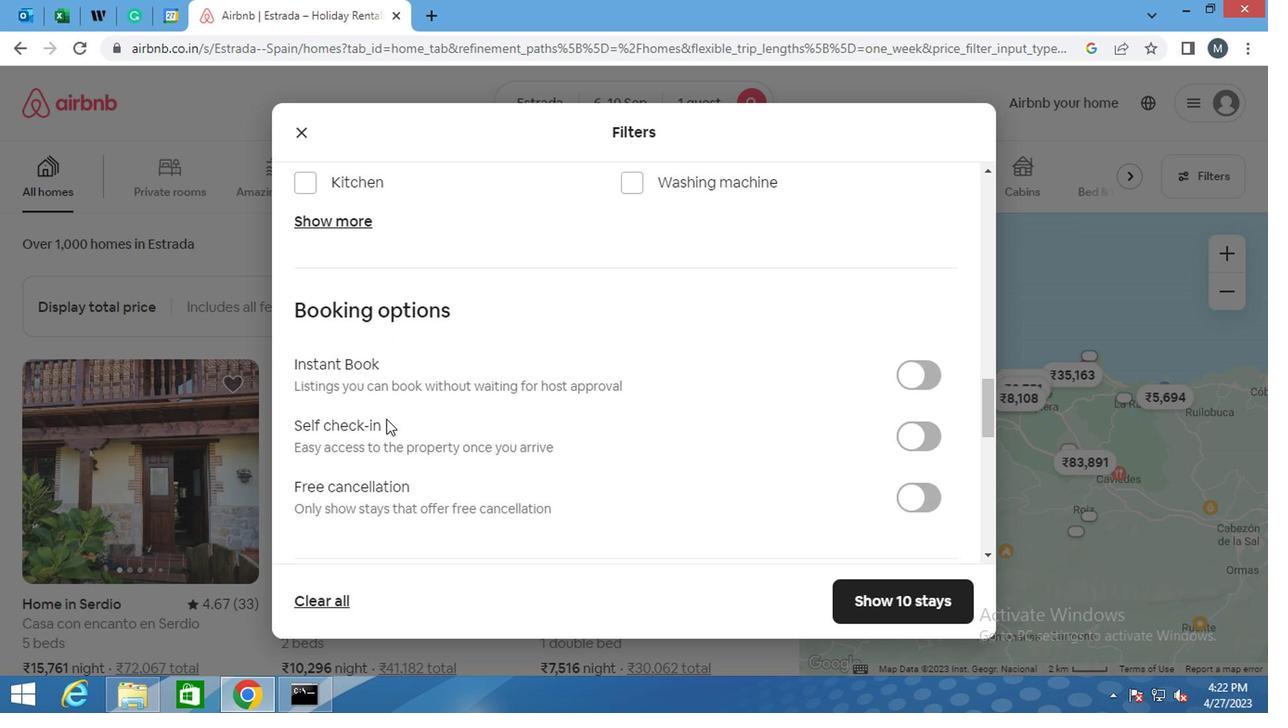 
Action: Mouse moved to (387, 417)
Screenshot: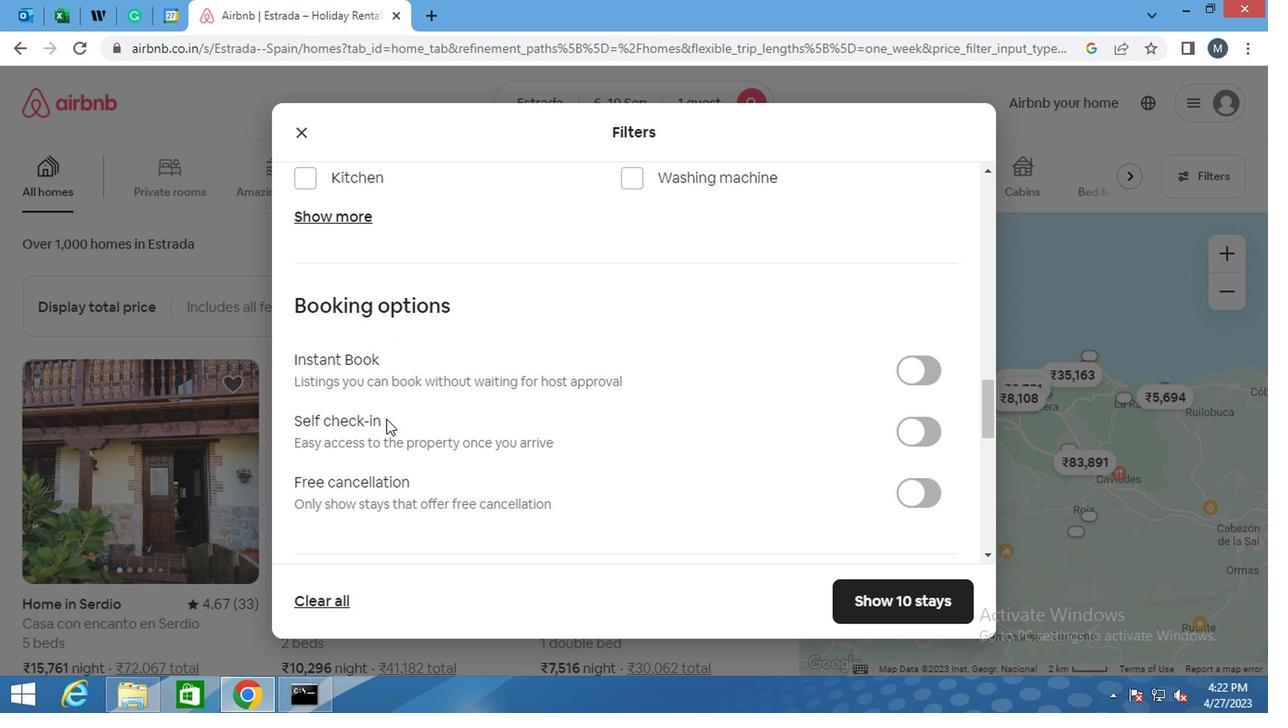 
Action: Mouse scrolled (387, 418) with delta (0, 1)
Screenshot: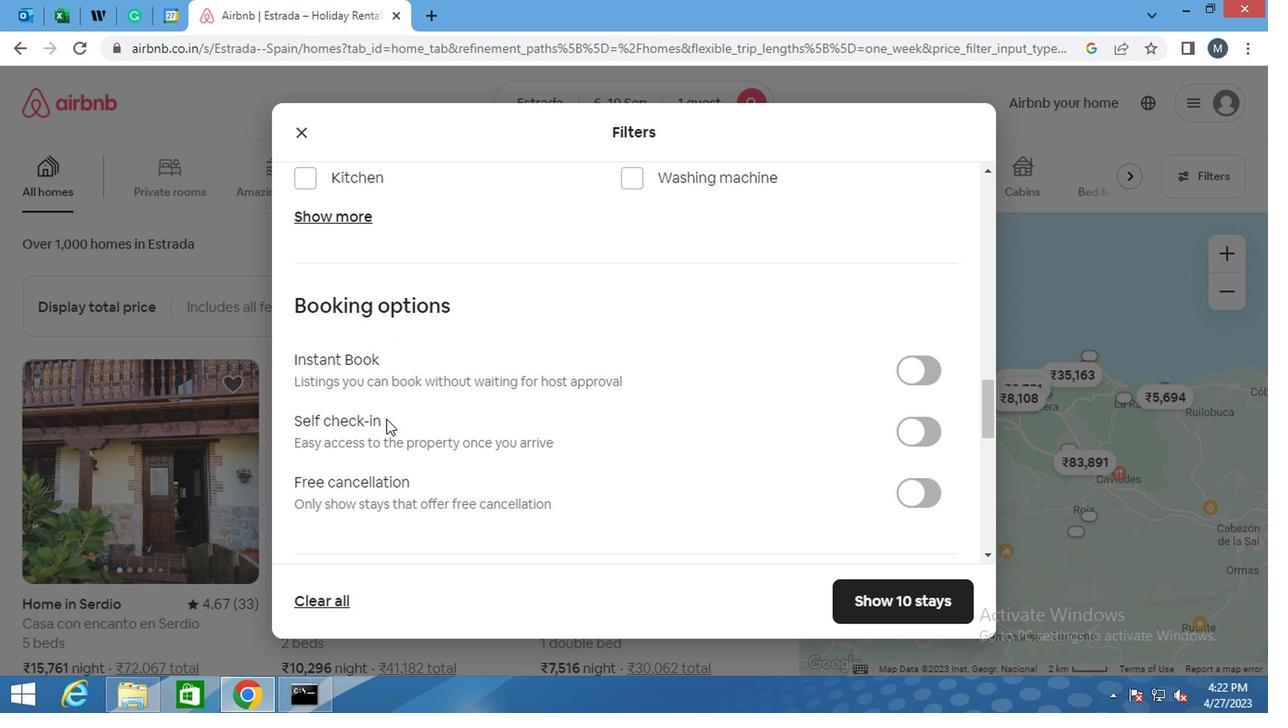 
Action: Mouse moved to (632, 366)
Screenshot: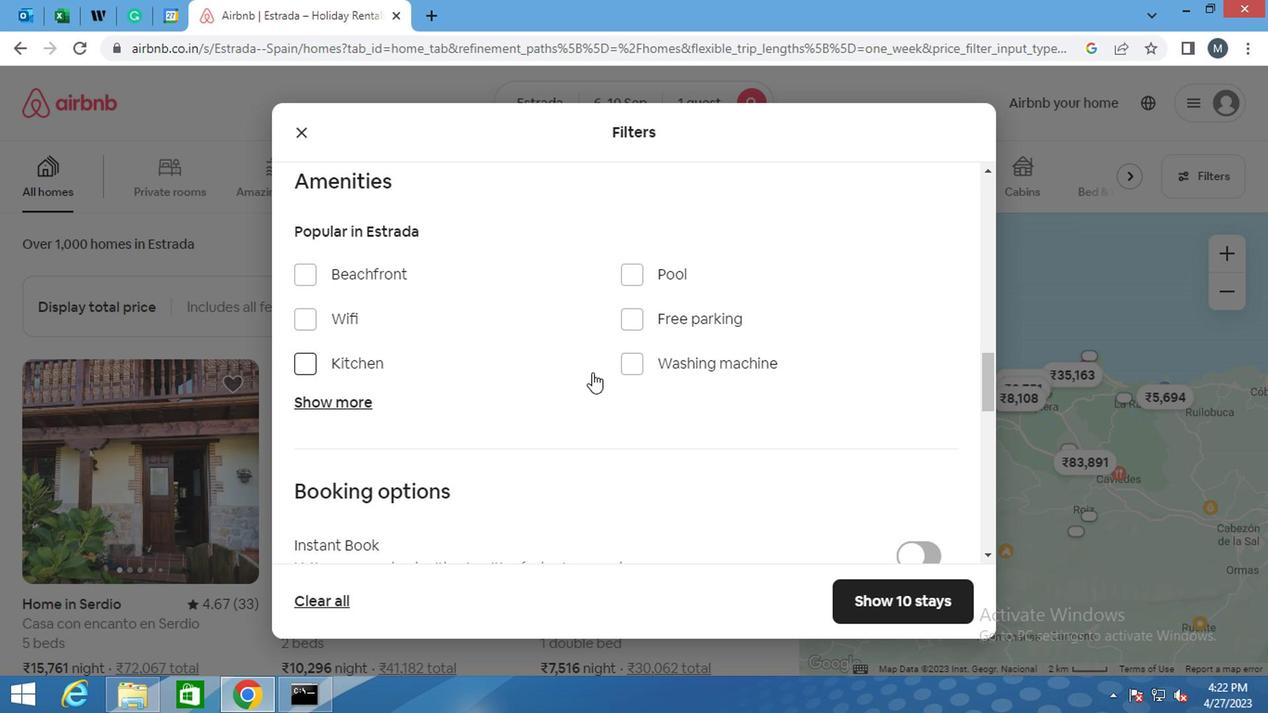 
Action: Mouse pressed left at (632, 366)
Screenshot: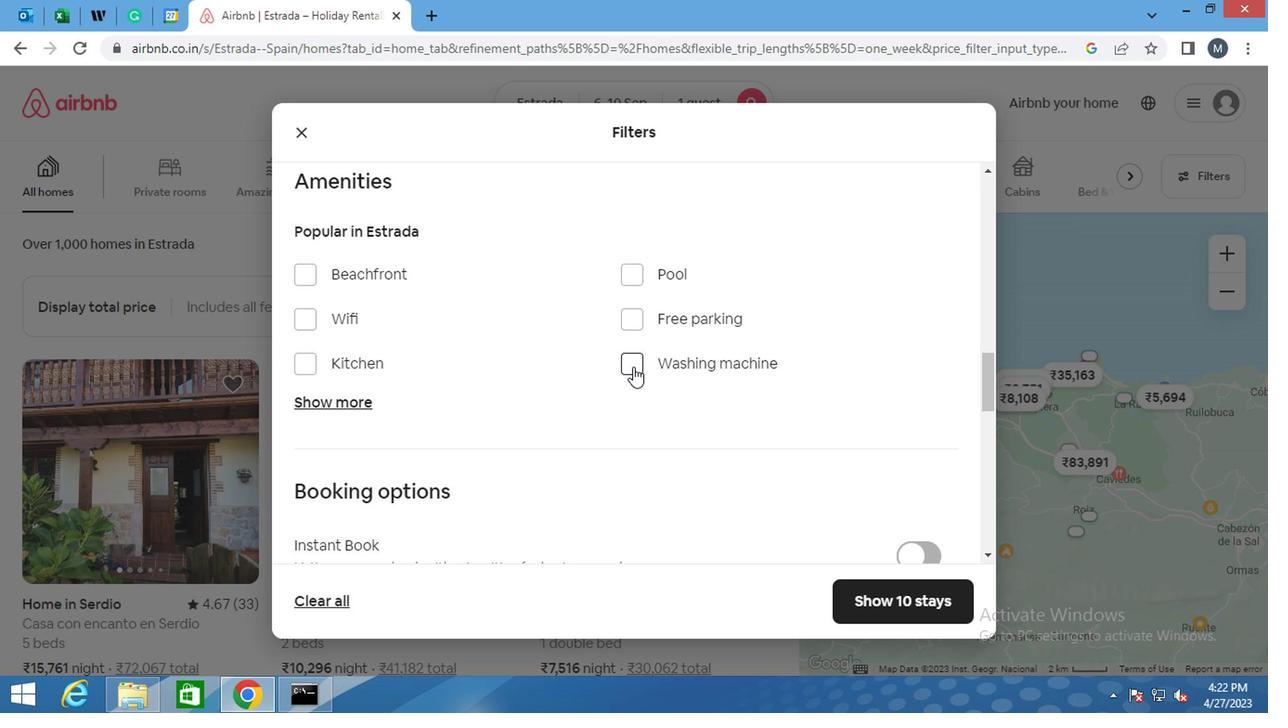 
Action: Mouse moved to (546, 406)
Screenshot: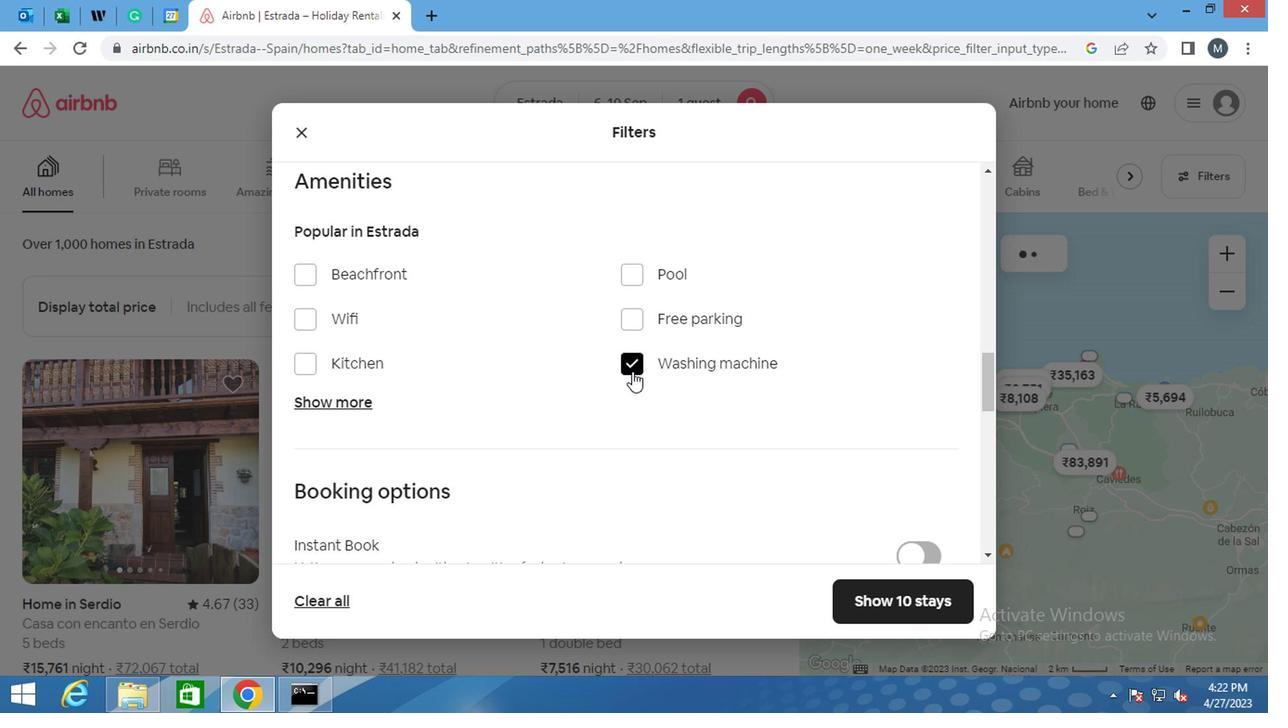 
Action: Mouse scrolled (546, 405) with delta (0, 0)
Screenshot: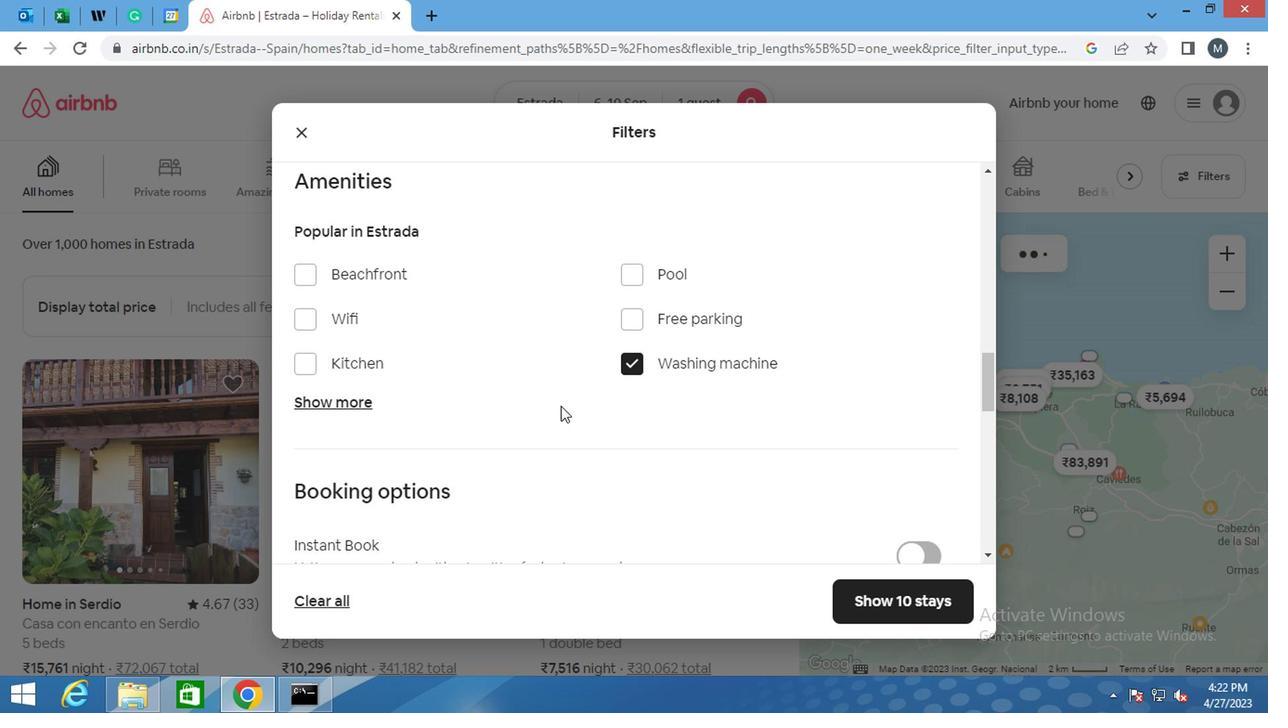 
Action: Mouse moved to (546, 407)
Screenshot: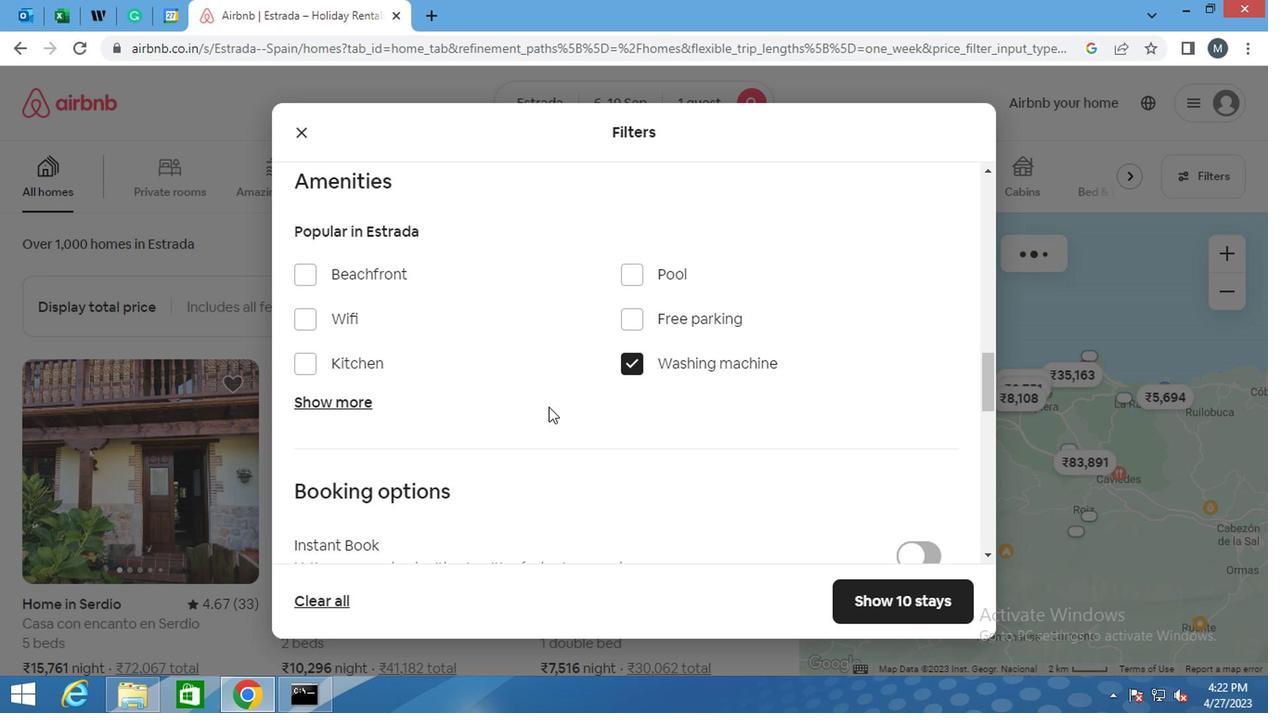 
Action: Mouse scrolled (546, 406) with delta (0, -1)
Screenshot: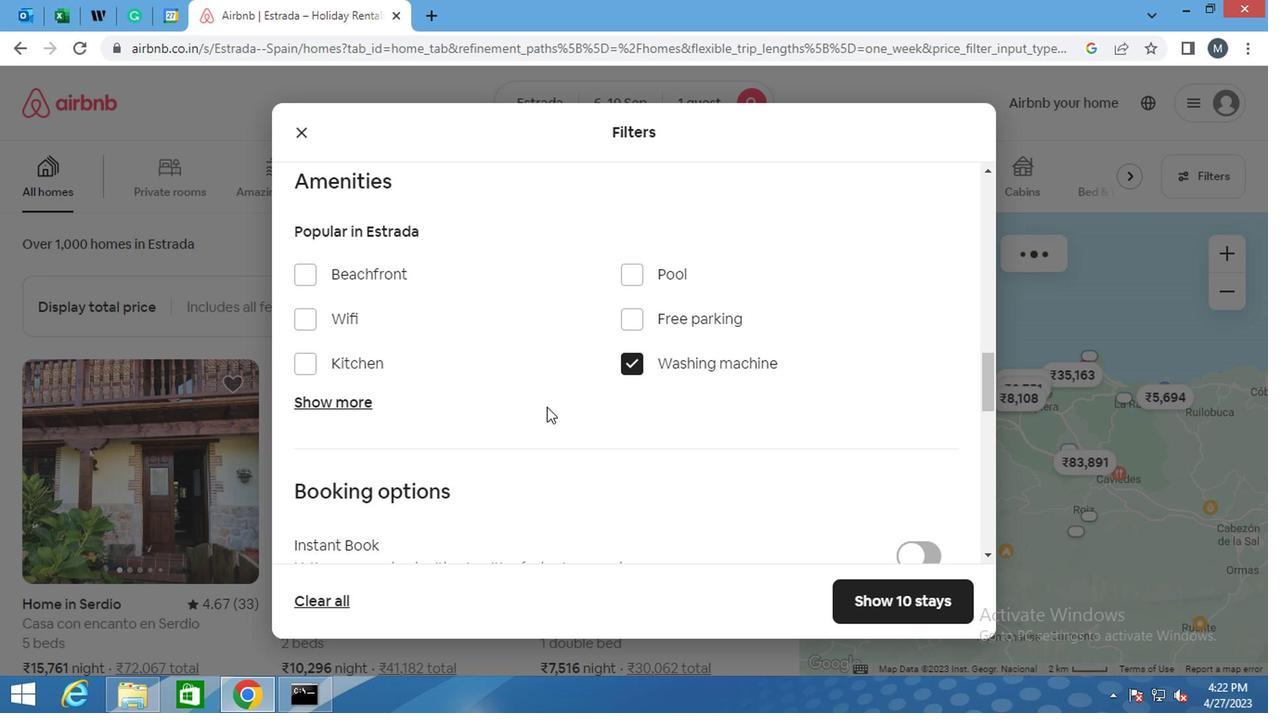 
Action: Mouse moved to (546, 409)
Screenshot: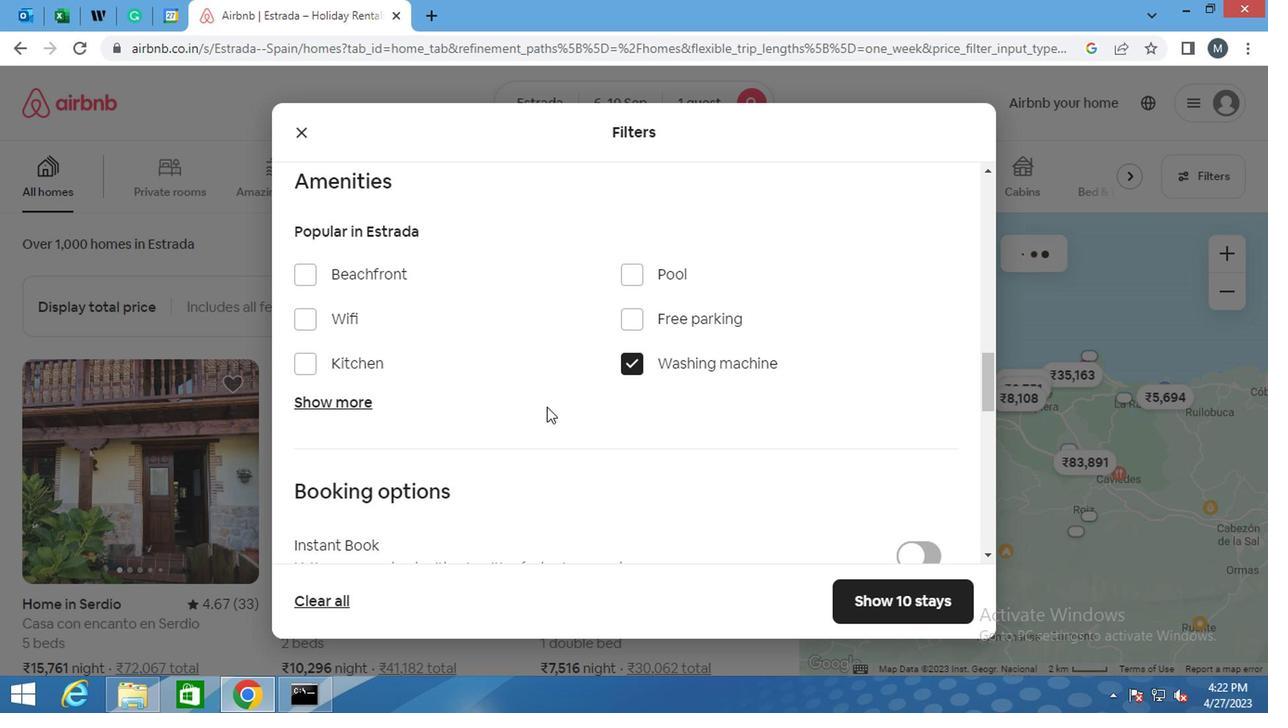
Action: Mouse scrolled (546, 408) with delta (0, -1)
Screenshot: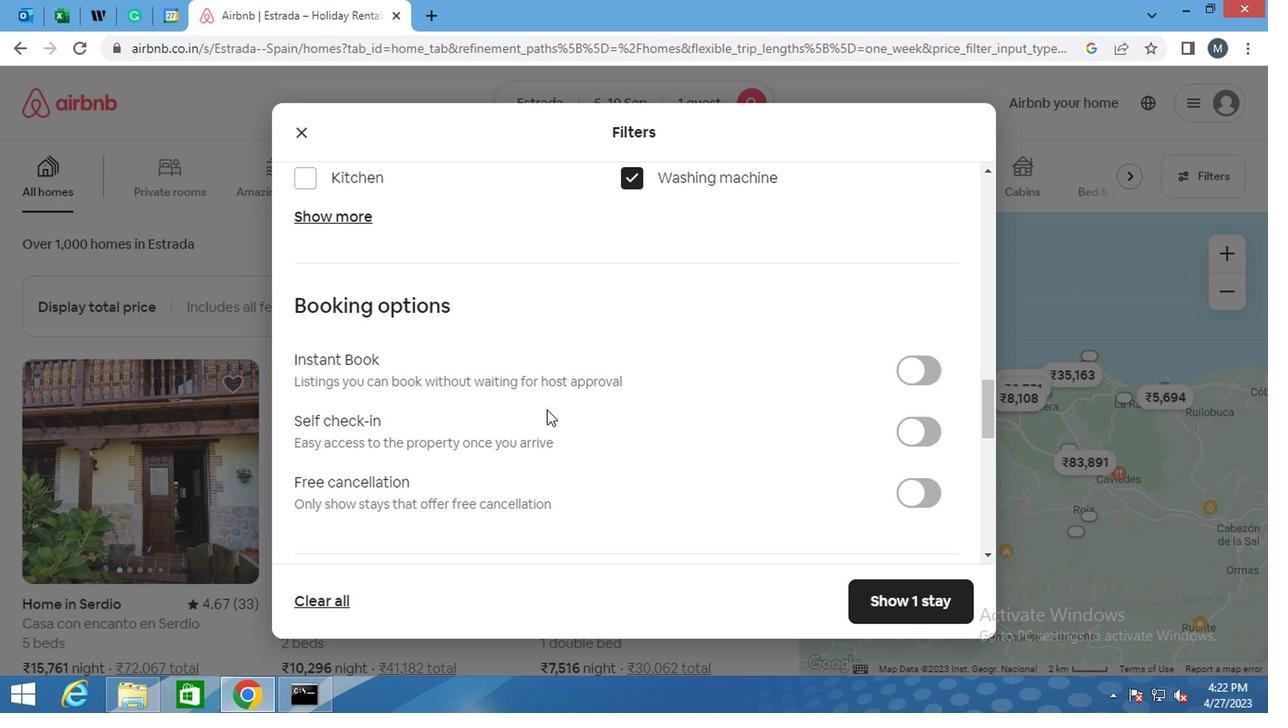 
Action: Mouse moved to (907, 332)
Screenshot: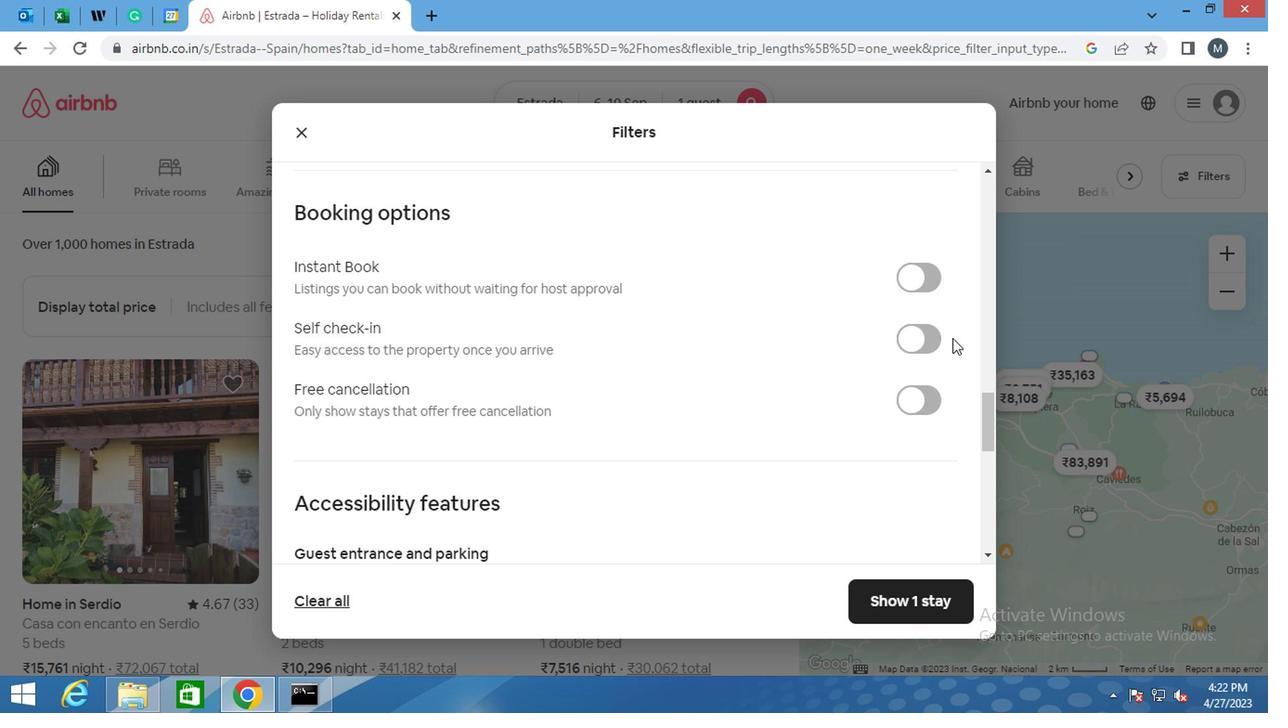 
Action: Mouse pressed left at (907, 332)
Screenshot: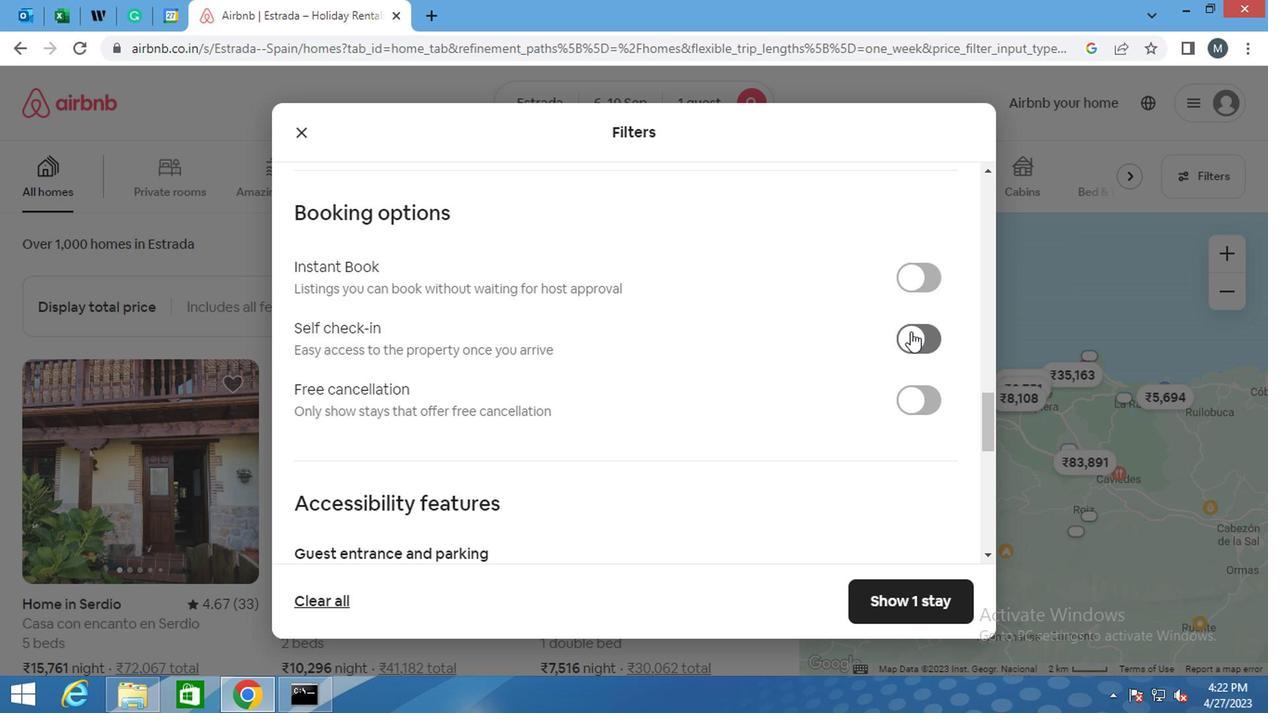
Action: Mouse moved to (584, 398)
Screenshot: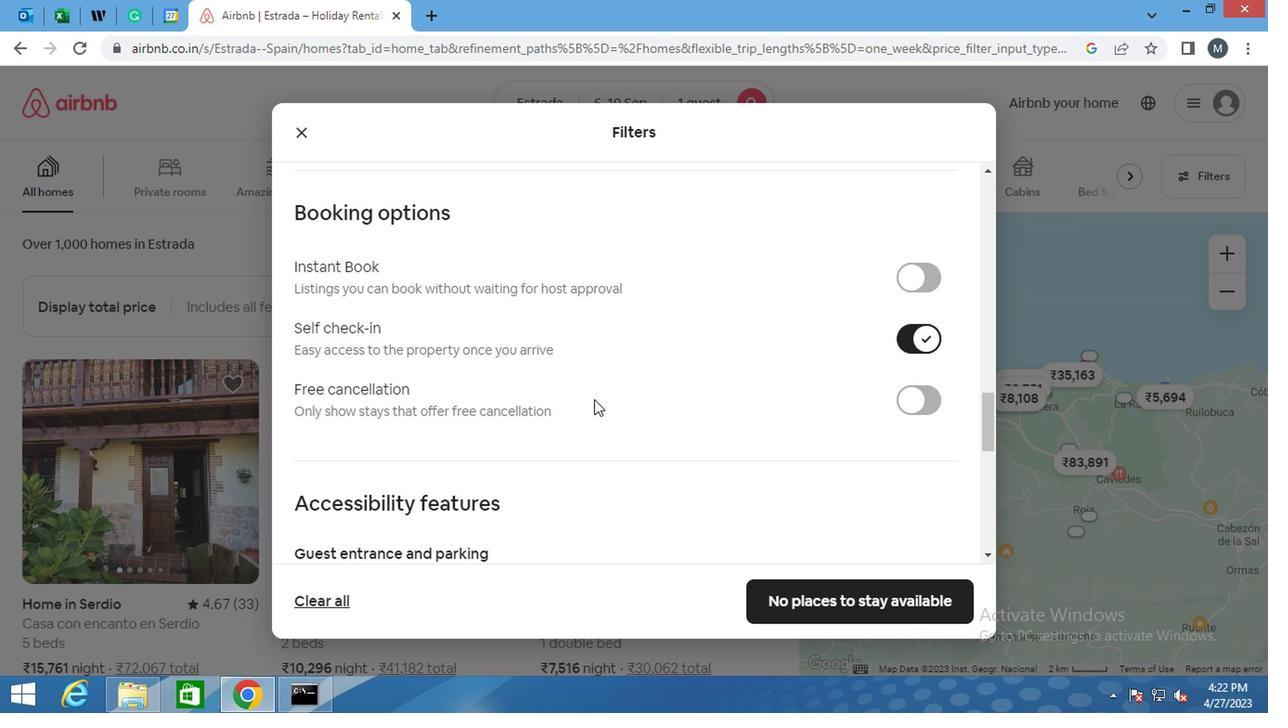 
Action: Mouse scrolled (584, 396) with delta (0, -1)
Screenshot: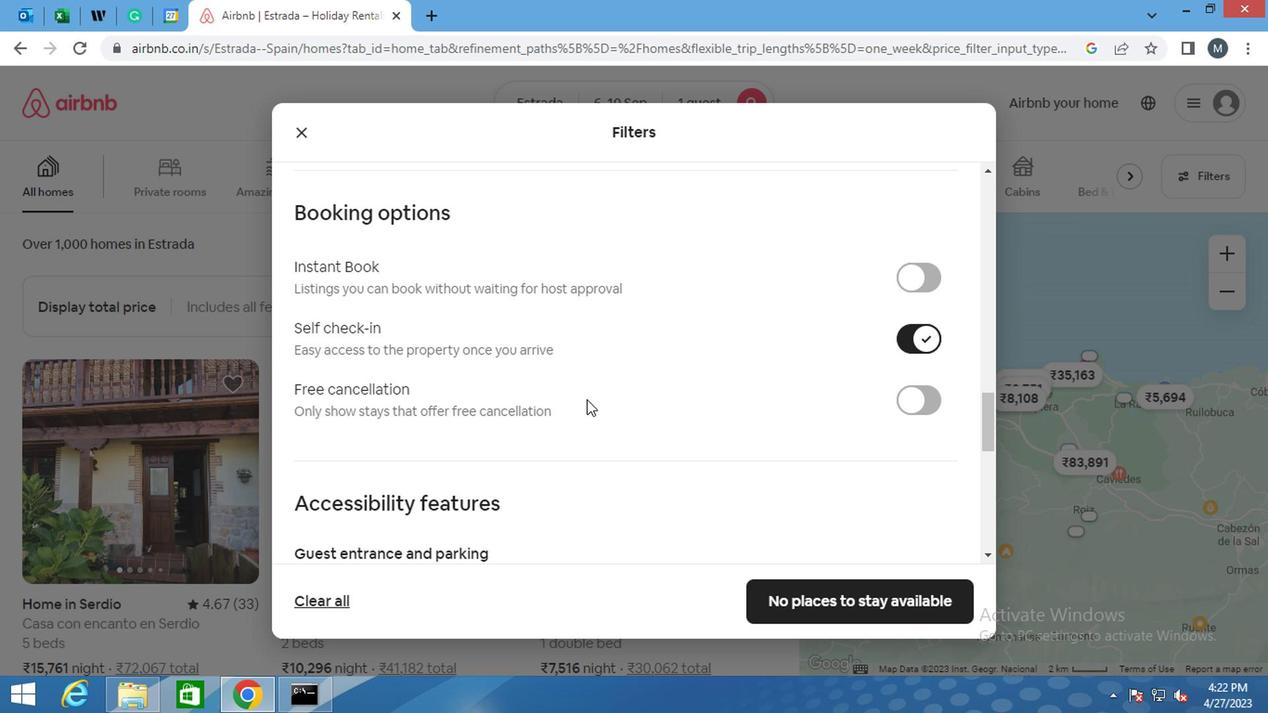 
Action: Mouse scrolled (584, 396) with delta (0, -1)
Screenshot: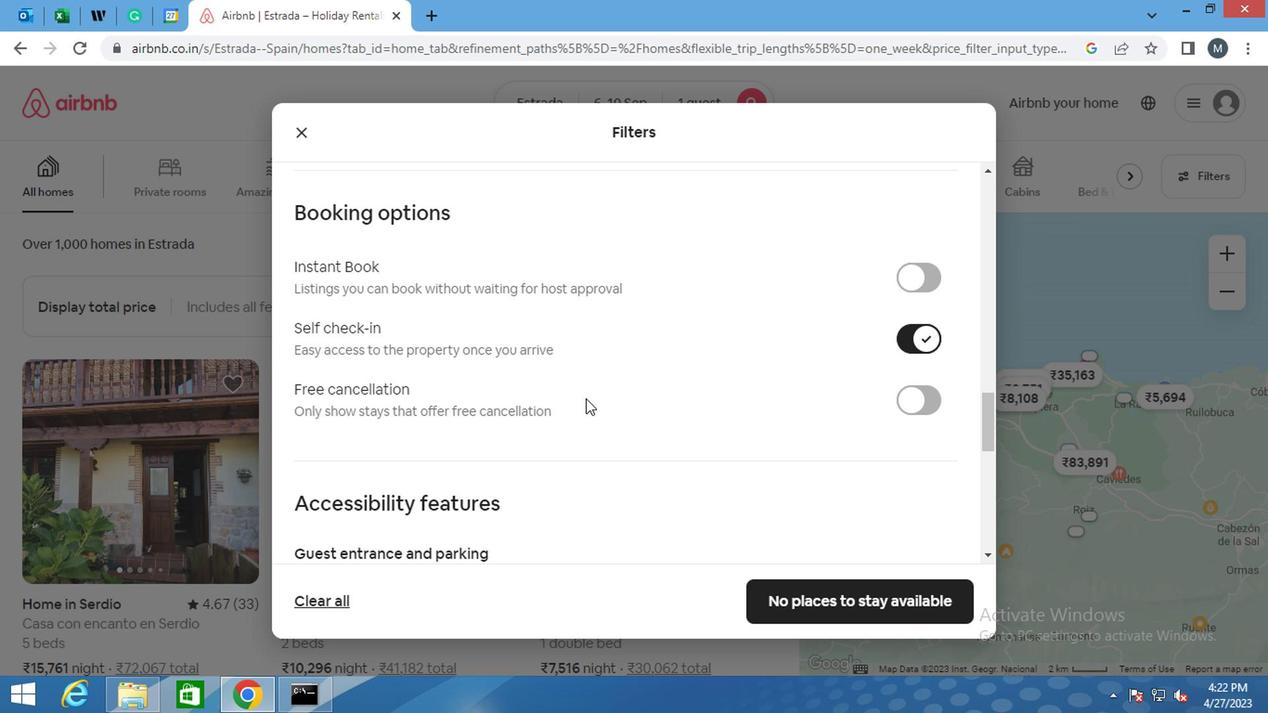 
Action: Mouse moved to (518, 398)
Screenshot: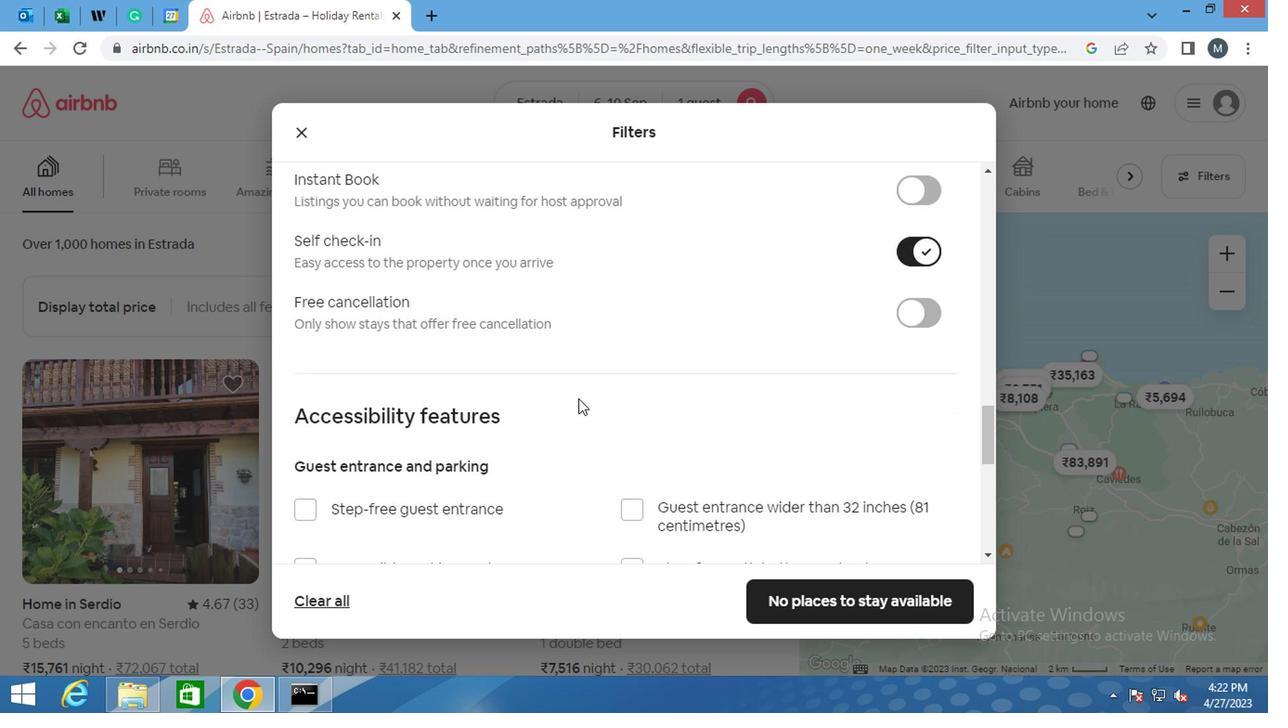 
Action: Mouse scrolled (518, 396) with delta (0, -1)
Screenshot: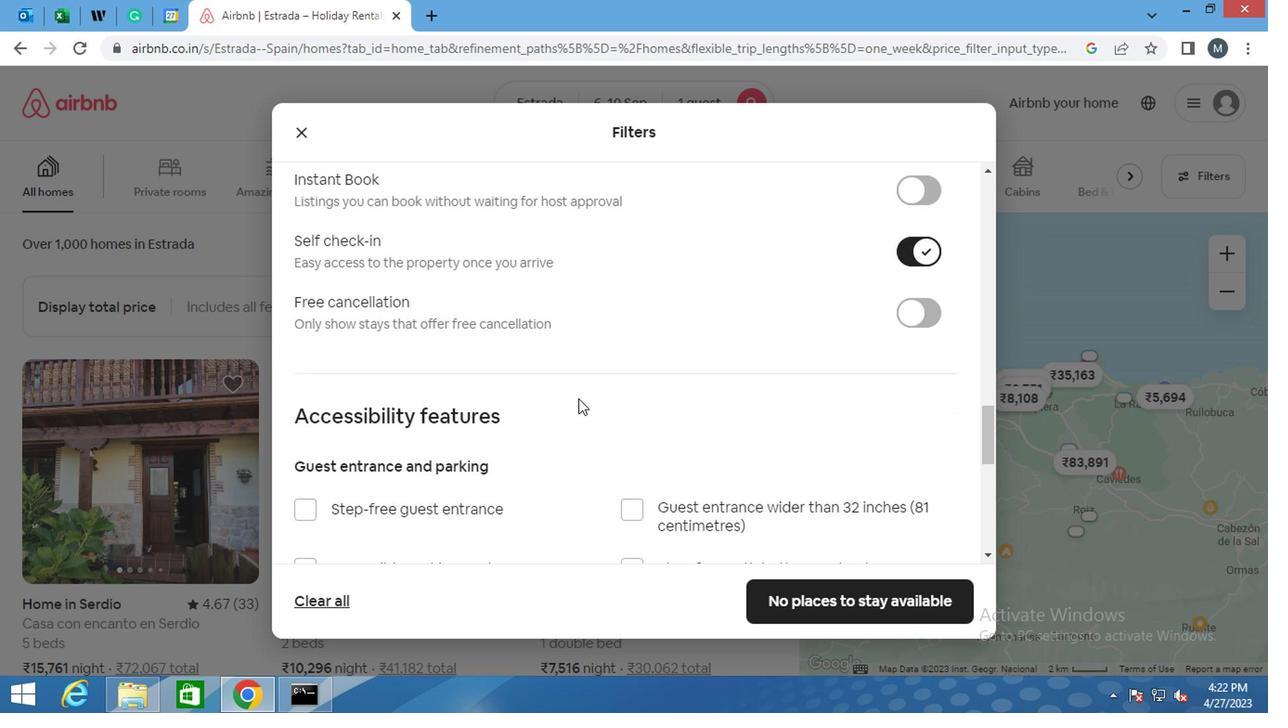
Action: Mouse moved to (497, 403)
Screenshot: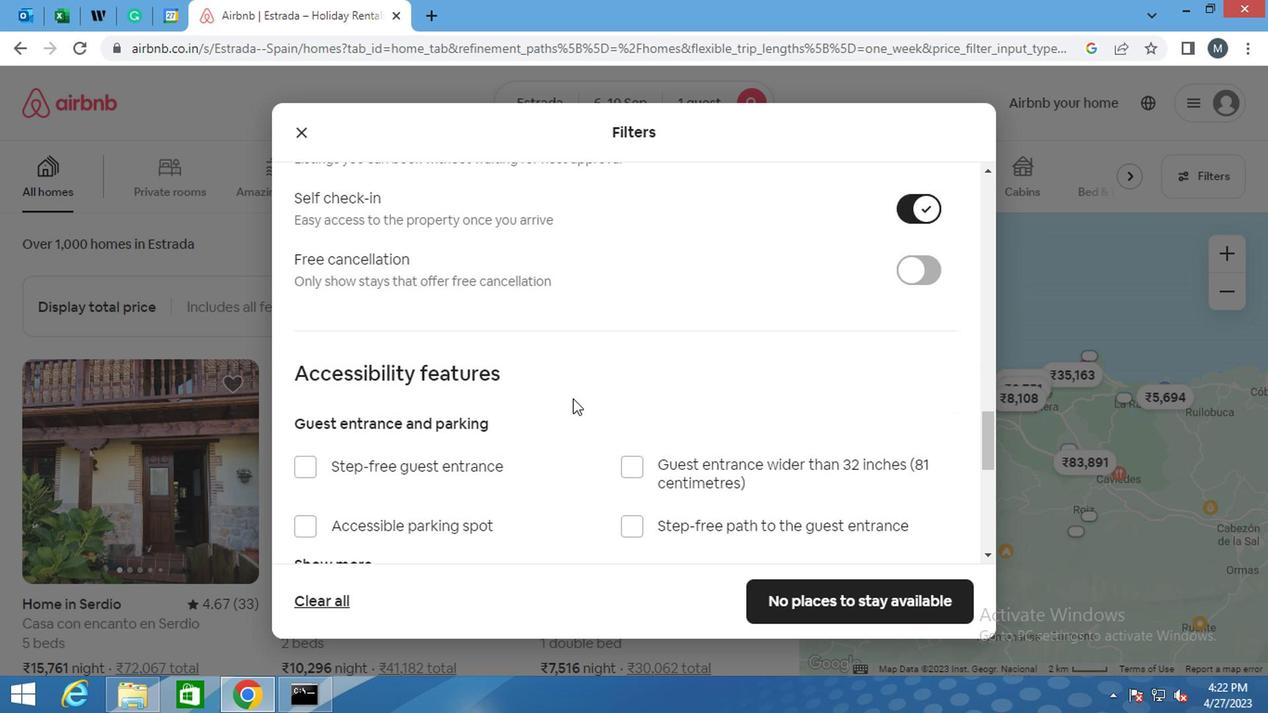 
Action: Mouse scrolled (497, 402) with delta (0, 0)
Screenshot: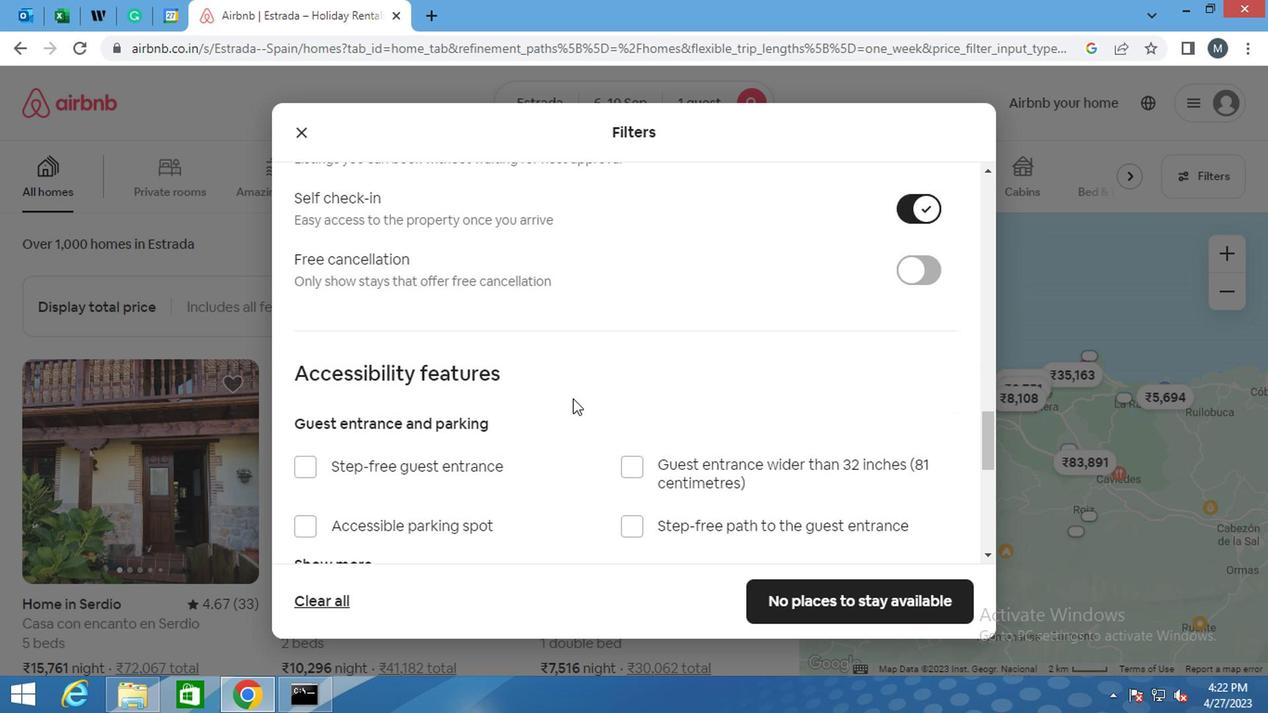 
Action: Mouse moved to (470, 403)
Screenshot: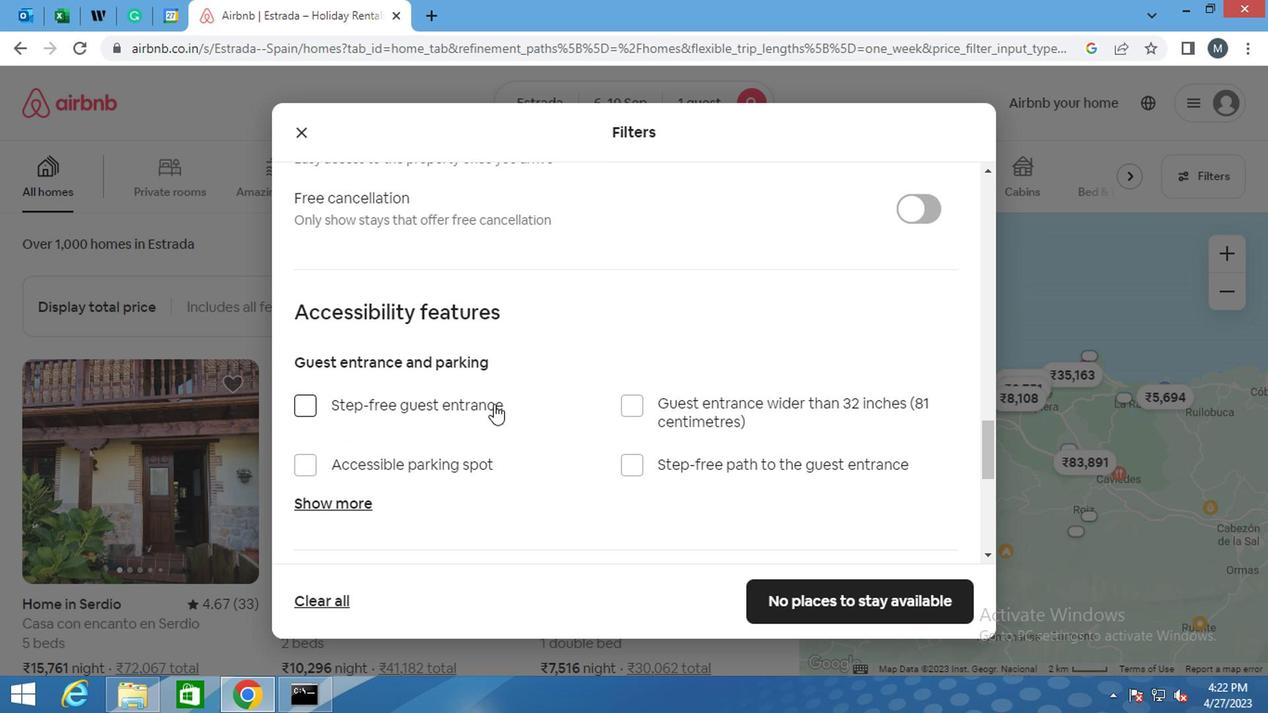 
Action: Mouse scrolled (470, 402) with delta (0, 0)
Screenshot: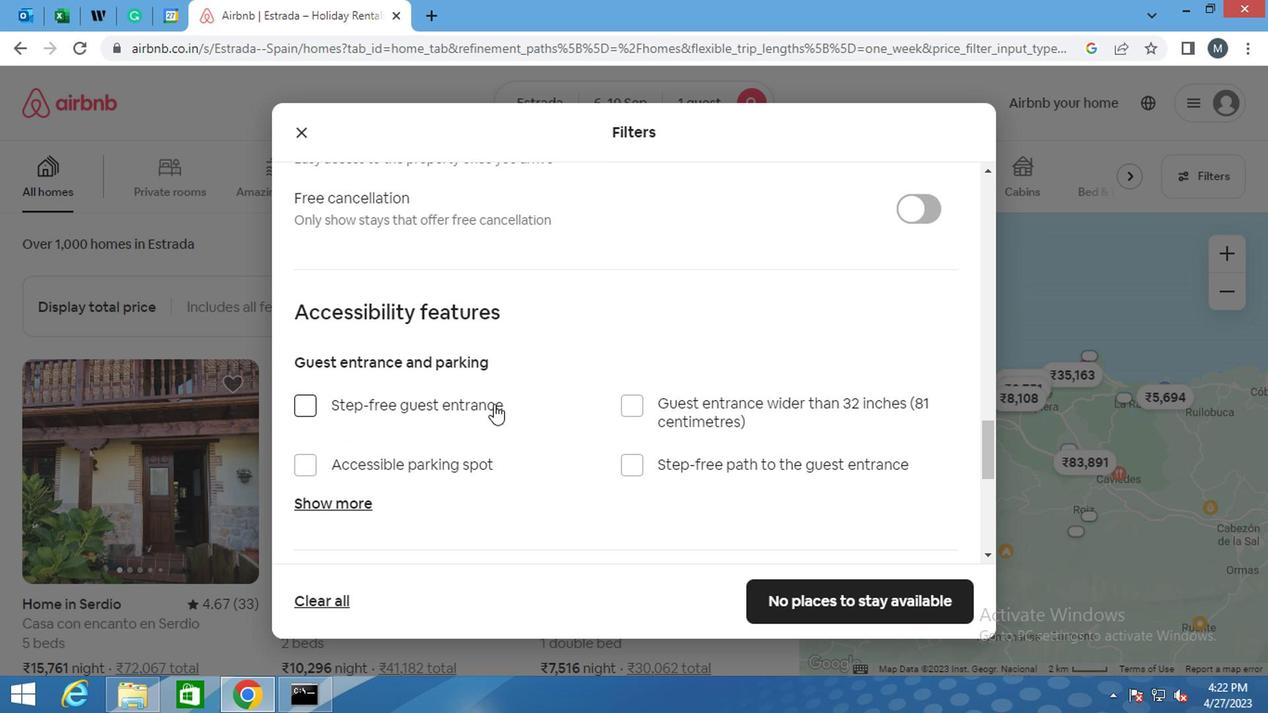 
Action: Mouse moved to (463, 406)
Screenshot: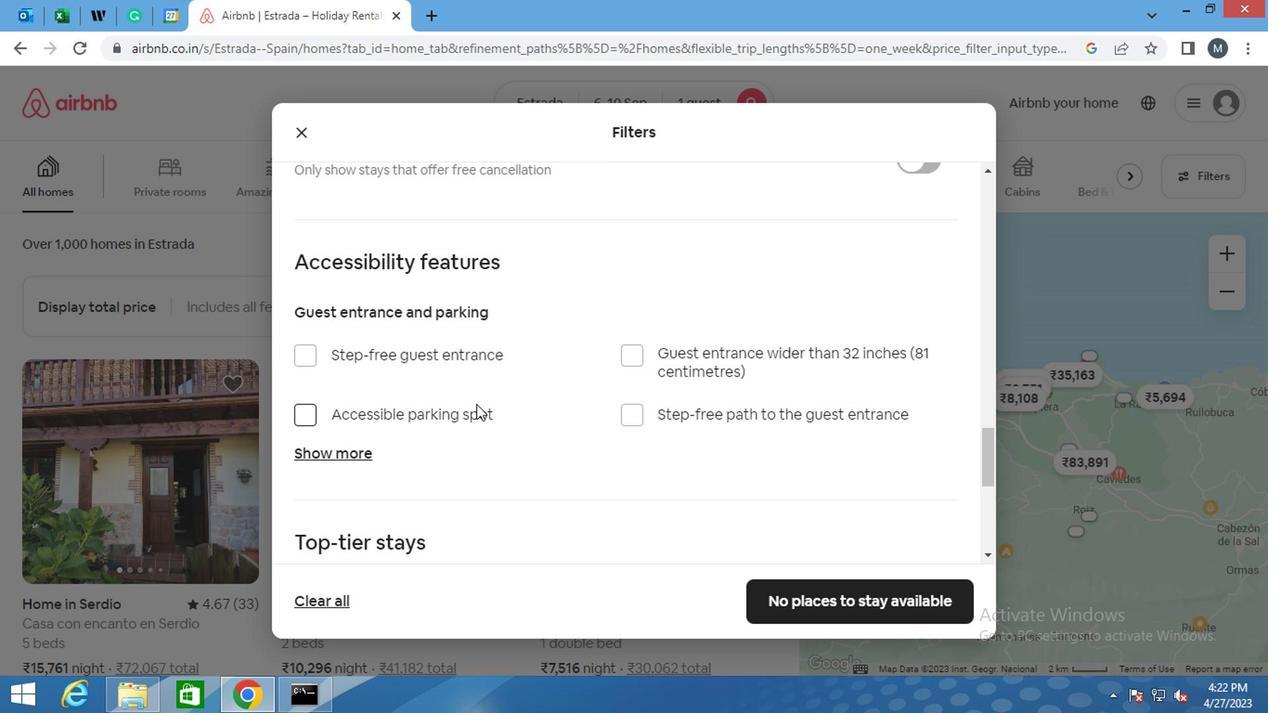 
Action: Mouse scrolled (463, 405) with delta (0, 0)
Screenshot: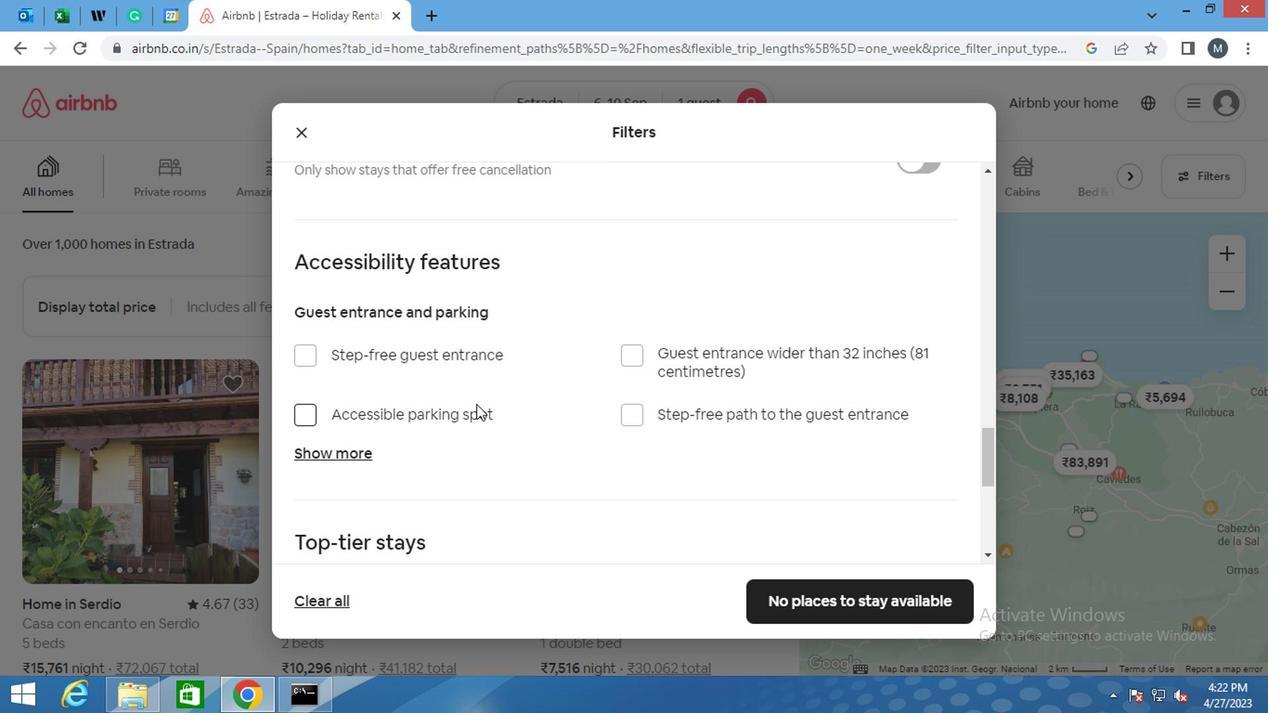 
Action: Mouse moved to (454, 407)
Screenshot: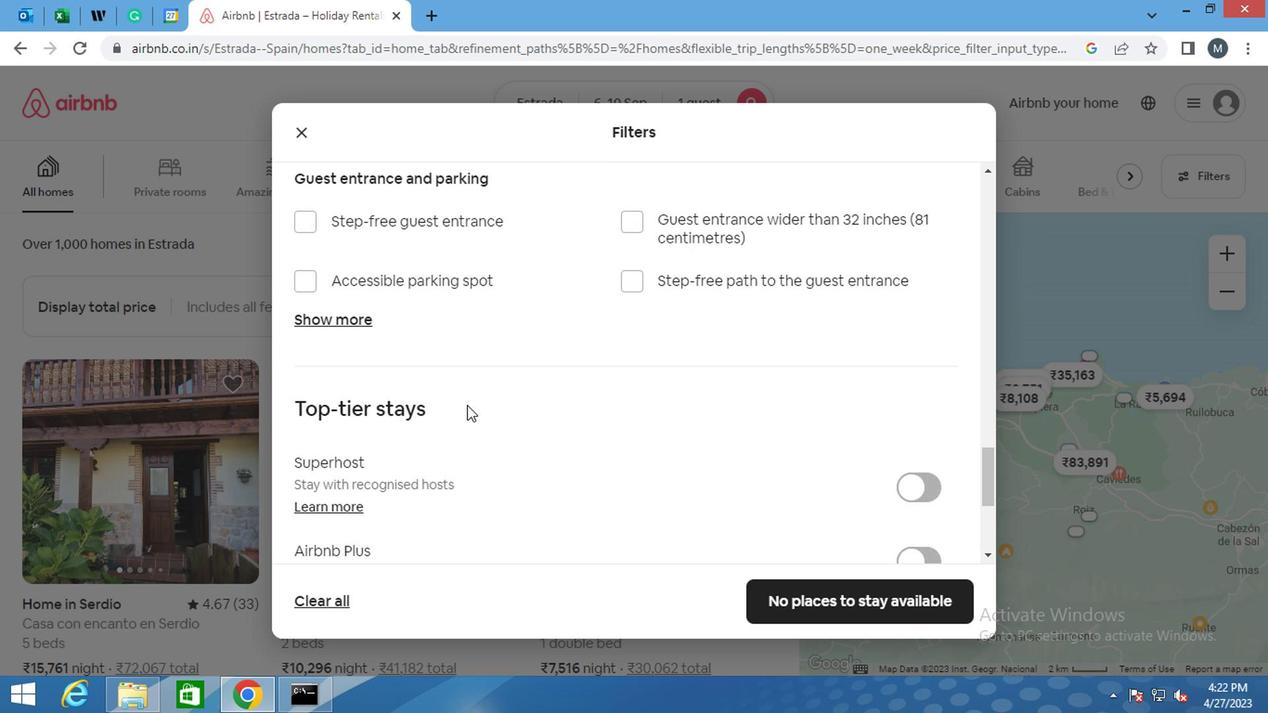 
Action: Mouse scrolled (454, 406) with delta (0, -1)
Screenshot: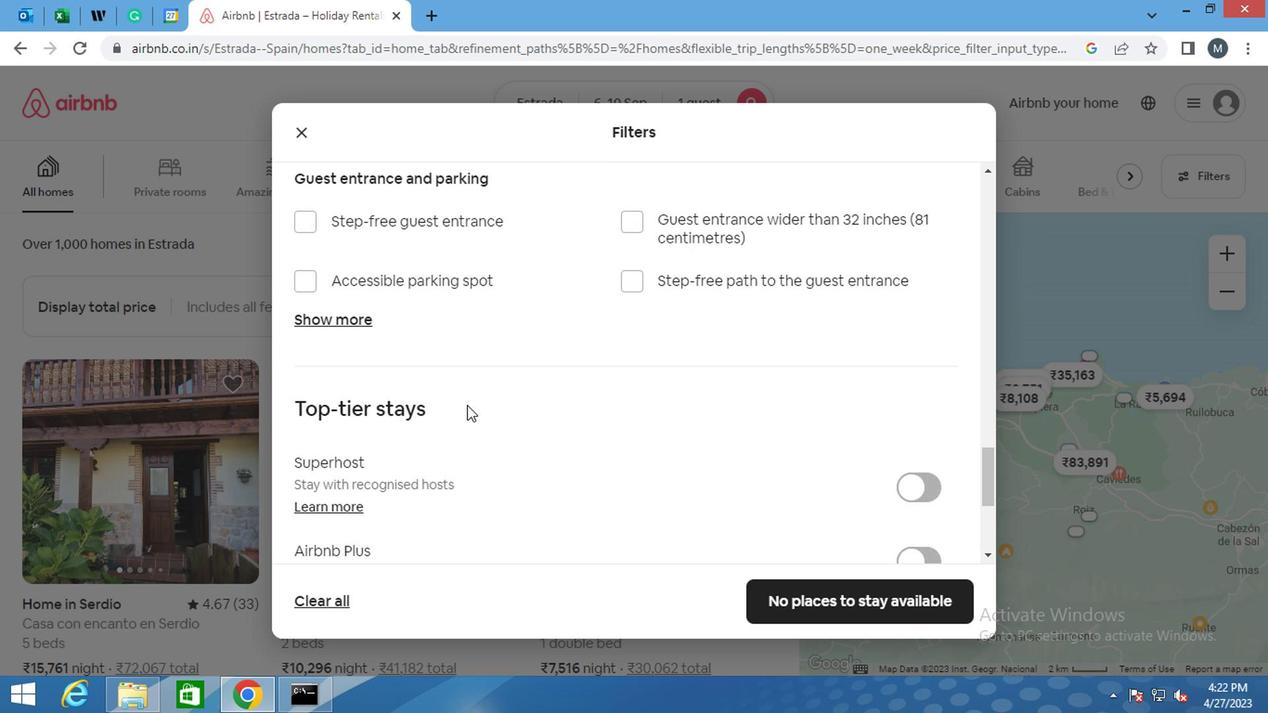 
Action: Mouse moved to (371, 422)
Screenshot: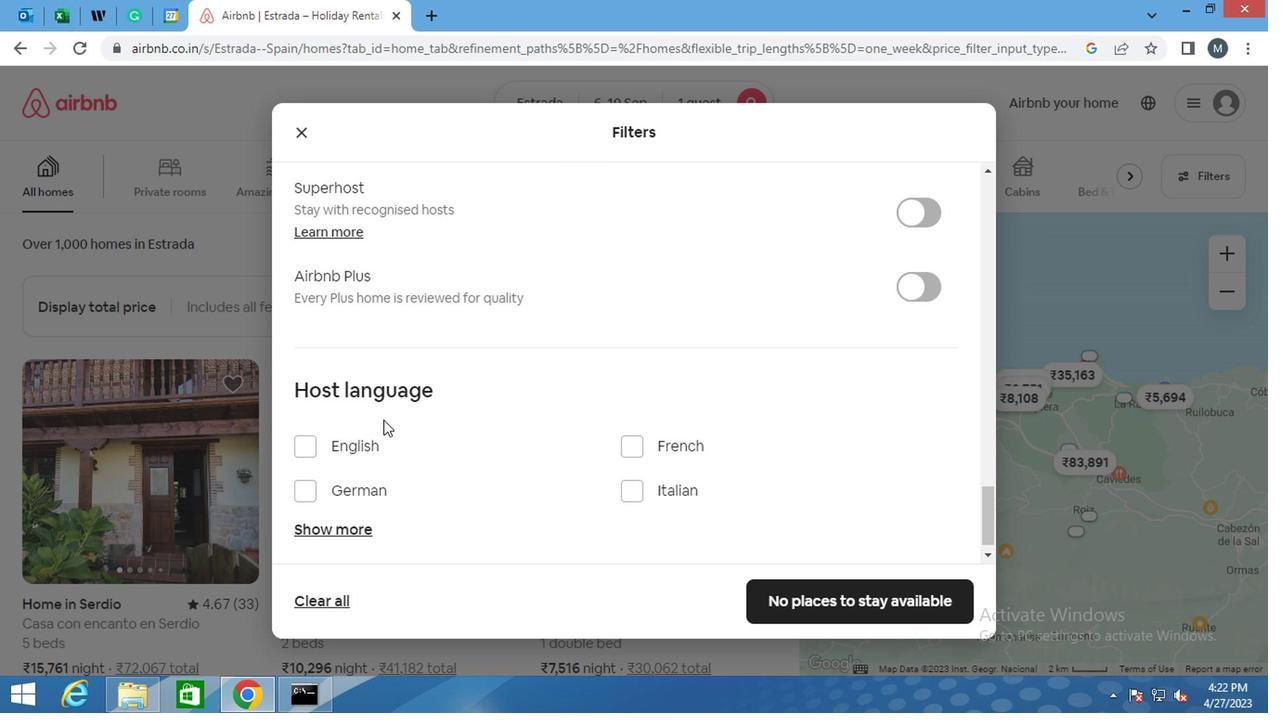 
Action: Mouse scrolled (371, 422) with delta (0, 0)
Screenshot: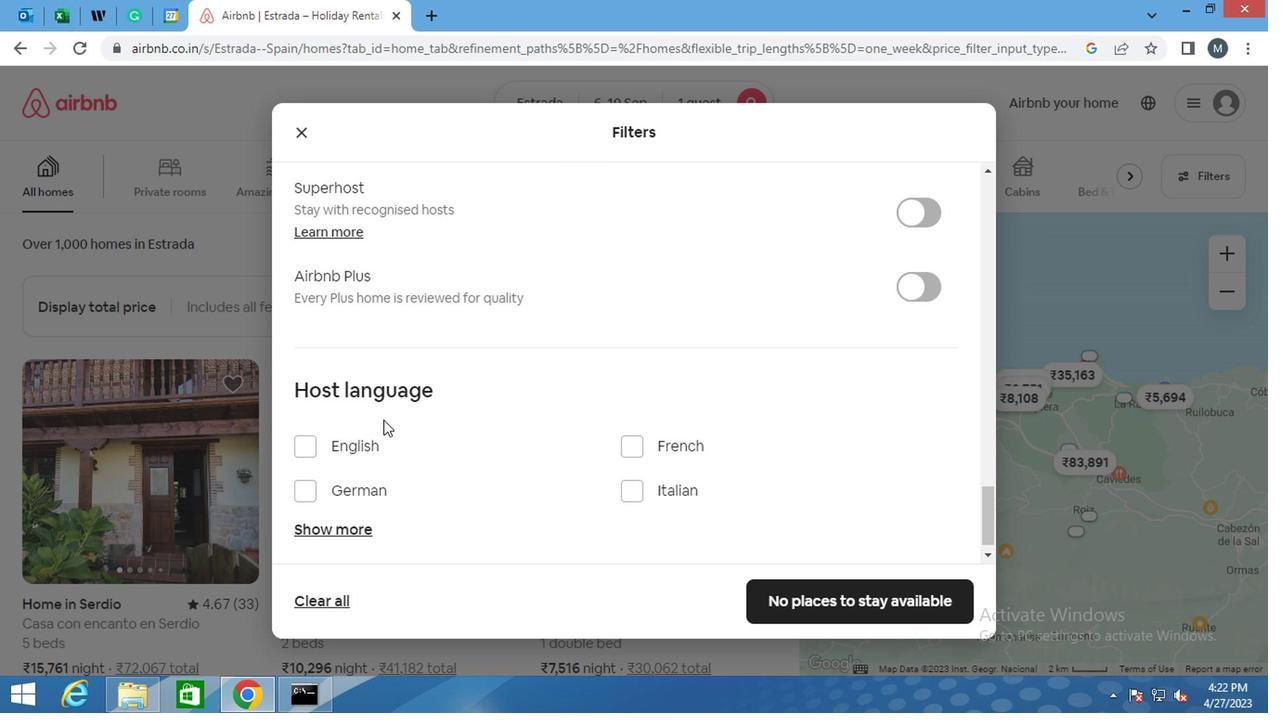 
Action: Mouse scrolled (371, 422) with delta (0, 0)
Screenshot: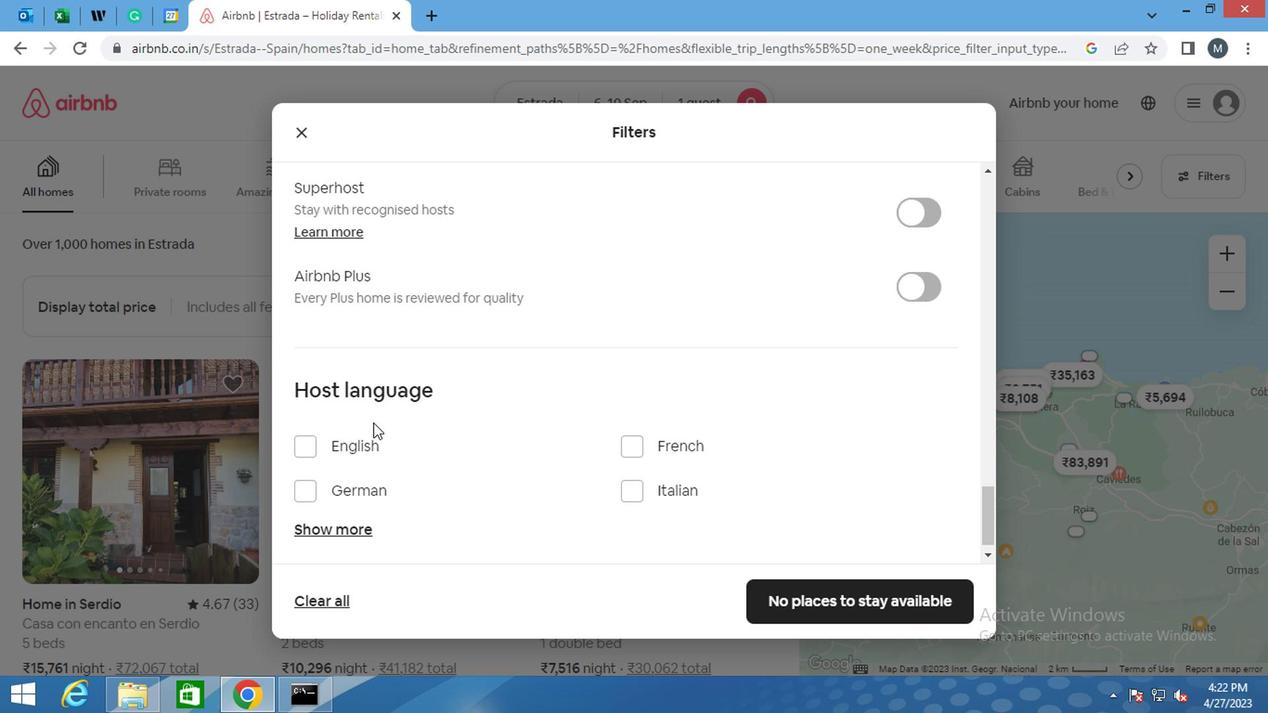 
Action: Mouse moved to (308, 429)
Screenshot: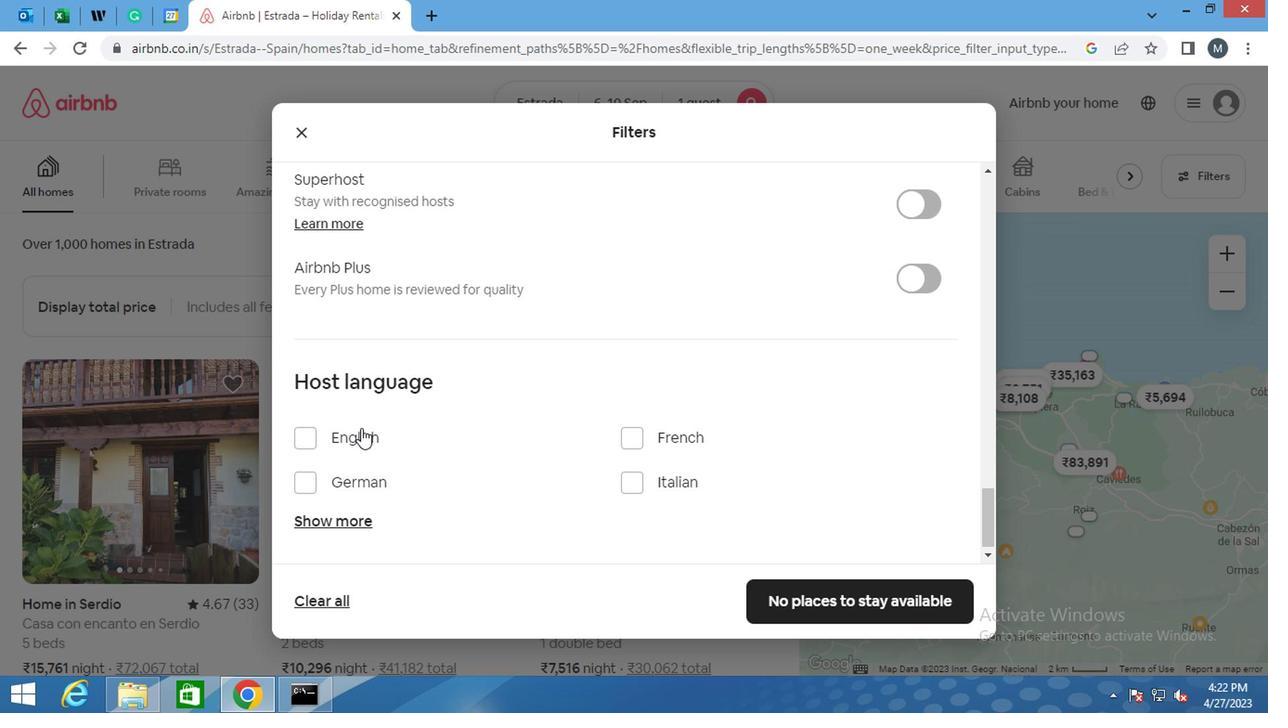 
Action: Mouse pressed left at (308, 429)
Screenshot: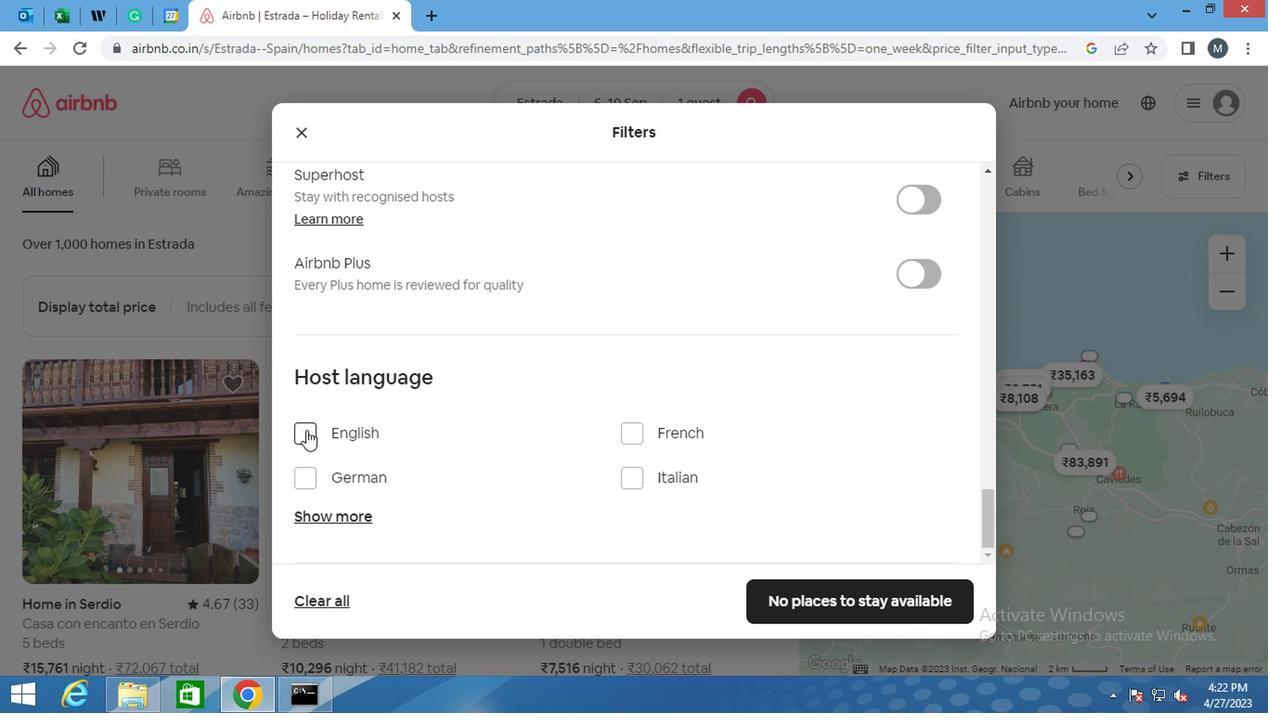 
Action: Mouse moved to (802, 599)
Screenshot: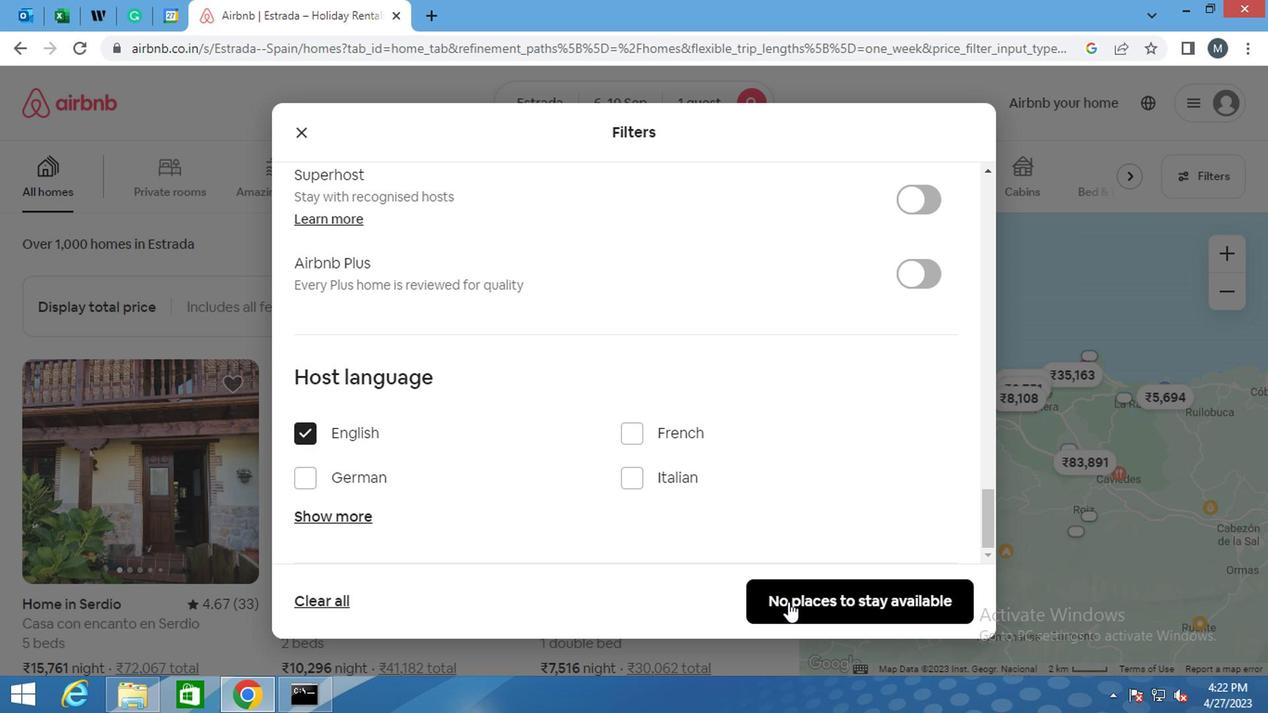 
Action: Mouse pressed left at (802, 599)
Screenshot: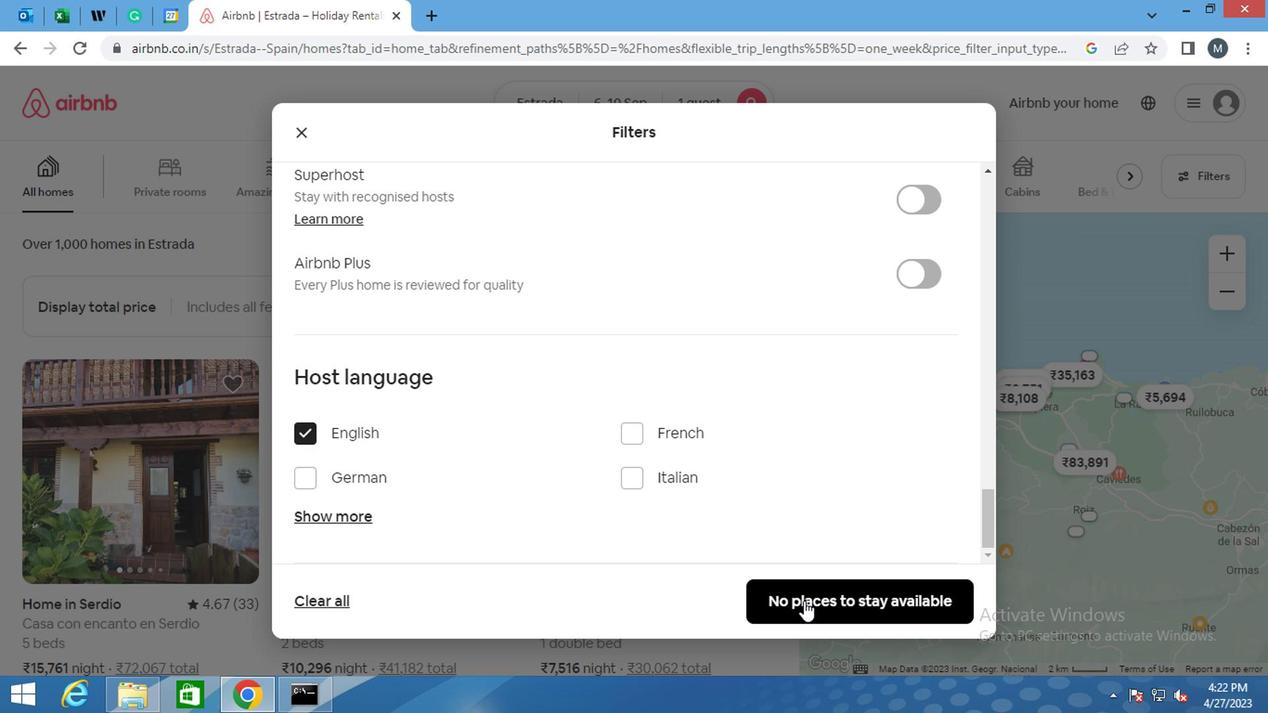 
Action: Mouse moved to (804, 597)
Screenshot: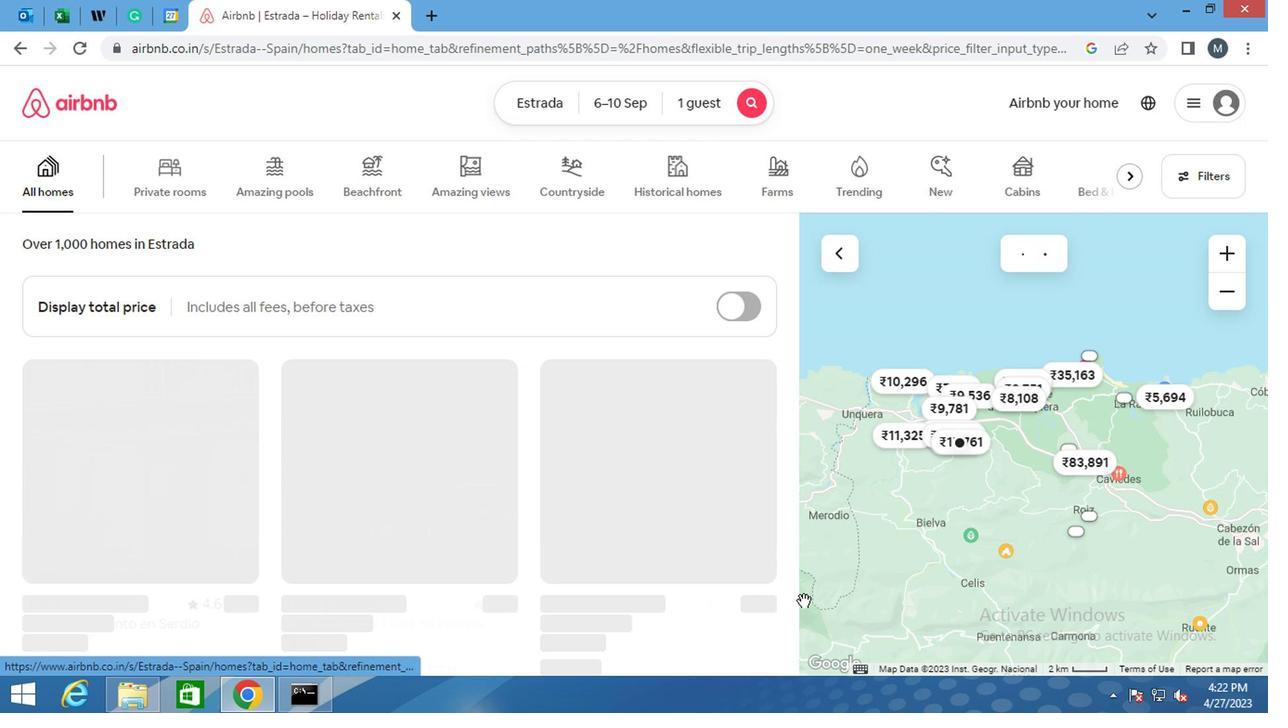 
